 Task: Look for Airbnb options in Rocha, Uruguay from 2nd December, 2023 to 10th December, 2023 for 1 adult.1  bedroom having 1 bed and 1 bathroom. Property type can be hotel. Look for 5 properties as per requirement.
Action: Mouse moved to (413, 88)
Screenshot: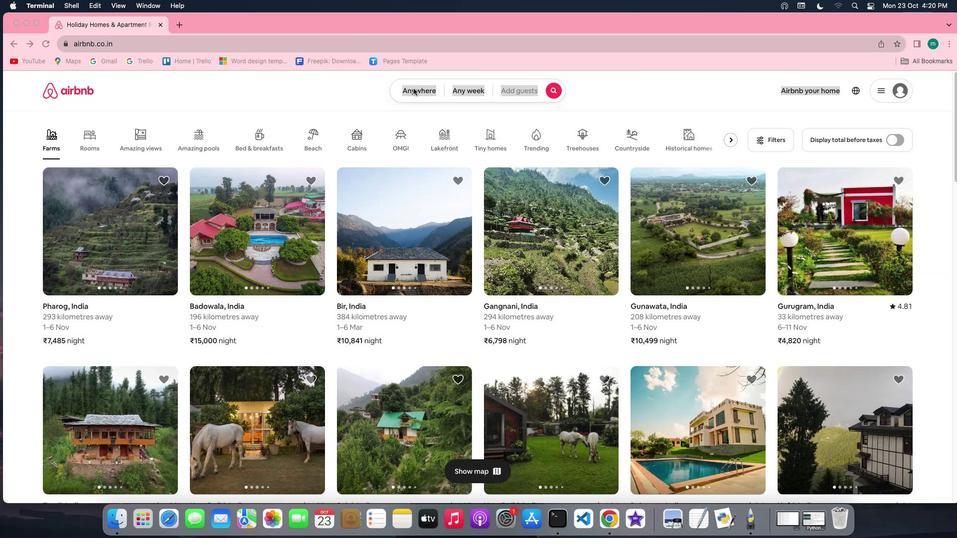 
Action: Mouse pressed left at (413, 88)
Screenshot: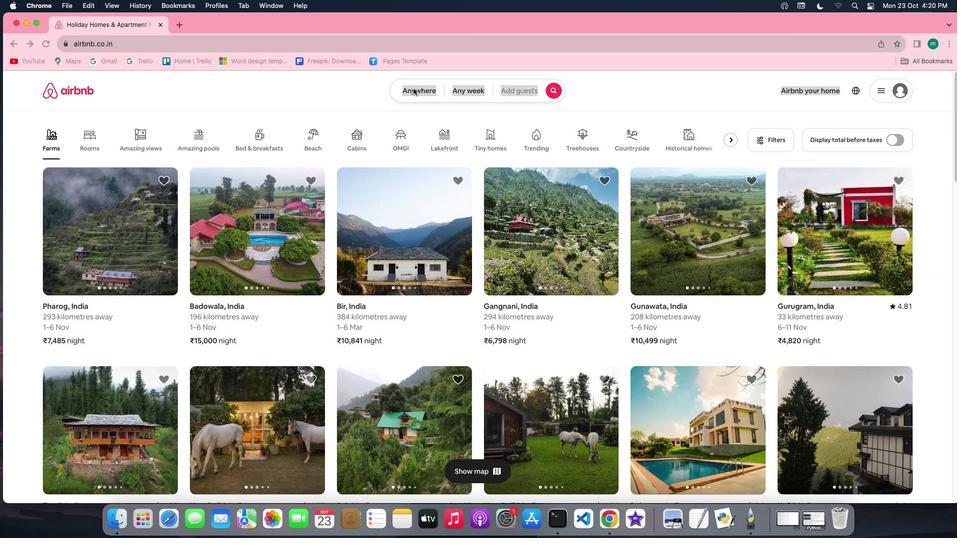 
Action: Mouse pressed left at (413, 88)
Screenshot: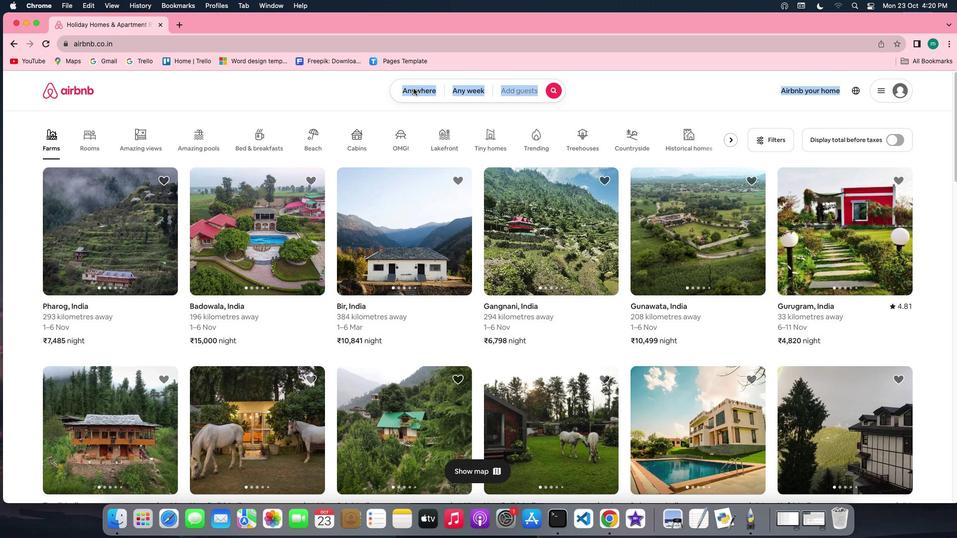 
Action: Mouse moved to (382, 129)
Screenshot: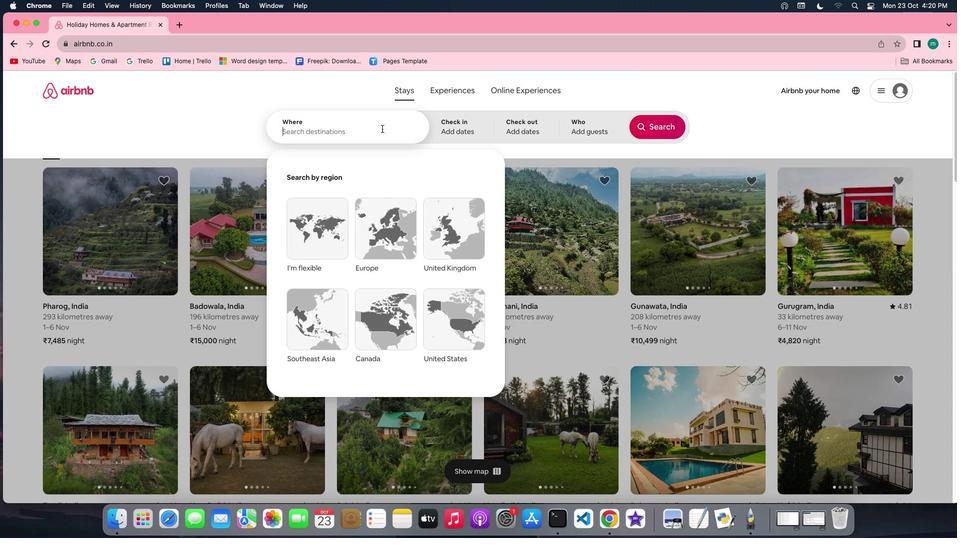 
Action: Key pressed Key.spaceKey.shift'R''o''c''h''a'','Key.spaceKey.shift'U''r''u''g''u''a''y'
Screenshot: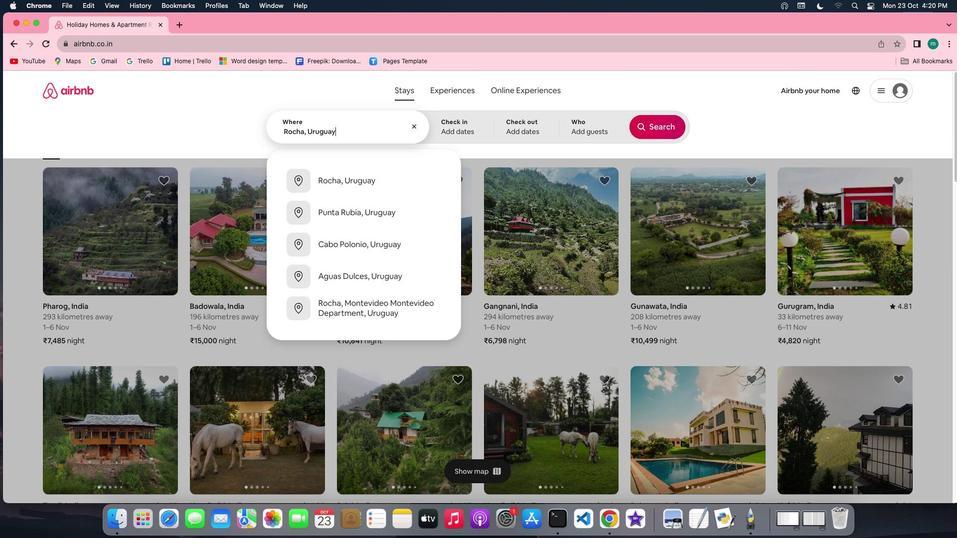 
Action: Mouse moved to (457, 120)
Screenshot: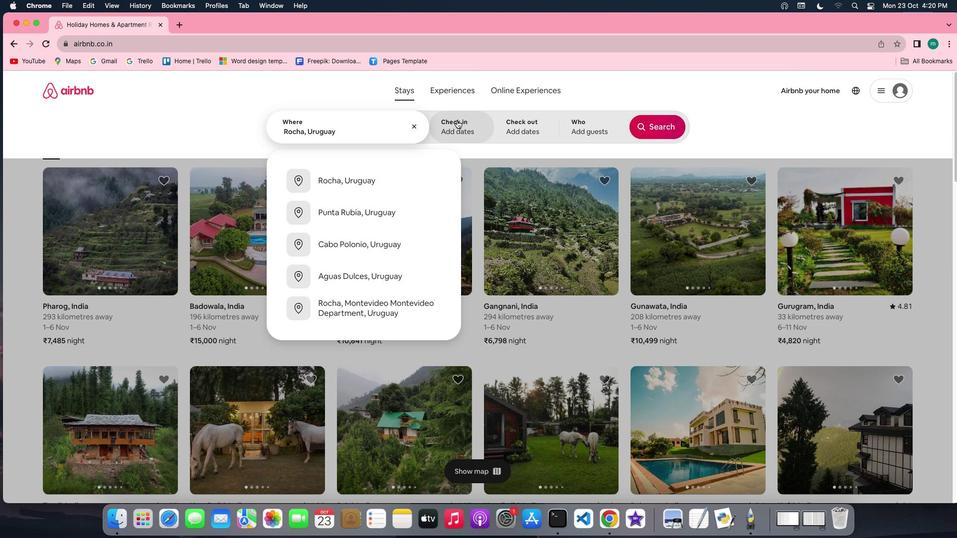 
Action: Mouse pressed left at (457, 120)
Screenshot: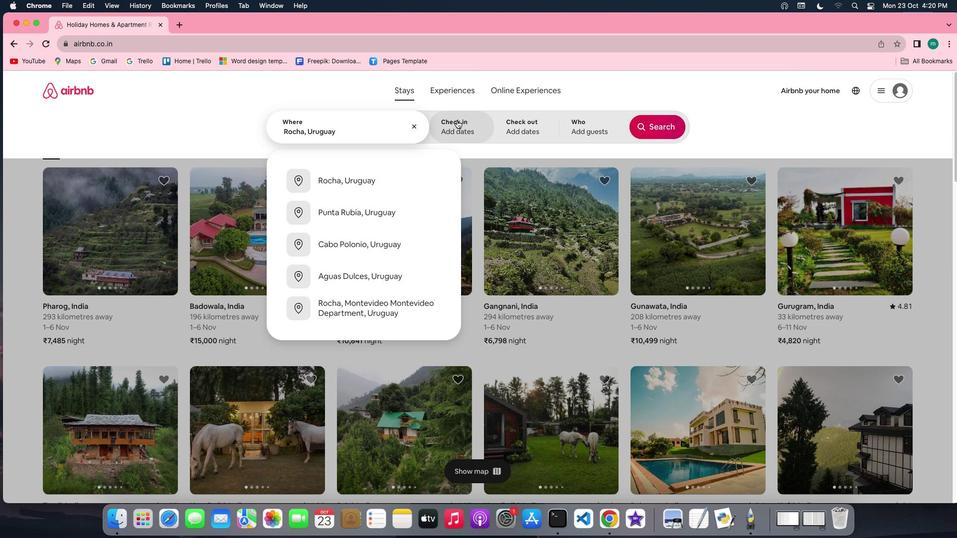 
Action: Mouse moved to (657, 208)
Screenshot: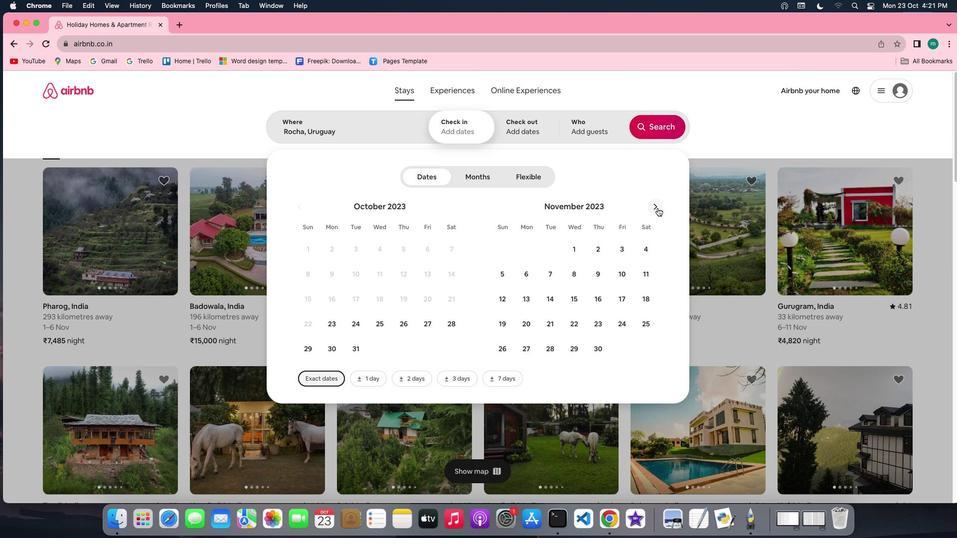 
Action: Mouse pressed left at (657, 208)
Screenshot: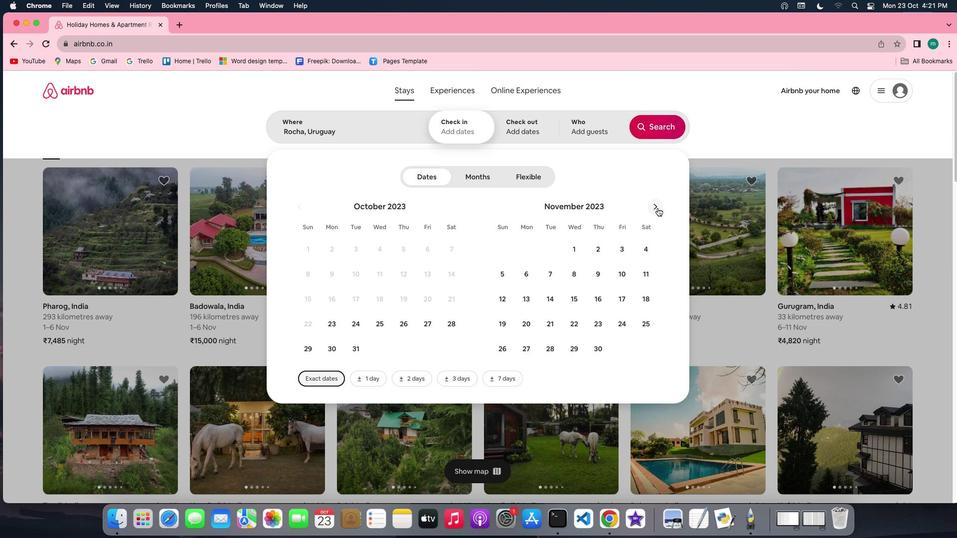 
Action: Mouse moved to (644, 255)
Screenshot: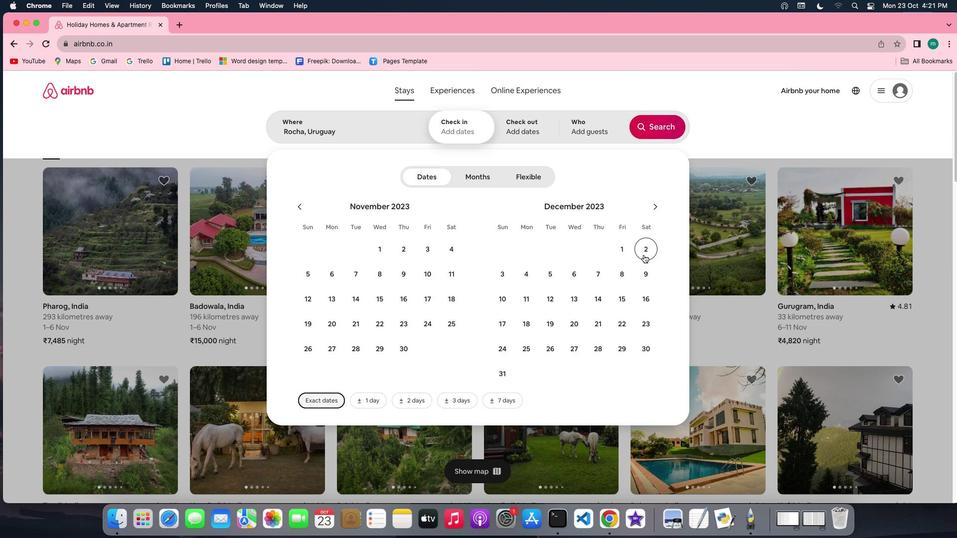 
Action: Mouse pressed left at (644, 255)
Screenshot: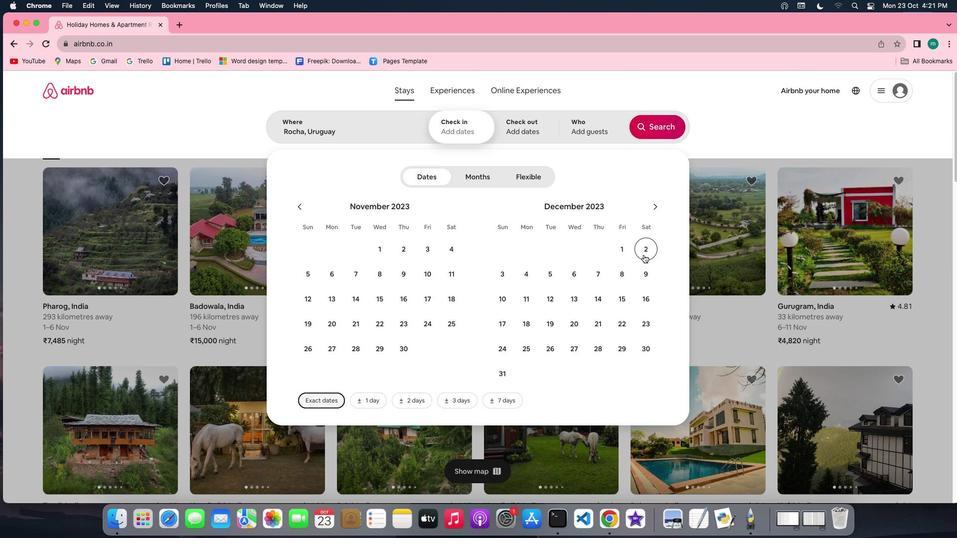 
Action: Mouse moved to (504, 296)
Screenshot: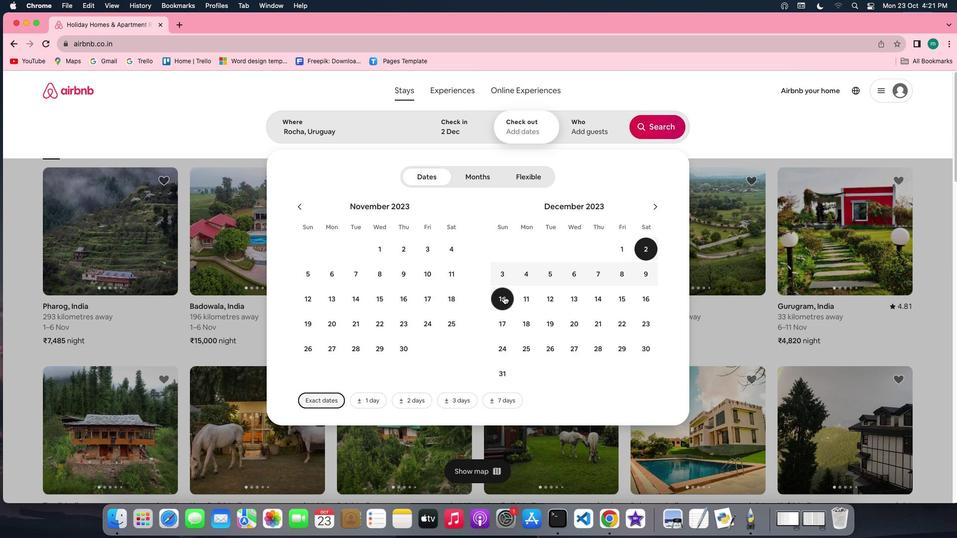 
Action: Mouse pressed left at (504, 296)
Screenshot: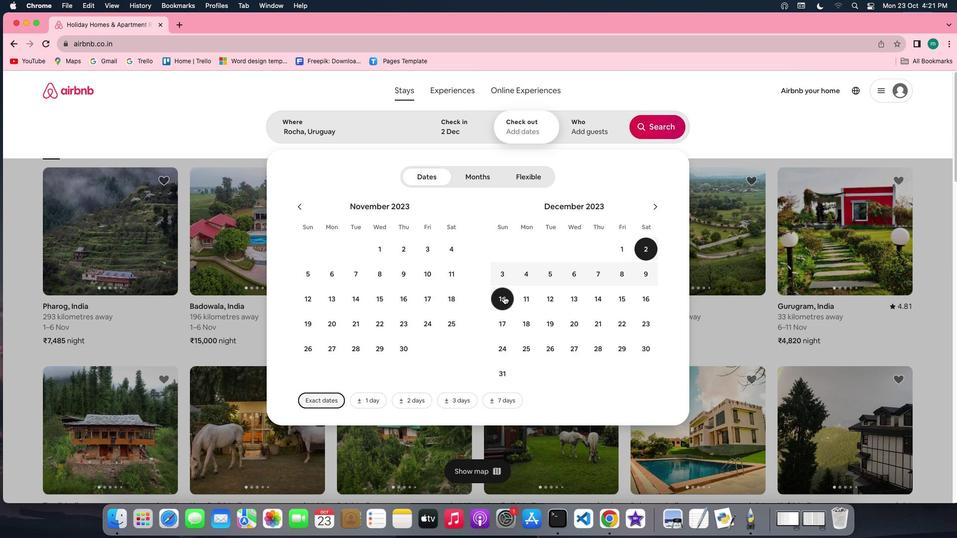 
Action: Mouse moved to (595, 120)
Screenshot: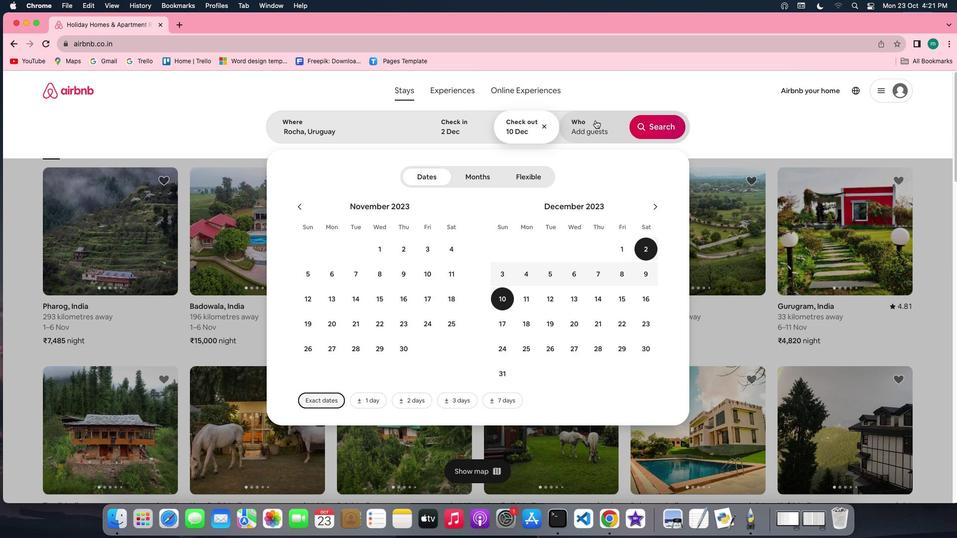 
Action: Mouse pressed left at (595, 120)
Screenshot: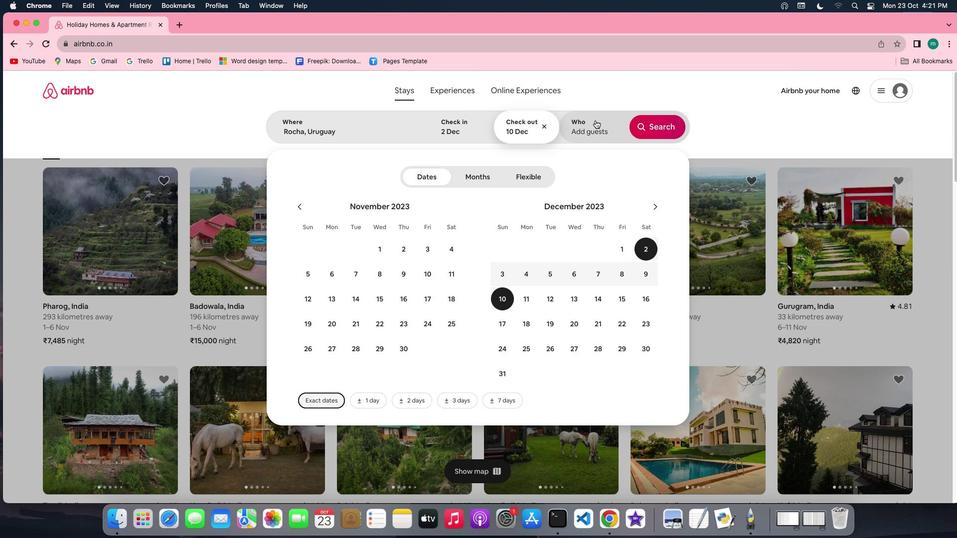 
Action: Mouse moved to (660, 182)
Screenshot: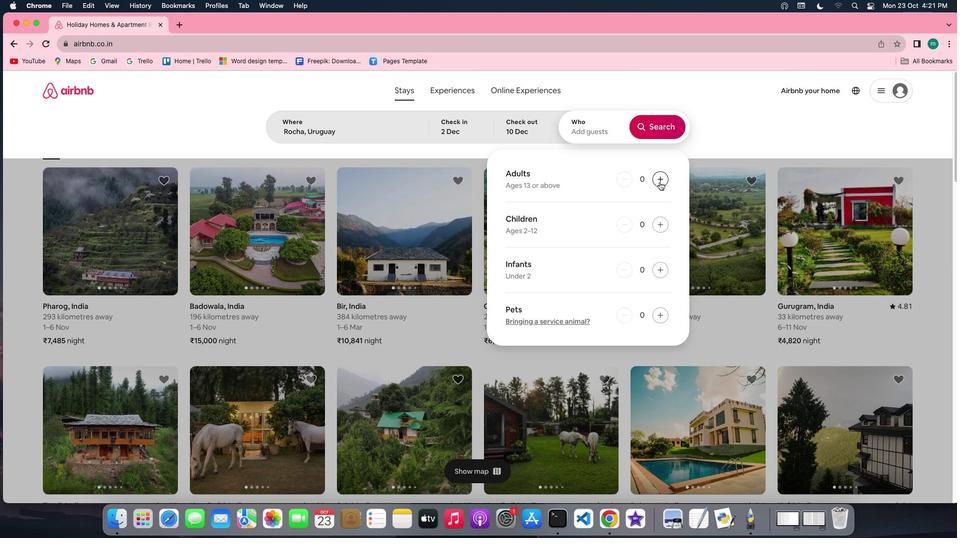 
Action: Mouse pressed left at (660, 182)
Screenshot: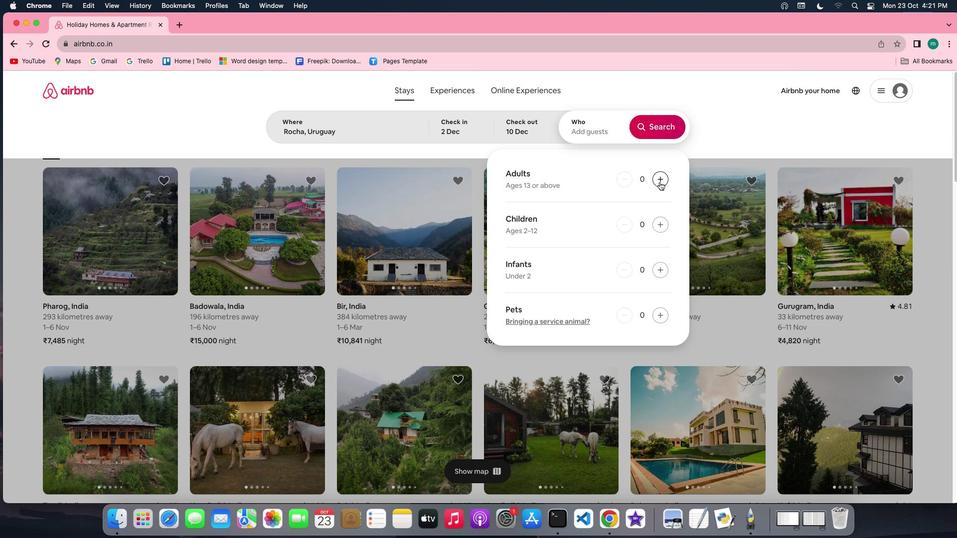 
Action: Mouse moved to (676, 135)
Screenshot: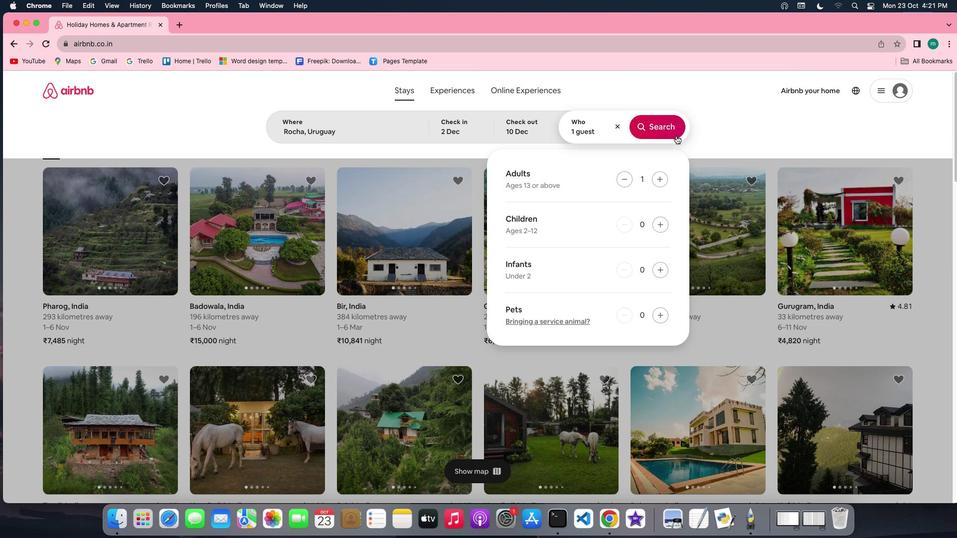 
Action: Mouse pressed left at (676, 135)
Screenshot: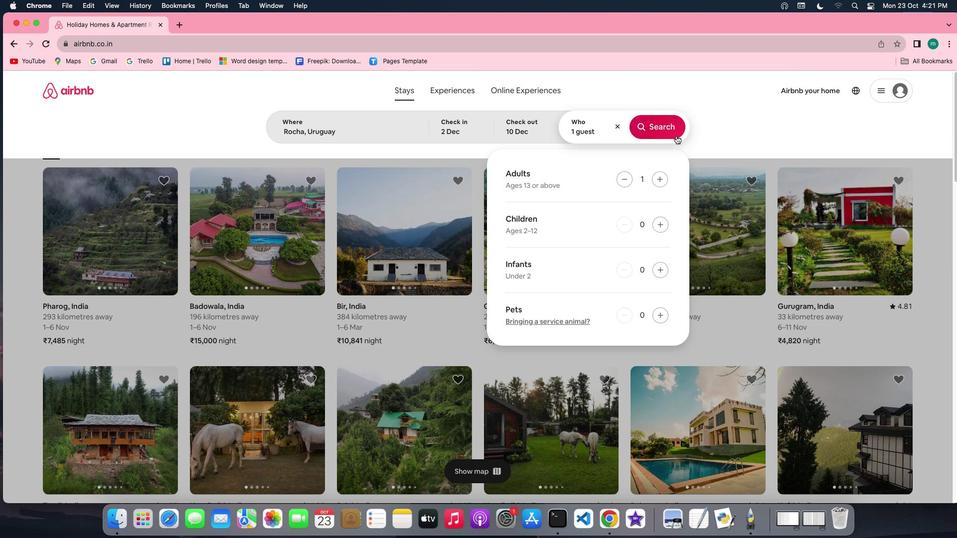 
Action: Mouse moved to (809, 139)
Screenshot: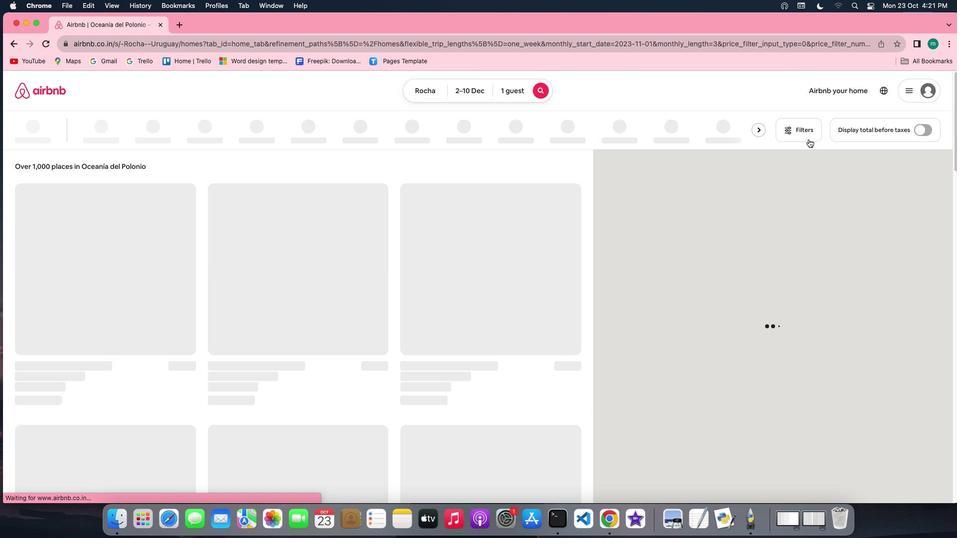 
Action: Mouse pressed left at (809, 139)
Screenshot: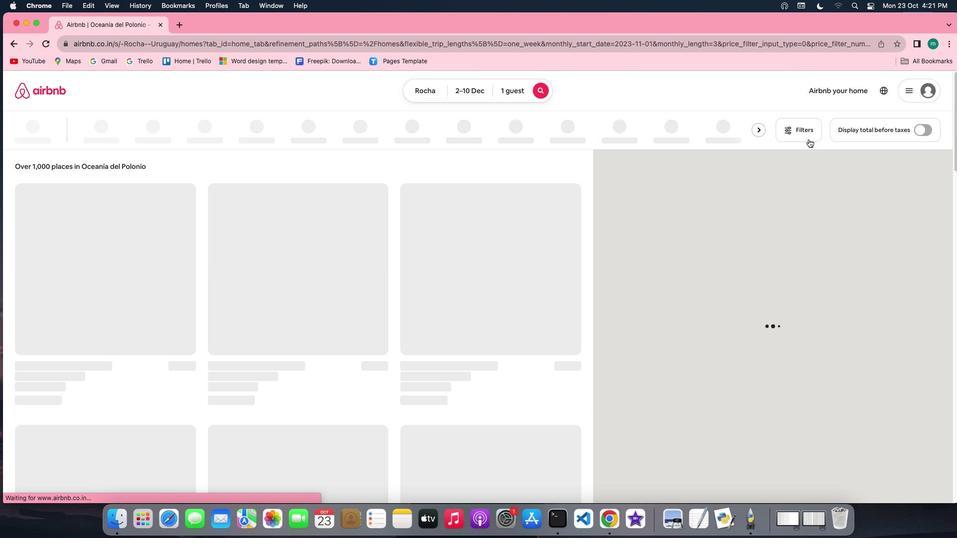 
Action: Mouse moved to (796, 125)
Screenshot: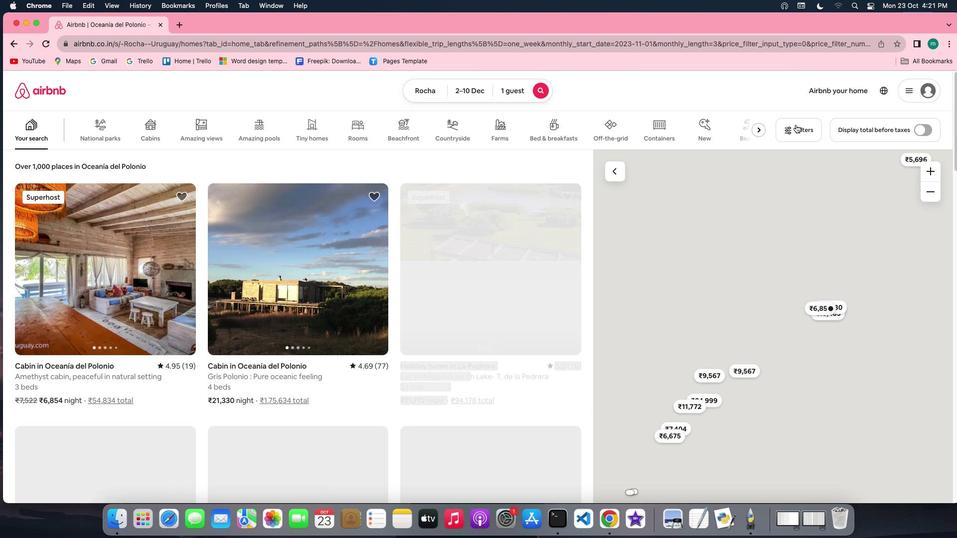 
Action: Mouse pressed left at (796, 125)
Screenshot: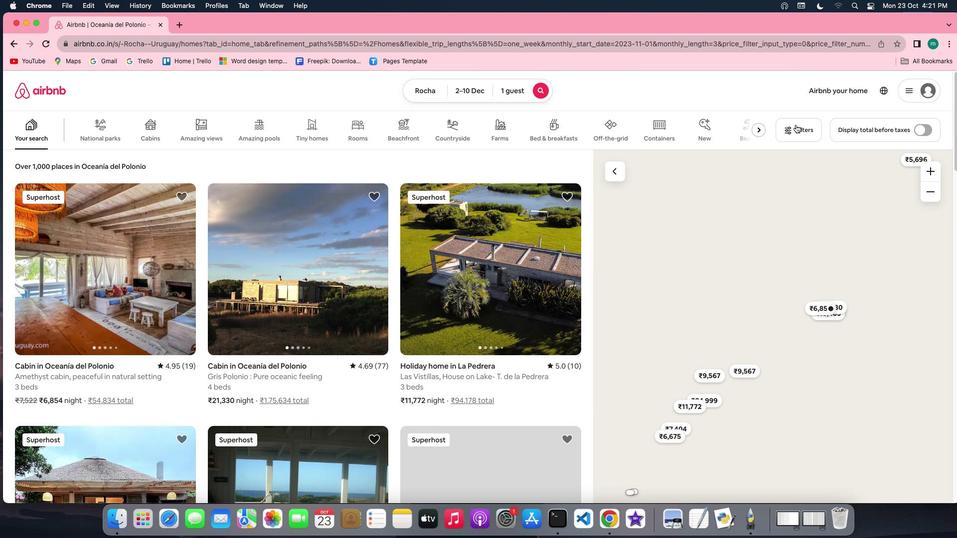 
Action: Mouse moved to (816, 129)
Screenshot: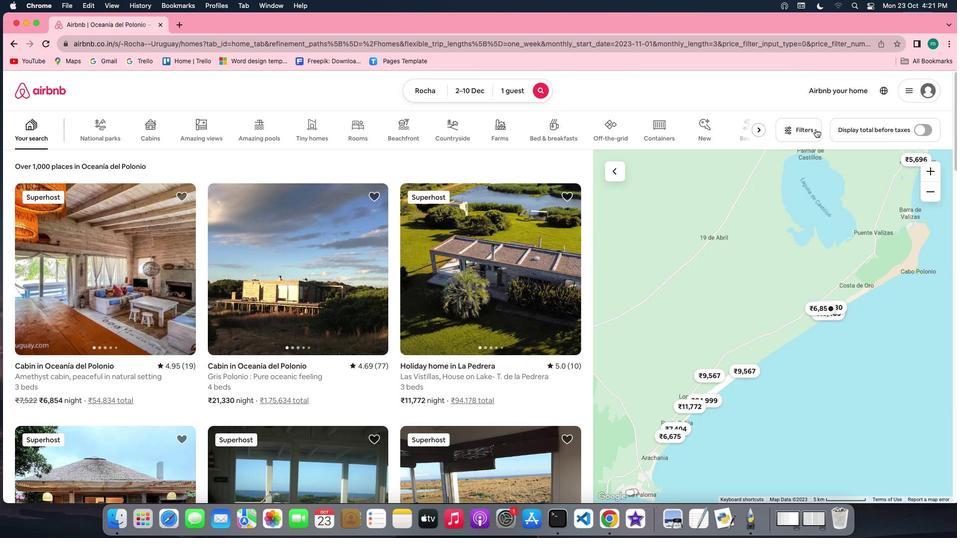 
Action: Mouse pressed left at (816, 129)
Screenshot: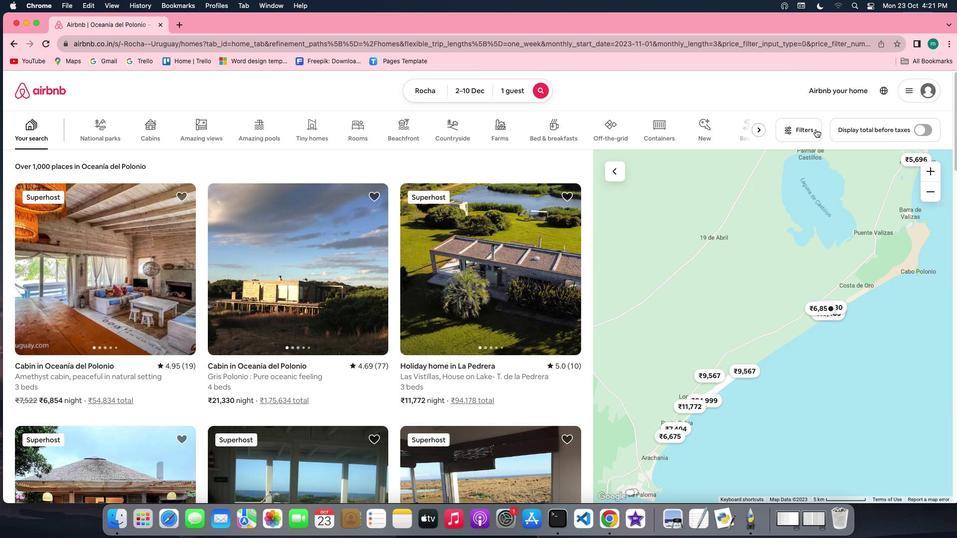 
Action: Mouse moved to (500, 250)
Screenshot: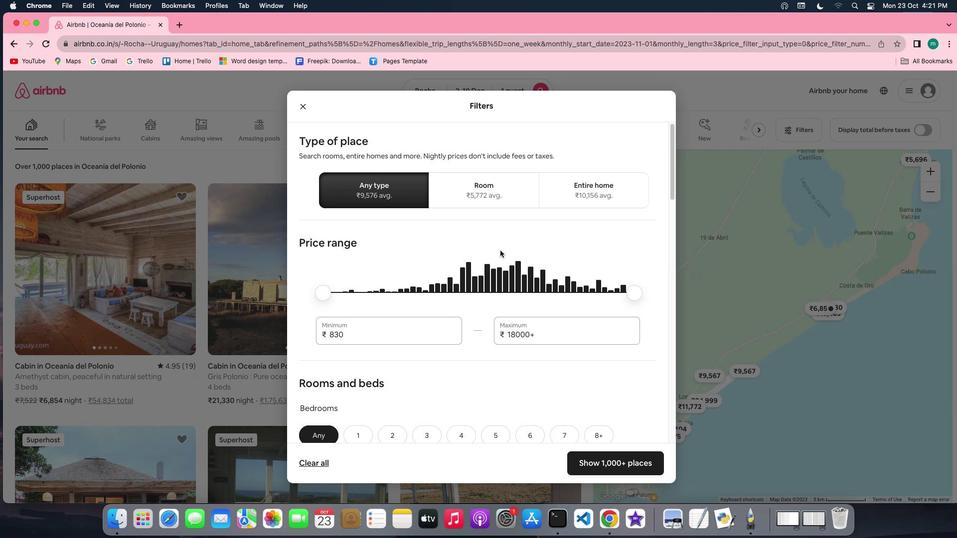 
Action: Mouse scrolled (500, 250) with delta (0, 0)
Screenshot: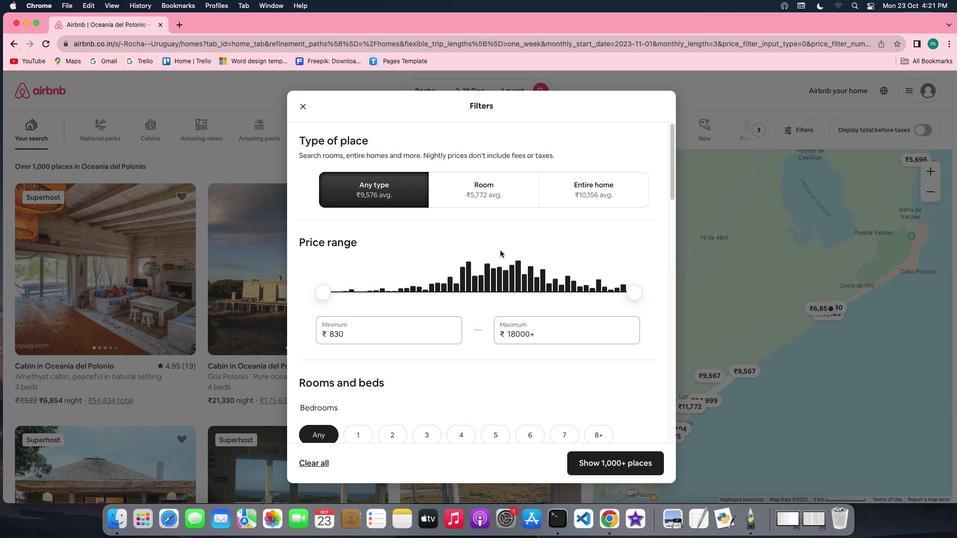 
Action: Mouse scrolled (500, 250) with delta (0, 0)
Screenshot: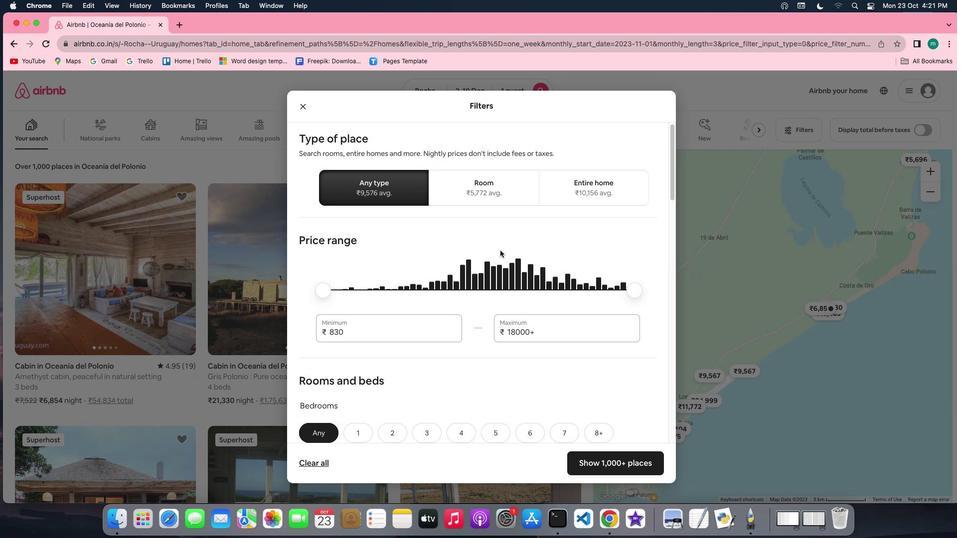 
Action: Mouse scrolled (500, 250) with delta (0, 0)
Screenshot: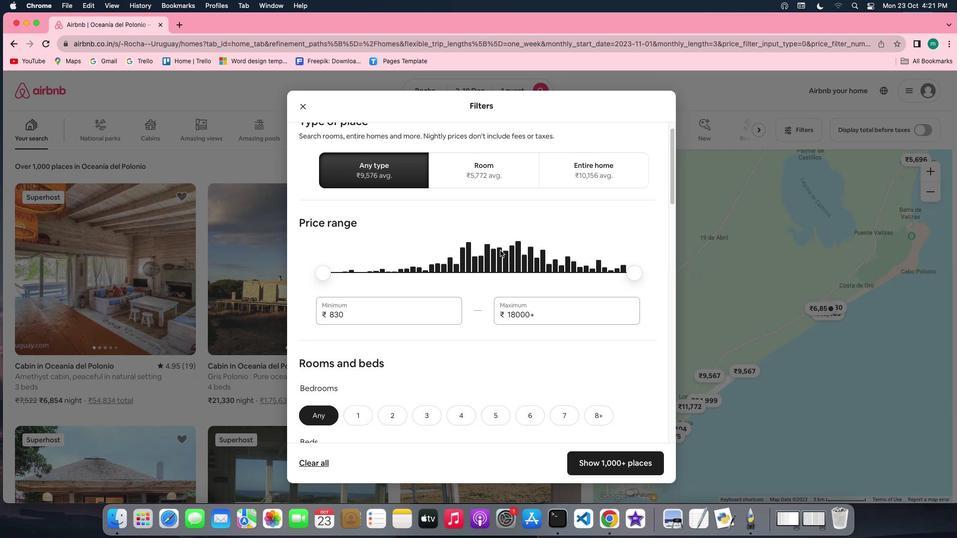 
Action: Mouse scrolled (500, 250) with delta (0, 0)
Screenshot: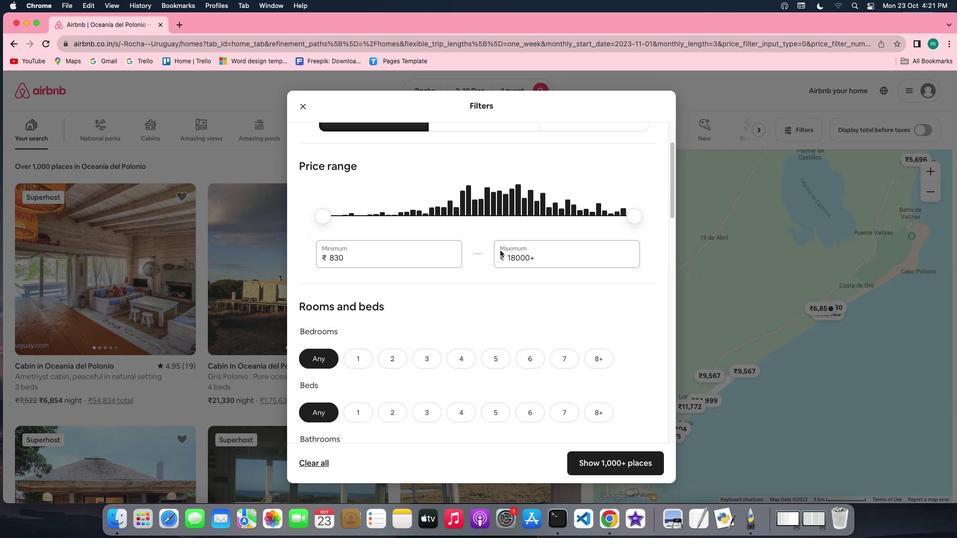 
Action: Mouse scrolled (500, 250) with delta (0, 0)
Screenshot: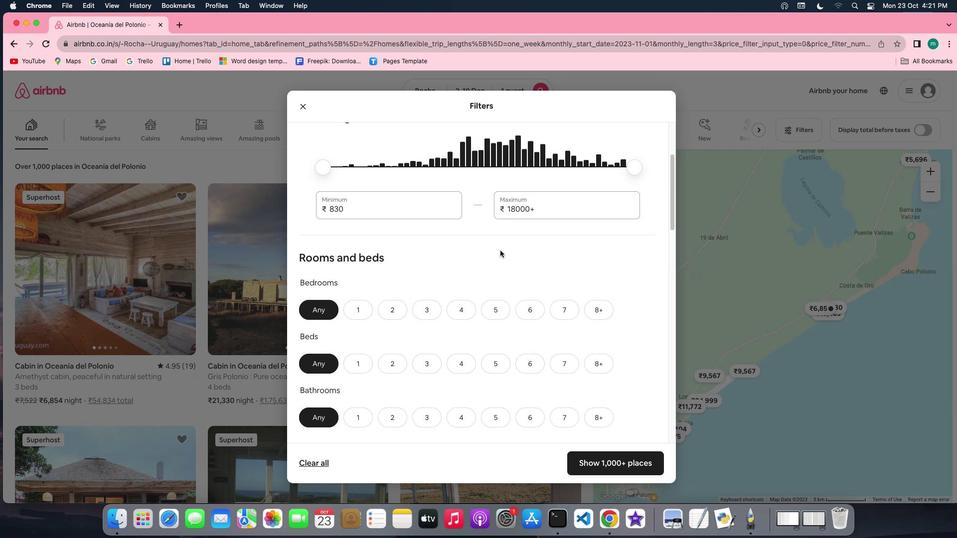 
Action: Mouse scrolled (500, 250) with delta (0, 0)
Screenshot: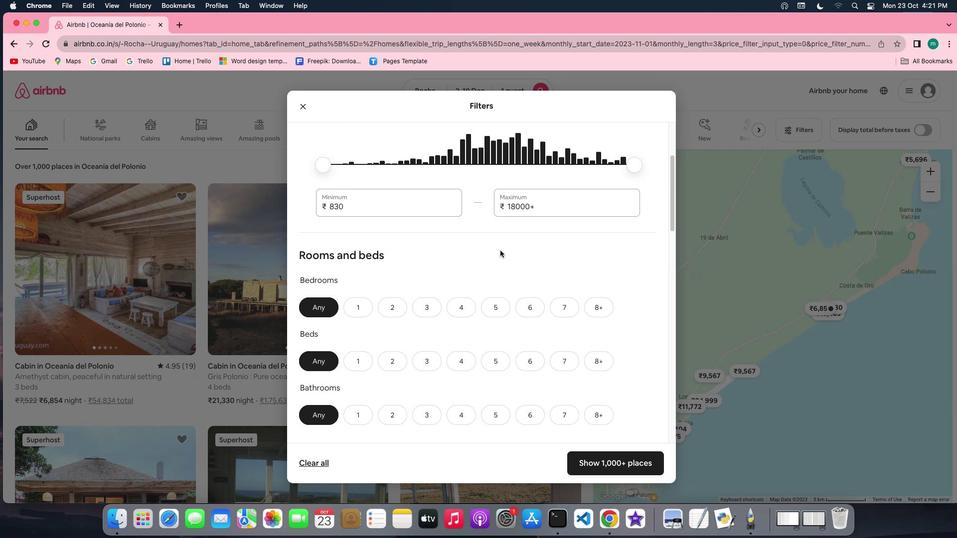 
Action: Mouse scrolled (500, 250) with delta (0, 0)
Screenshot: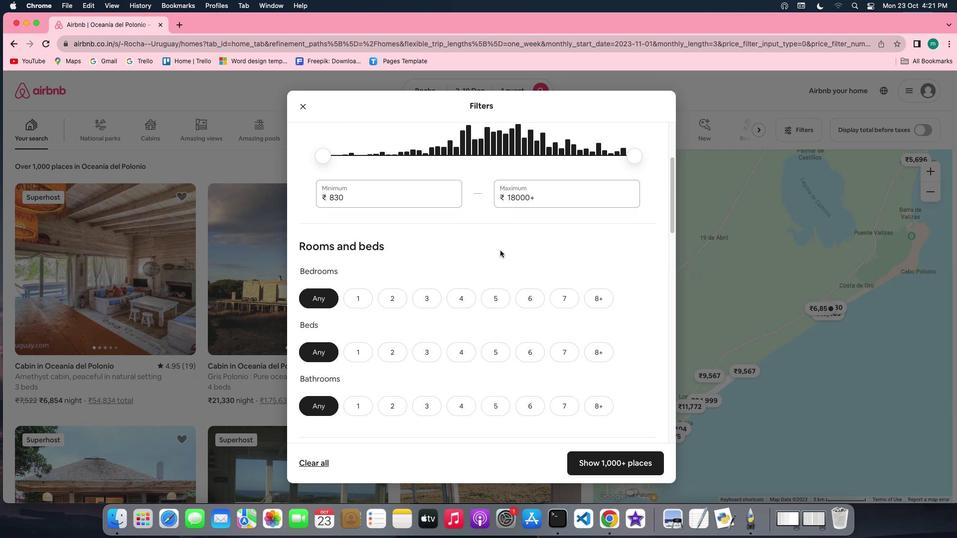 
Action: Mouse scrolled (500, 250) with delta (0, 0)
Screenshot: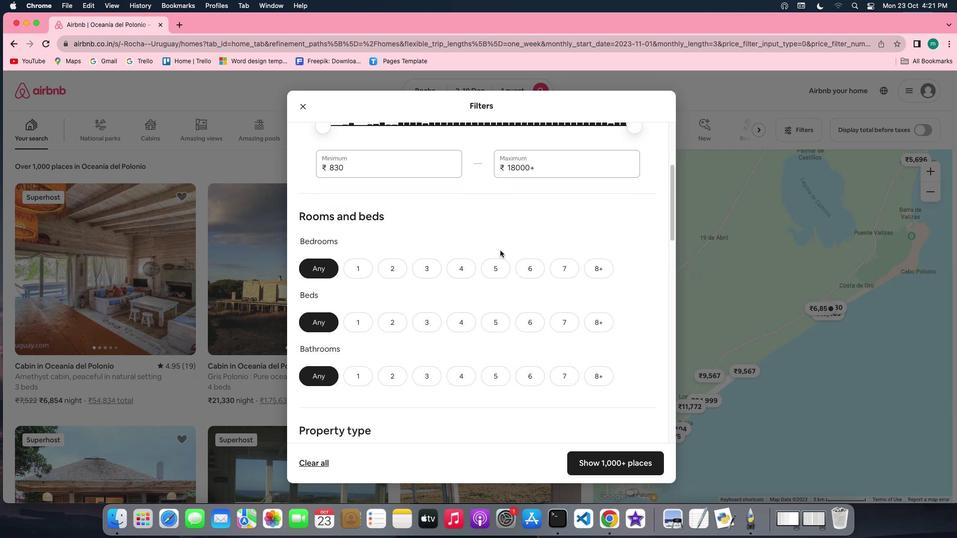
Action: Mouse scrolled (500, 250) with delta (0, 0)
Screenshot: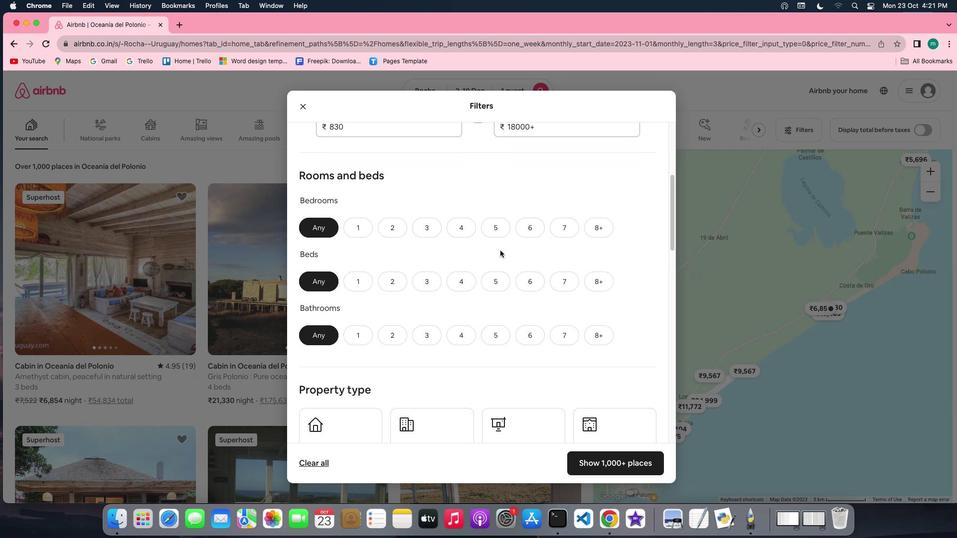 
Action: Mouse scrolled (500, 250) with delta (0, 0)
Screenshot: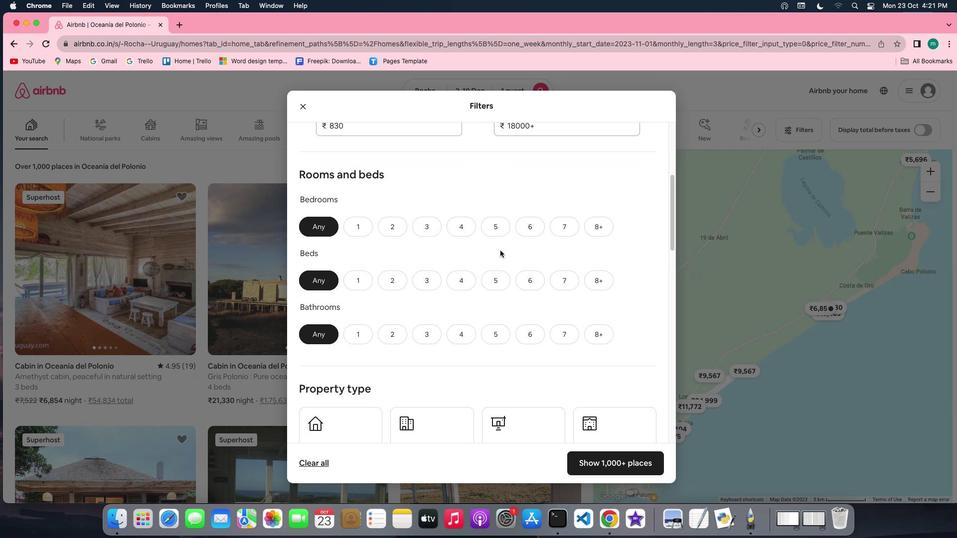 
Action: Mouse scrolled (500, 250) with delta (0, 0)
Screenshot: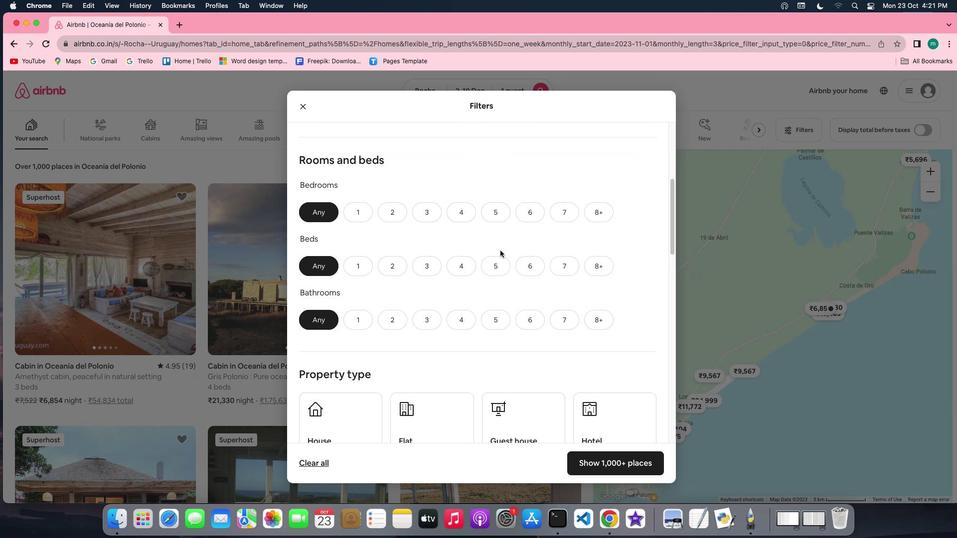 
Action: Mouse moved to (356, 185)
Screenshot: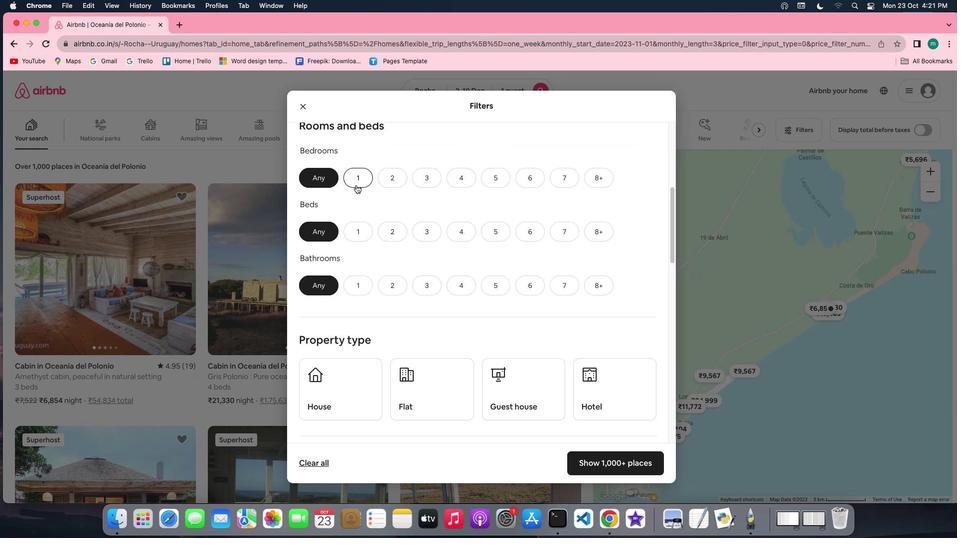 
Action: Mouse pressed left at (356, 185)
Screenshot: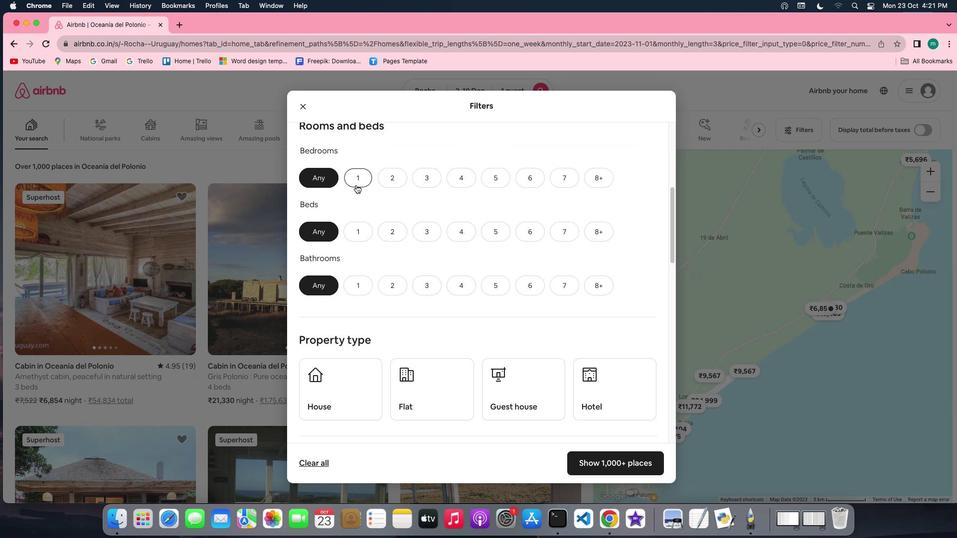 
Action: Mouse moved to (363, 237)
Screenshot: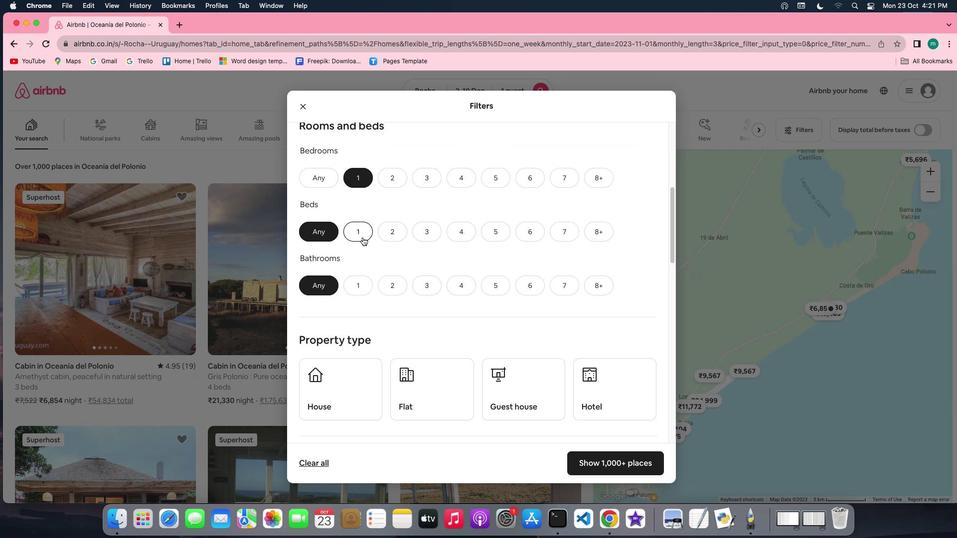
Action: Mouse pressed left at (363, 237)
Screenshot: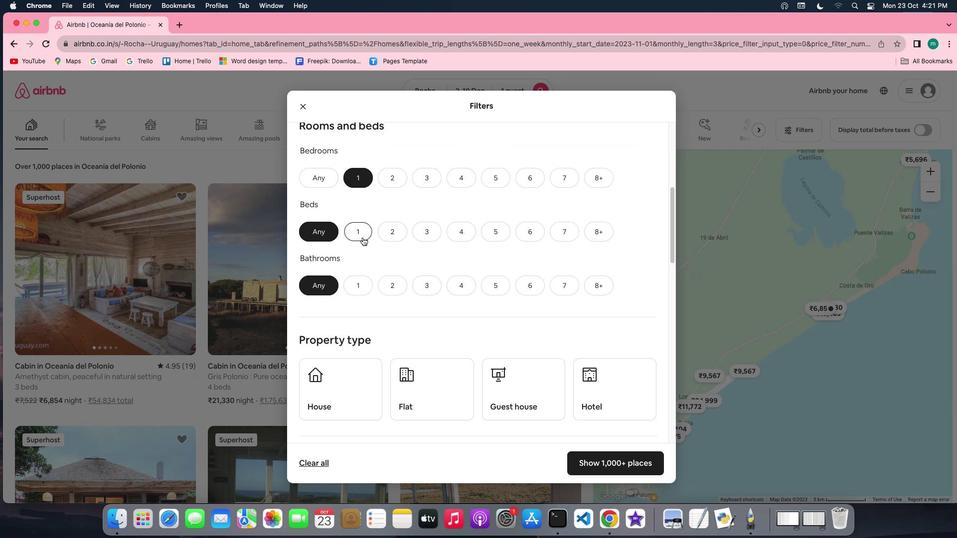 
Action: Mouse moved to (356, 287)
Screenshot: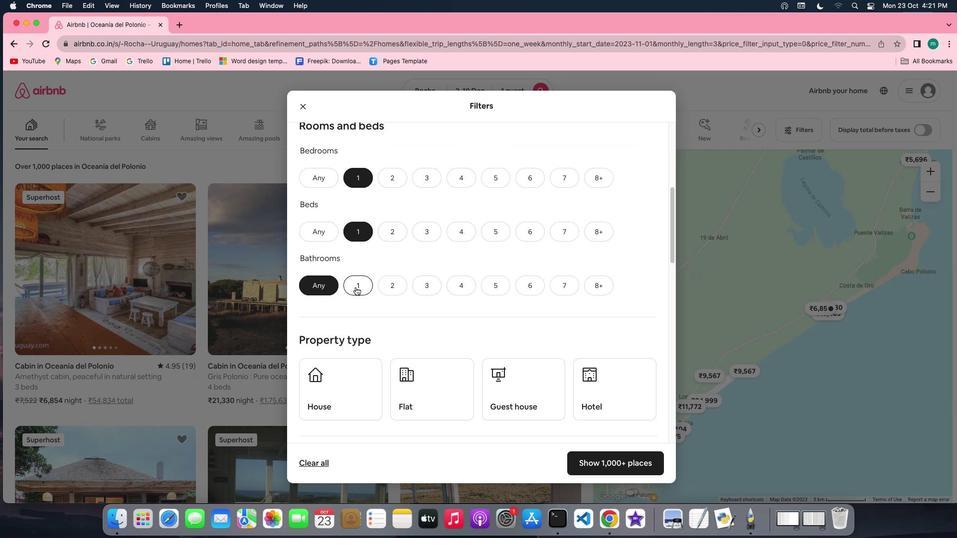 
Action: Mouse pressed left at (356, 287)
Screenshot: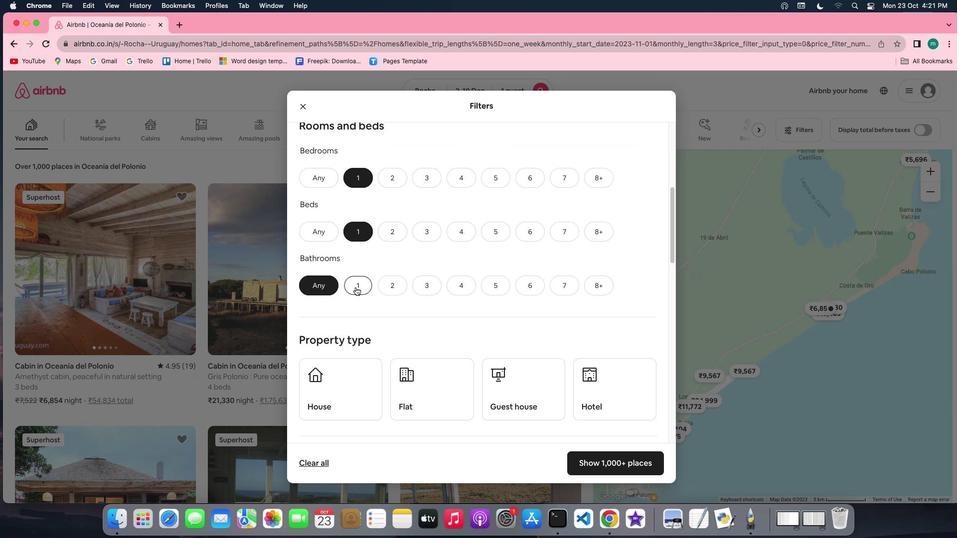 
Action: Mouse moved to (486, 304)
Screenshot: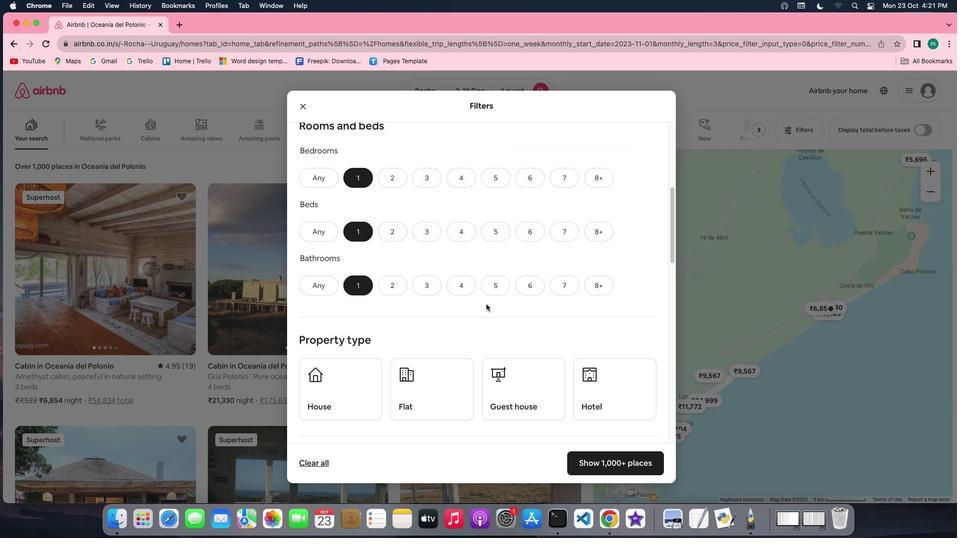 
Action: Mouse scrolled (486, 304) with delta (0, 0)
Screenshot: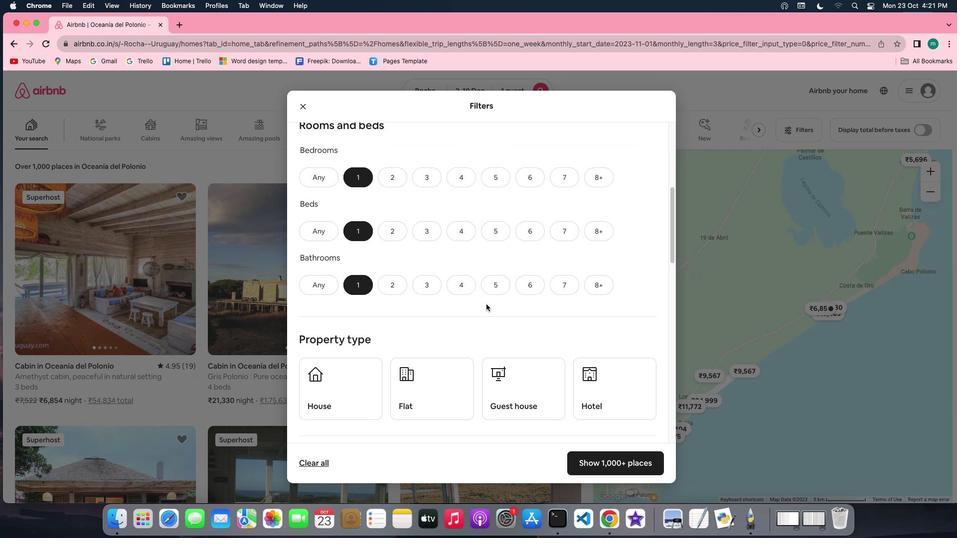 
Action: Mouse scrolled (486, 304) with delta (0, 0)
Screenshot: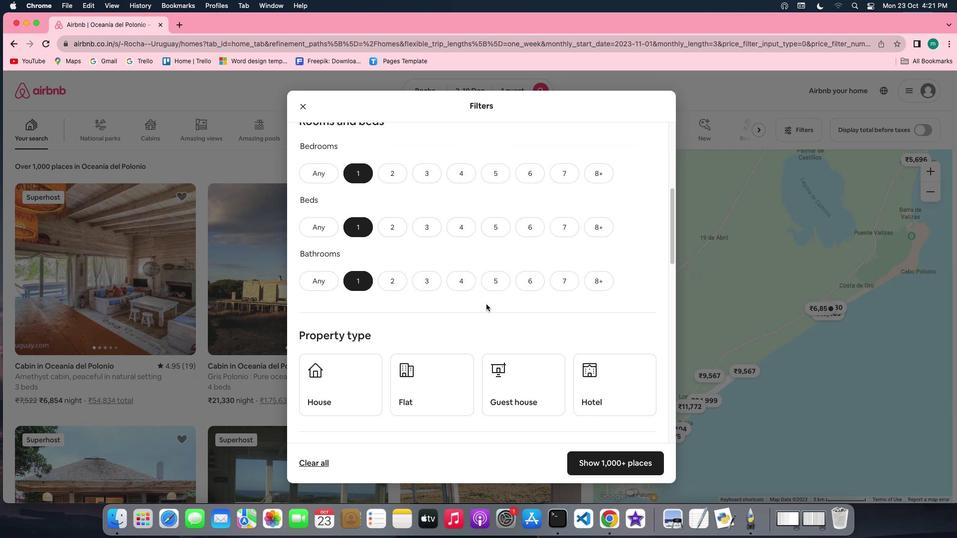 
Action: Mouse scrolled (486, 304) with delta (0, 0)
Screenshot: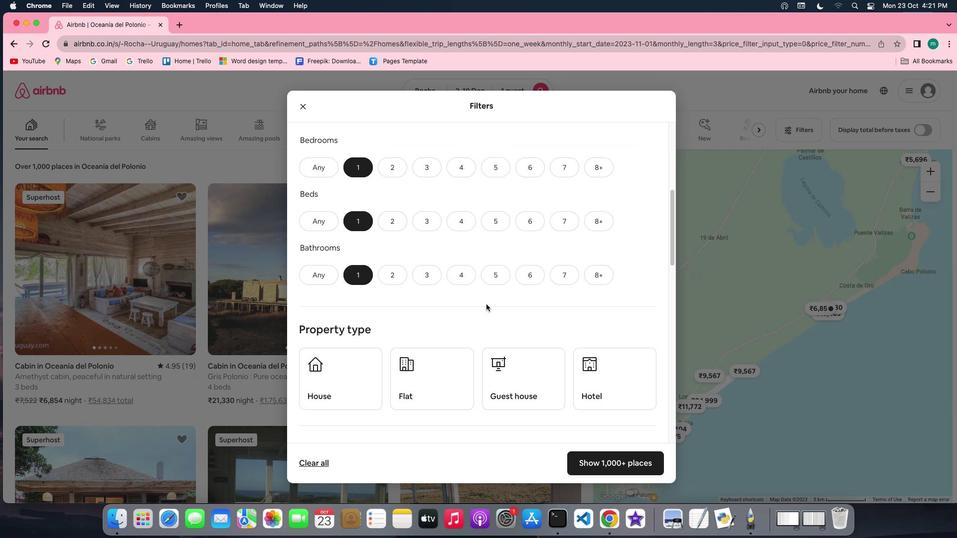 
Action: Mouse scrolled (486, 304) with delta (0, 0)
Screenshot: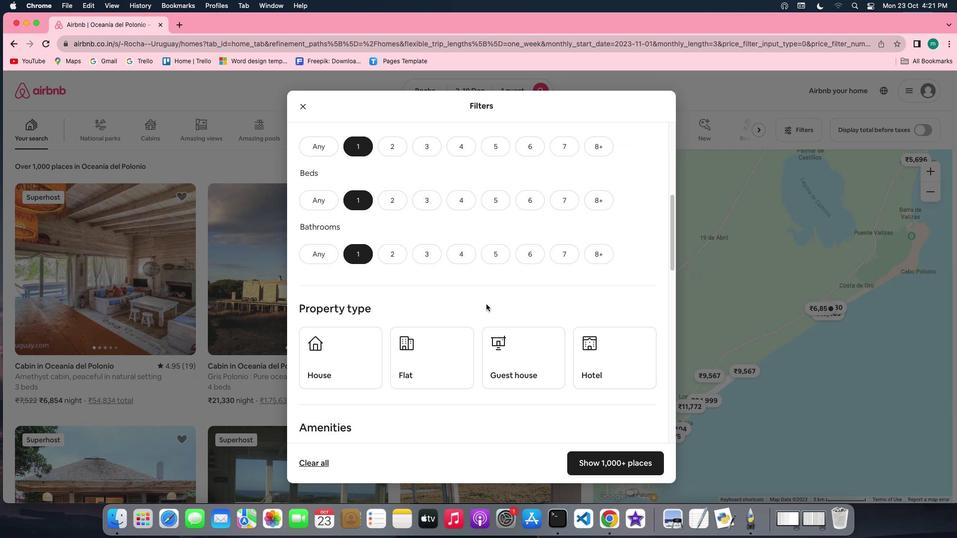 
Action: Mouse scrolled (486, 304) with delta (0, 0)
Screenshot: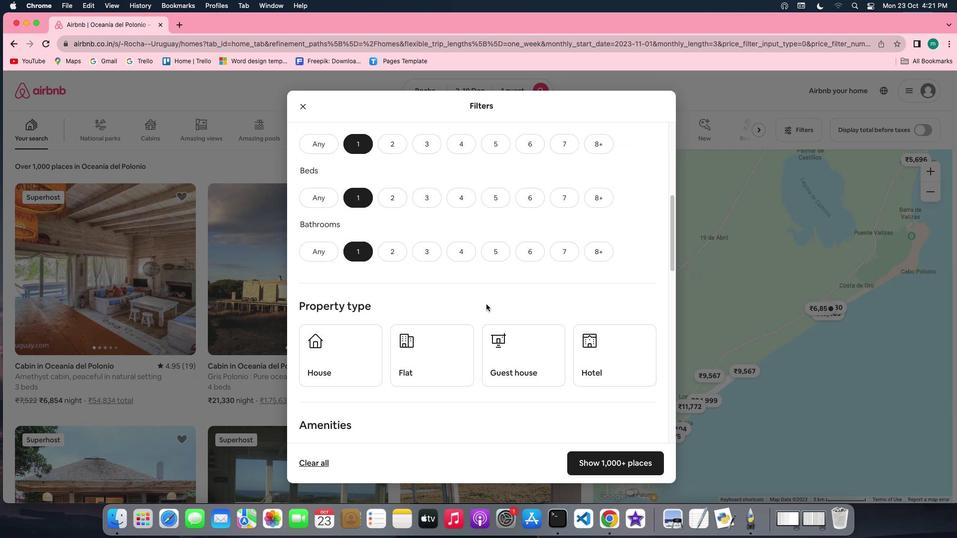 
Action: Mouse scrolled (486, 304) with delta (0, 0)
Screenshot: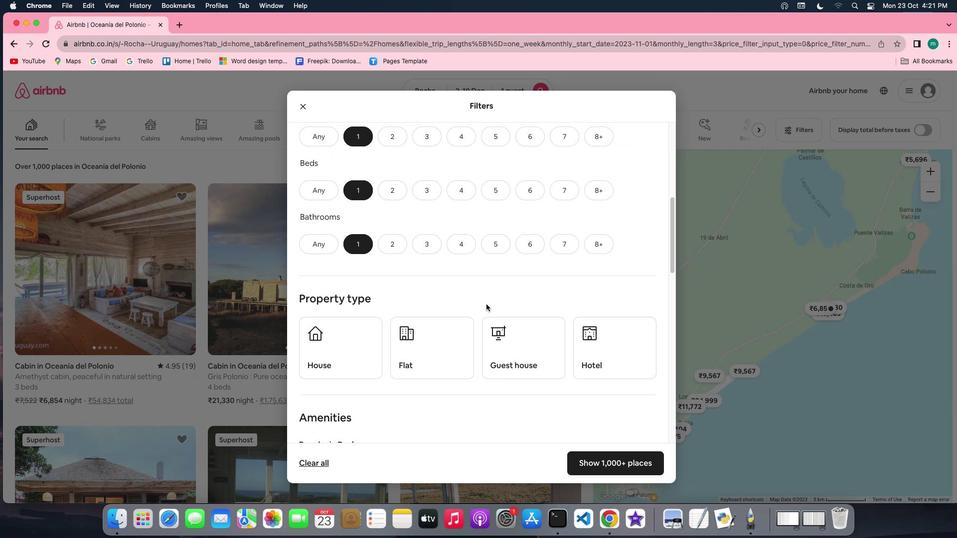 
Action: Mouse scrolled (486, 304) with delta (0, 0)
Screenshot: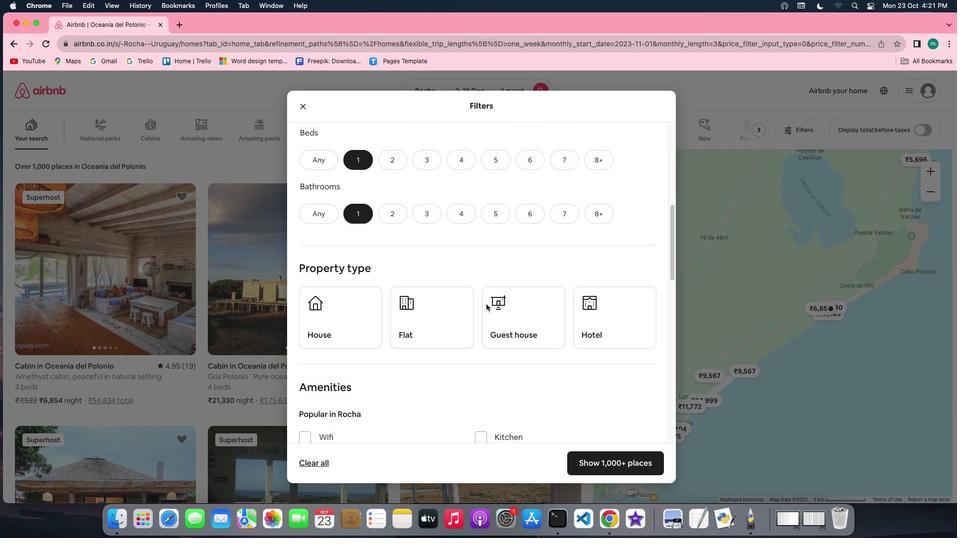 
Action: Mouse scrolled (486, 304) with delta (0, 0)
Screenshot: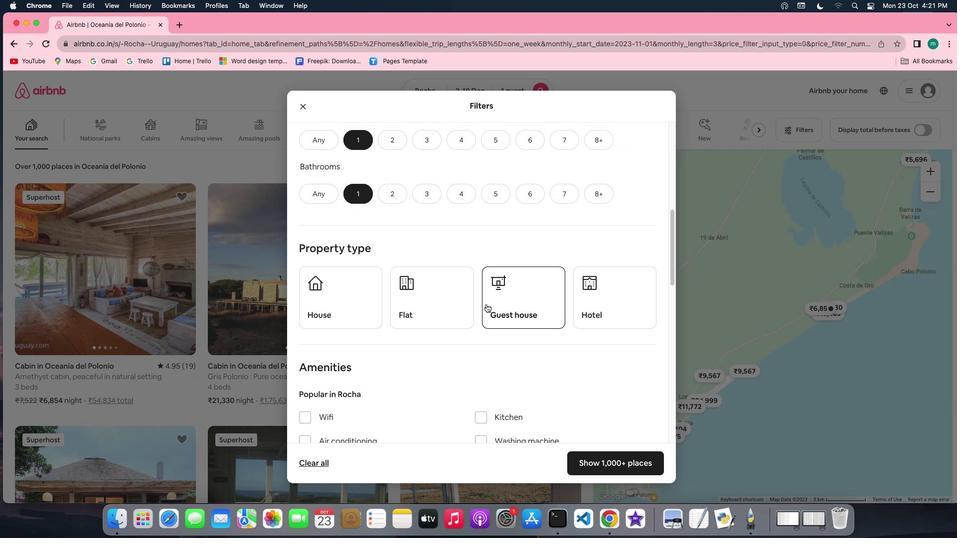 
Action: Mouse scrolled (486, 304) with delta (0, 0)
Screenshot: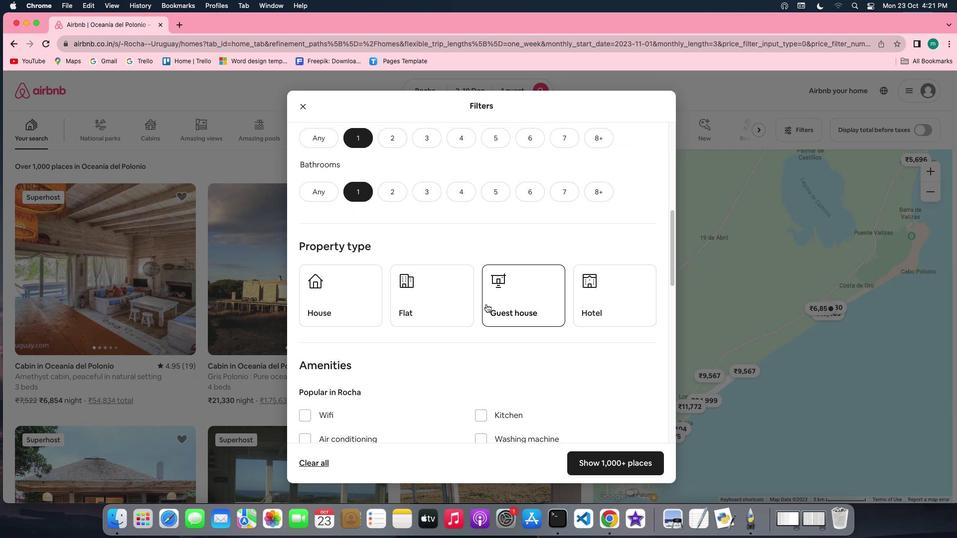 
Action: Mouse scrolled (486, 304) with delta (0, 0)
Screenshot: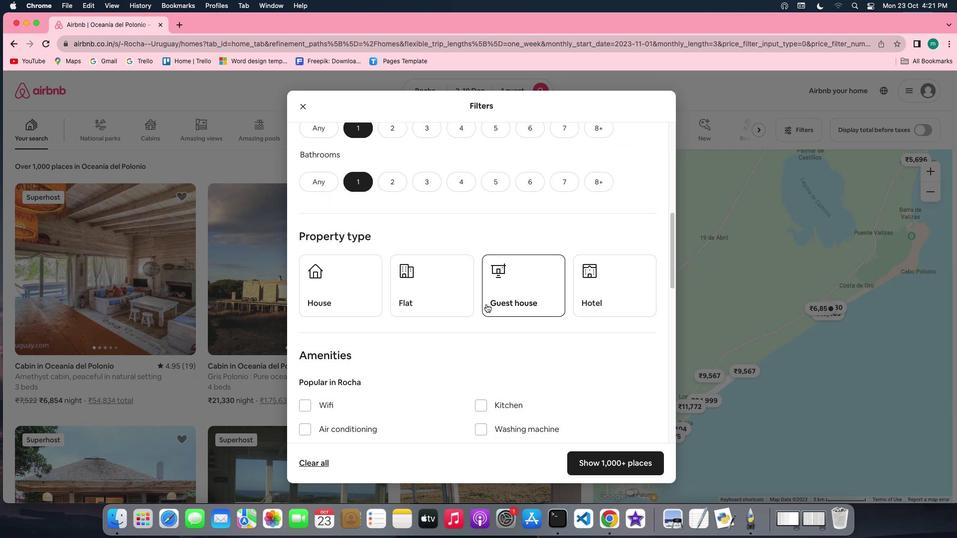 
Action: Mouse scrolled (486, 304) with delta (0, 0)
Screenshot: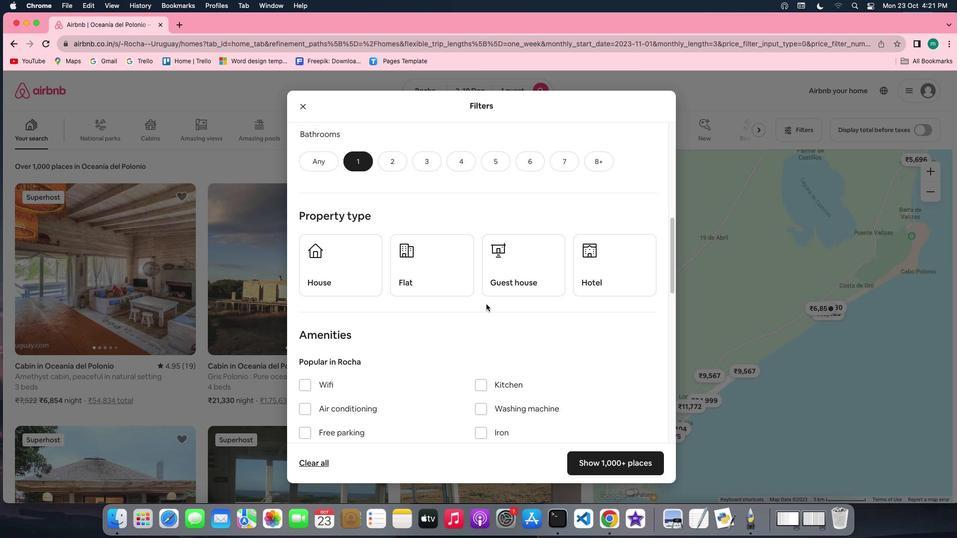 
Action: Mouse scrolled (486, 304) with delta (0, 0)
Screenshot: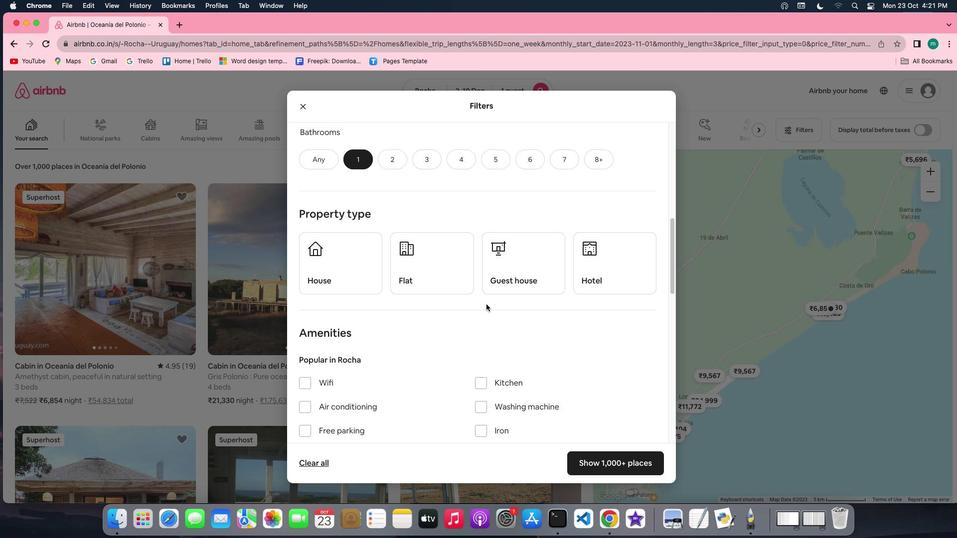 
Action: Mouse scrolled (486, 304) with delta (0, 0)
Screenshot: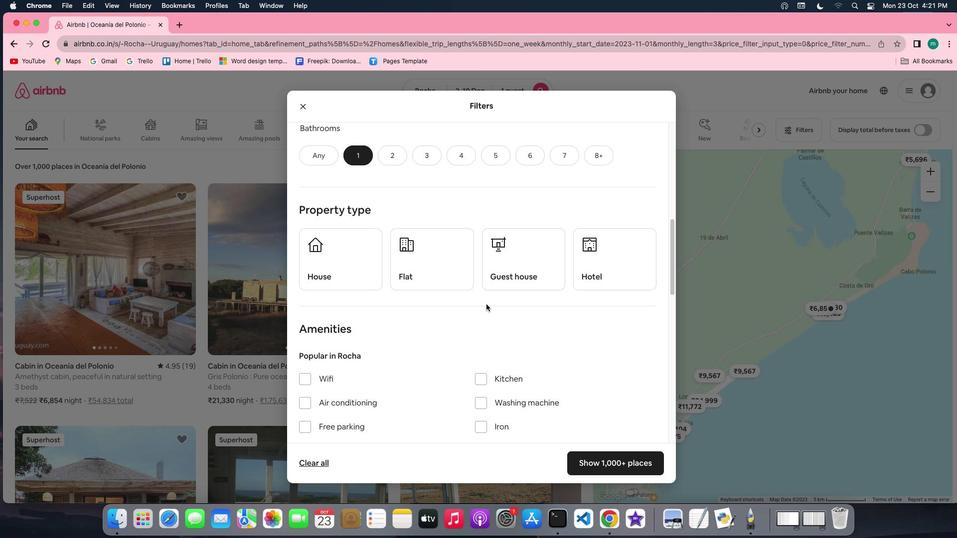 
Action: Mouse scrolled (486, 304) with delta (0, 0)
Screenshot: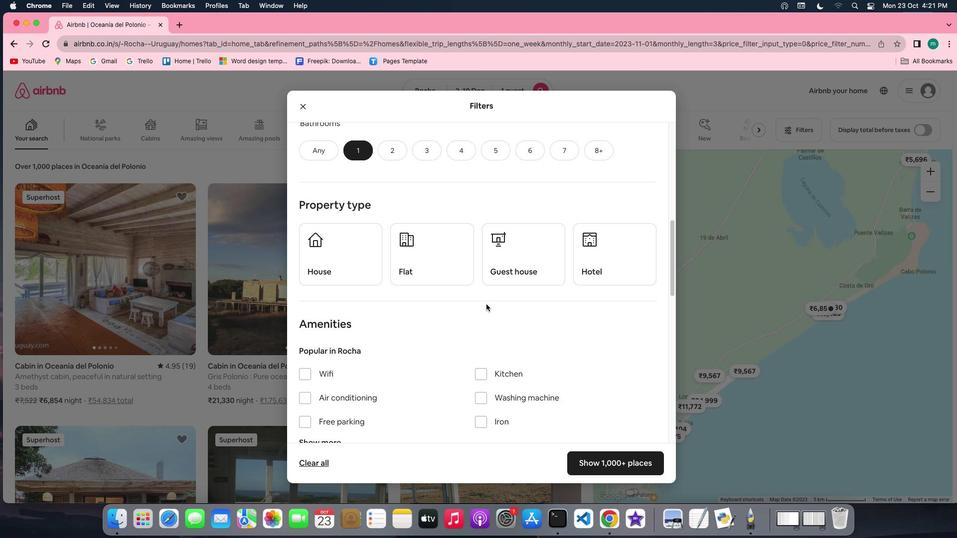 
Action: Mouse scrolled (486, 304) with delta (0, 0)
Screenshot: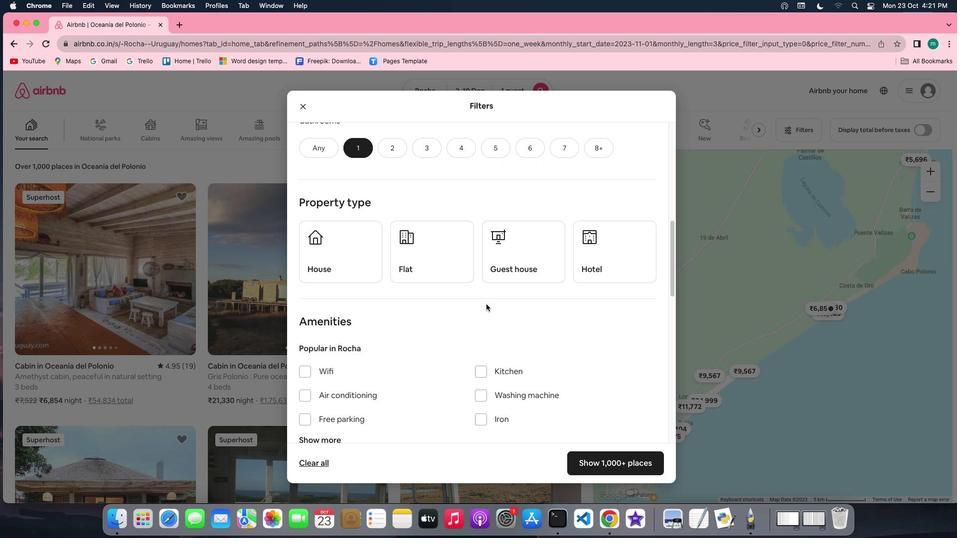 
Action: Mouse scrolled (486, 304) with delta (0, 0)
Screenshot: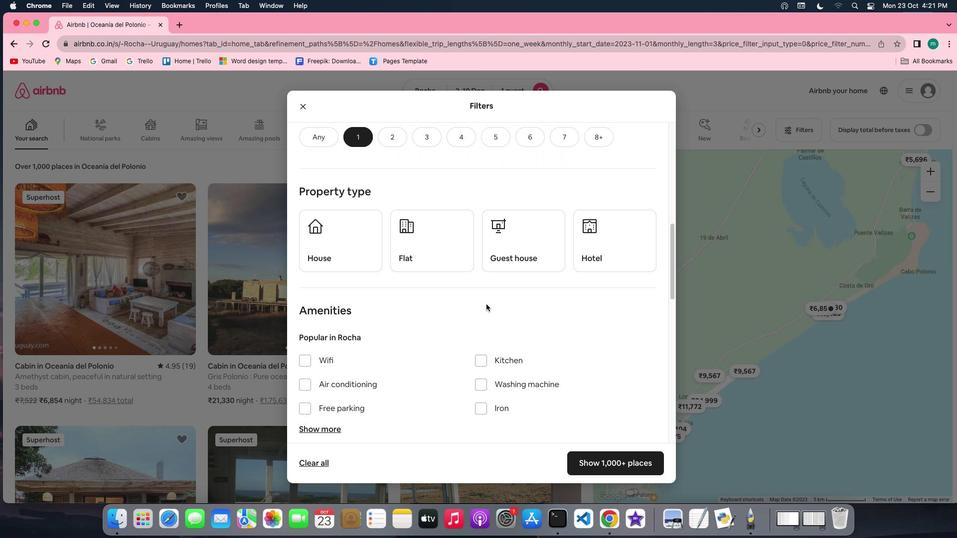 
Action: Mouse scrolled (486, 304) with delta (0, 0)
Screenshot: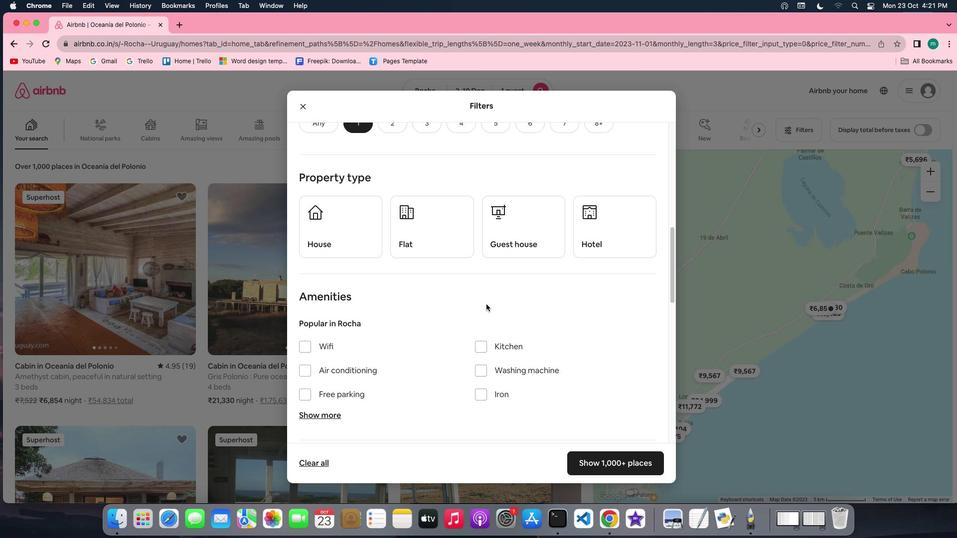 
Action: Mouse scrolled (486, 304) with delta (0, 0)
Screenshot: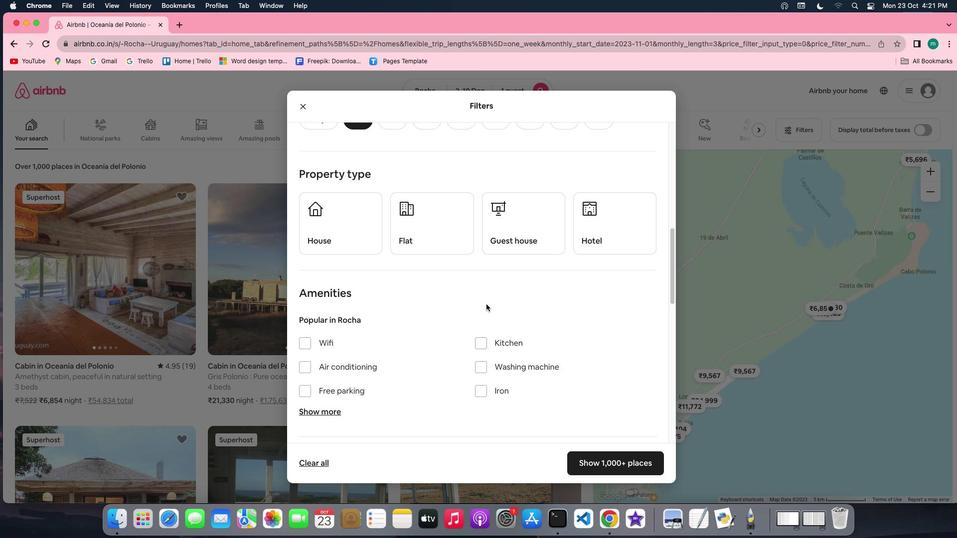 
Action: Mouse scrolled (486, 304) with delta (0, 0)
Screenshot: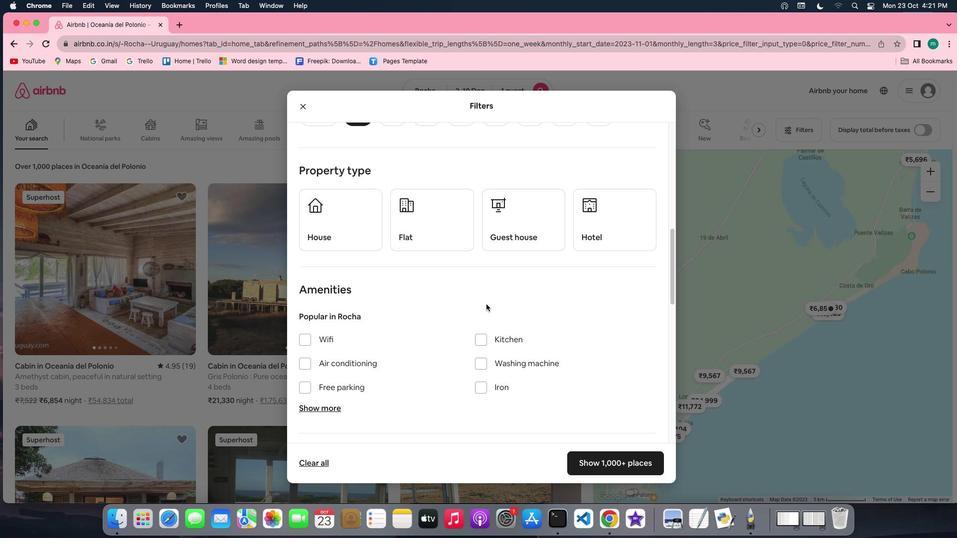 
Action: Mouse scrolled (486, 304) with delta (0, 0)
Screenshot: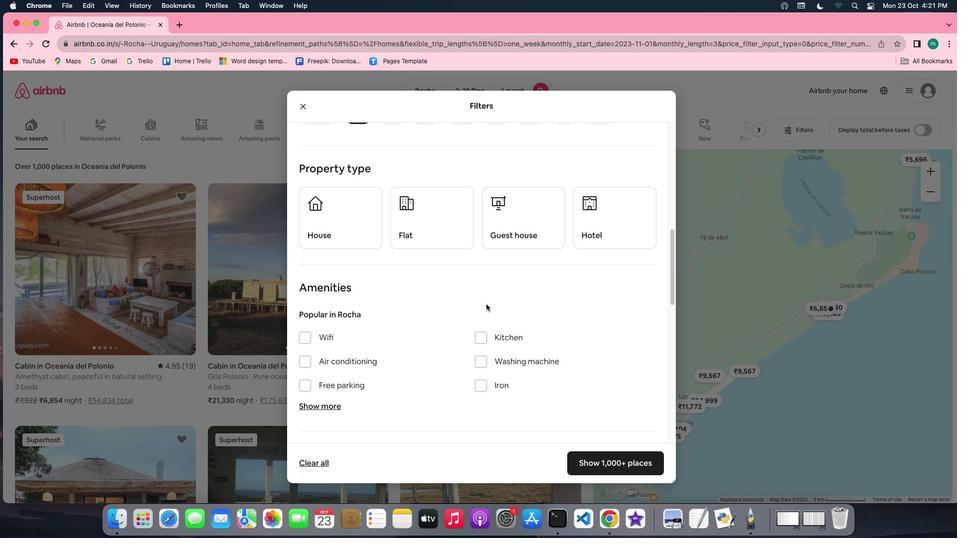 
Action: Mouse scrolled (486, 304) with delta (0, 0)
Screenshot: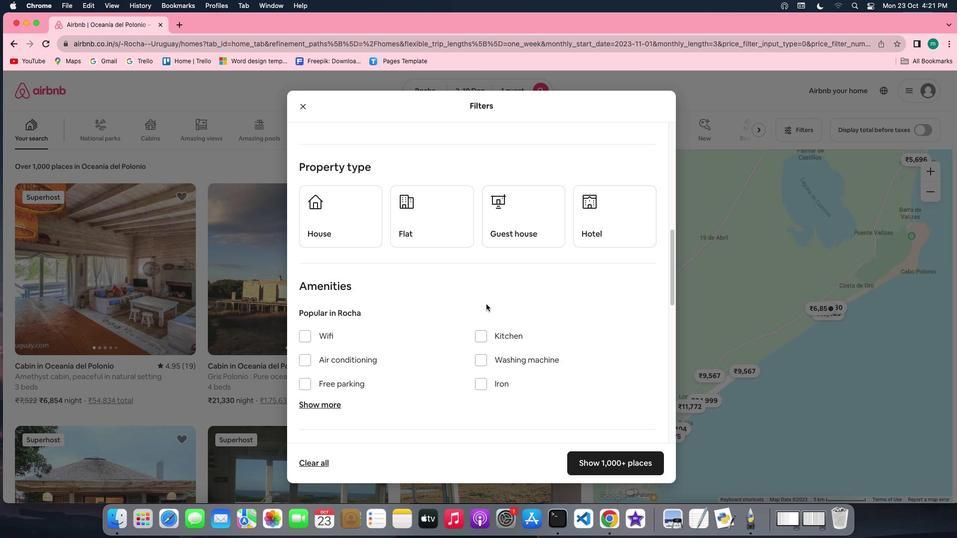 
Action: Mouse scrolled (486, 304) with delta (0, 0)
Screenshot: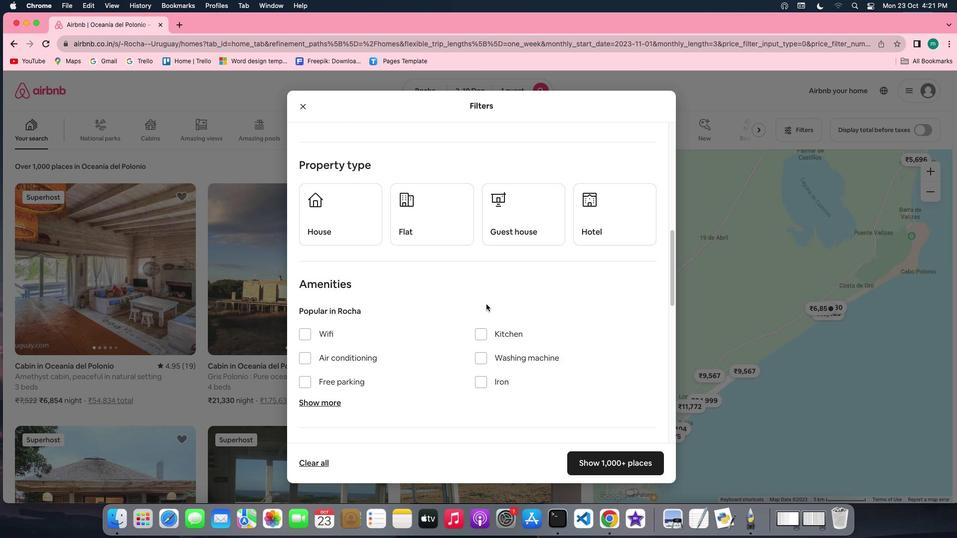 
Action: Mouse scrolled (486, 304) with delta (0, 0)
Screenshot: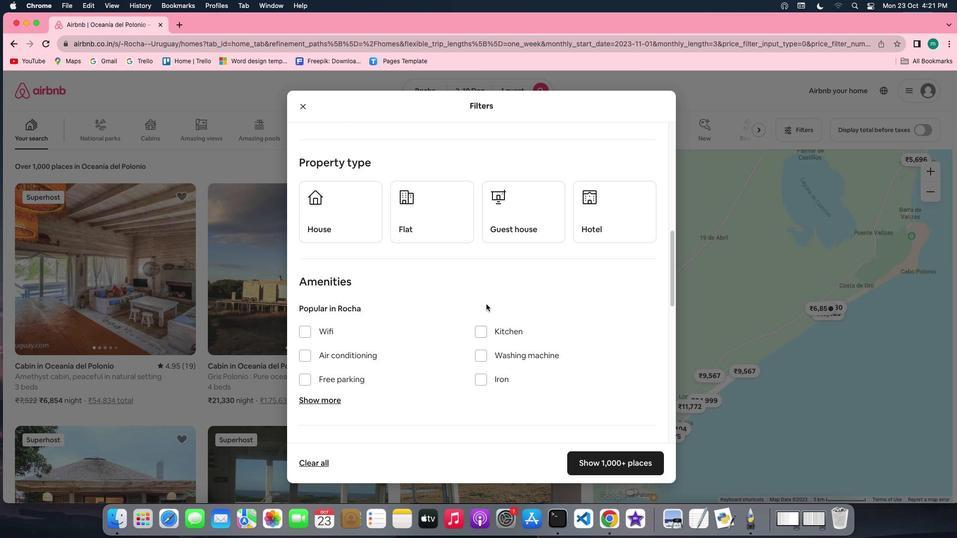 
Action: Mouse scrolled (486, 304) with delta (0, 0)
Screenshot: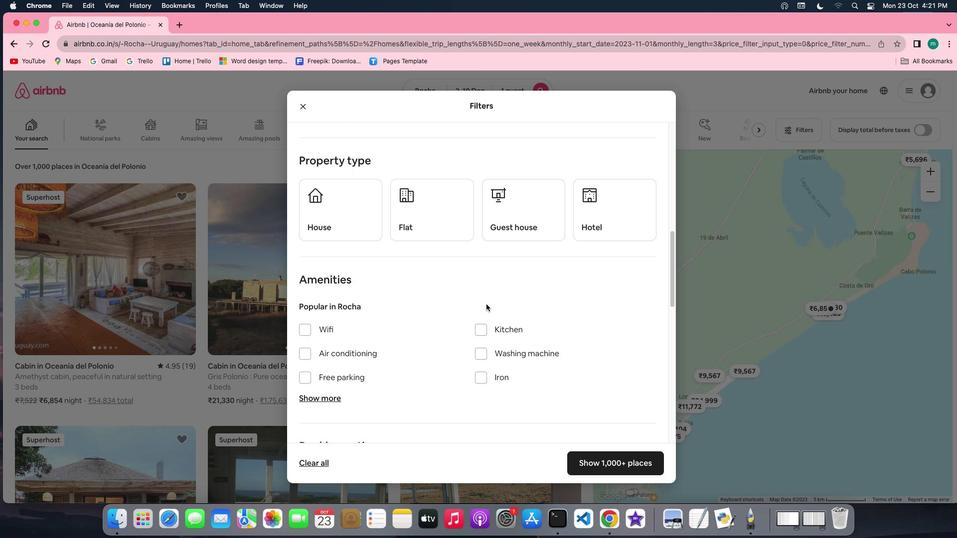 
Action: Mouse scrolled (486, 304) with delta (0, 0)
Screenshot: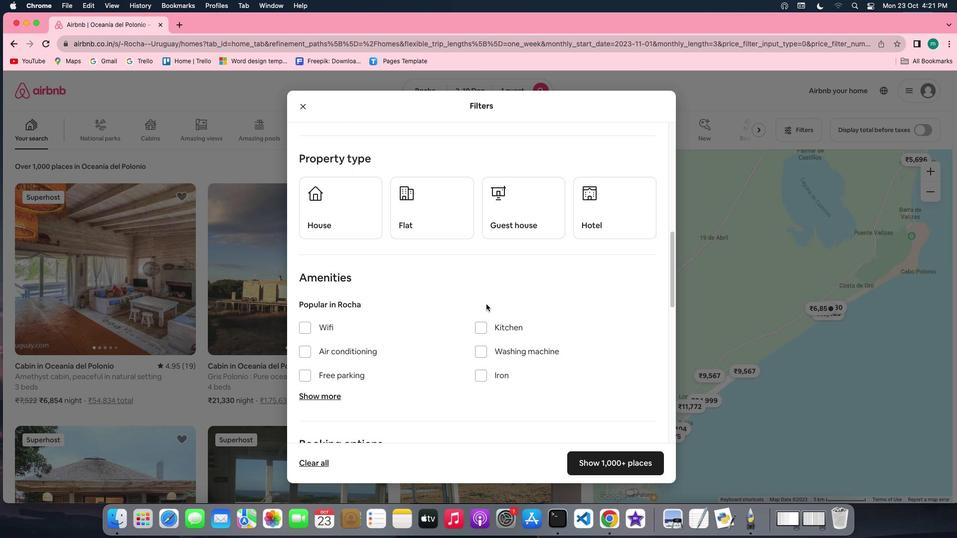 
Action: Mouse scrolled (486, 304) with delta (0, 0)
Screenshot: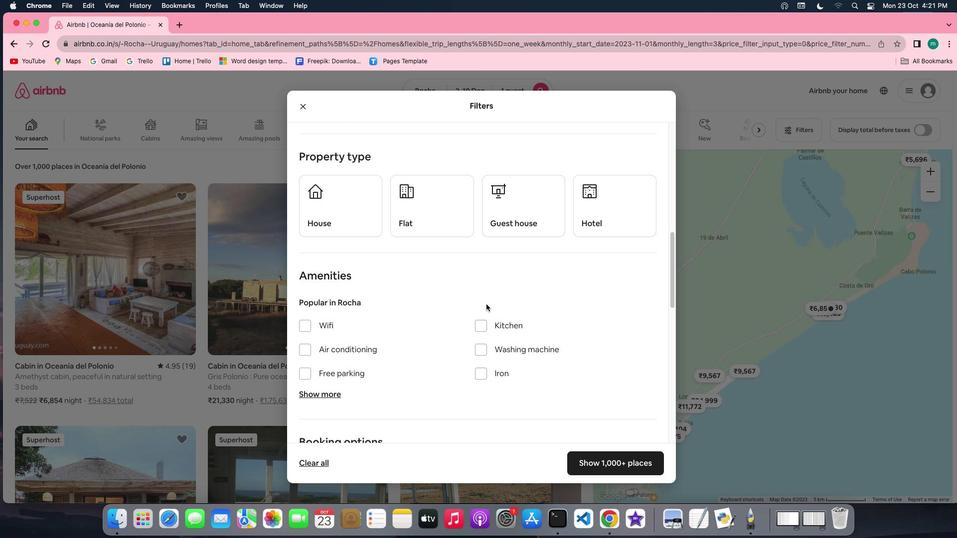 
Action: Mouse moved to (601, 226)
Screenshot: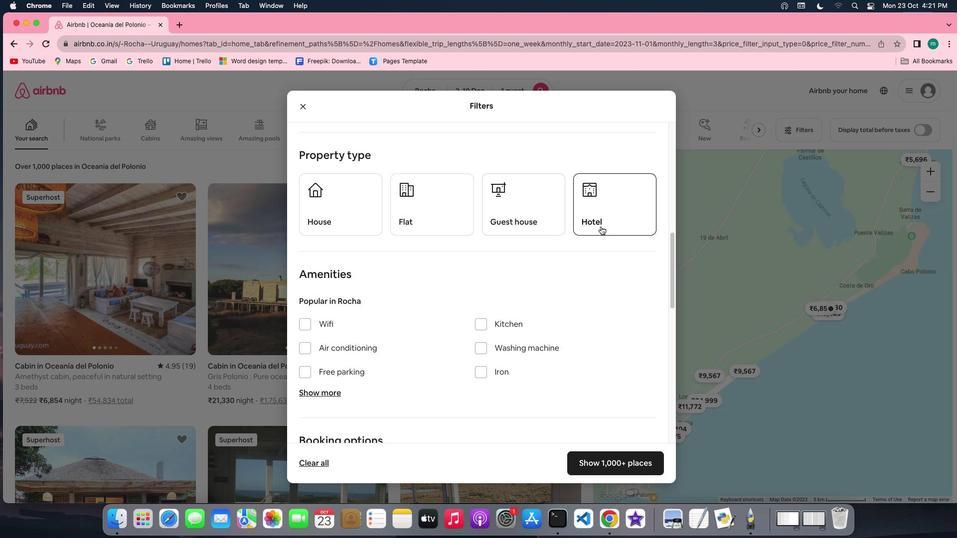 
Action: Mouse pressed left at (601, 226)
Screenshot: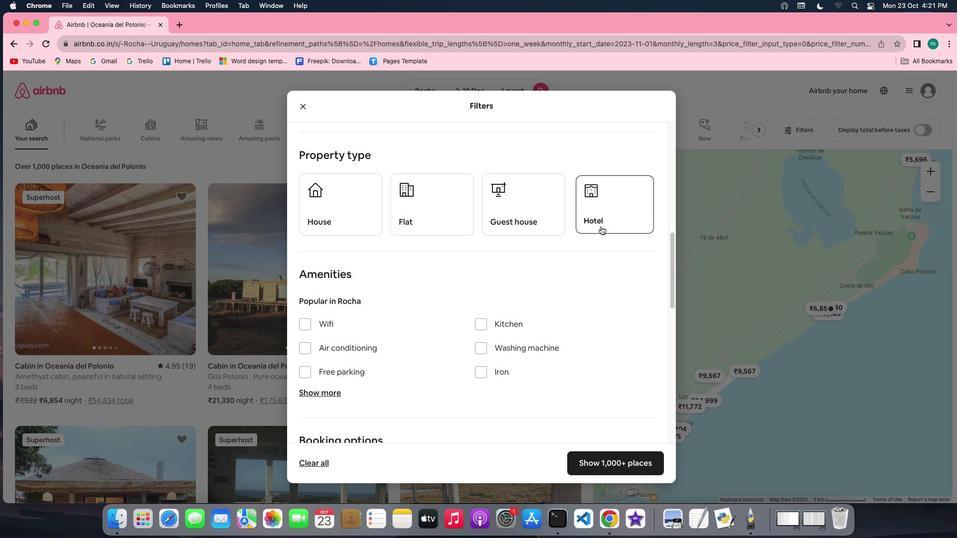 
Action: Mouse moved to (531, 318)
Screenshot: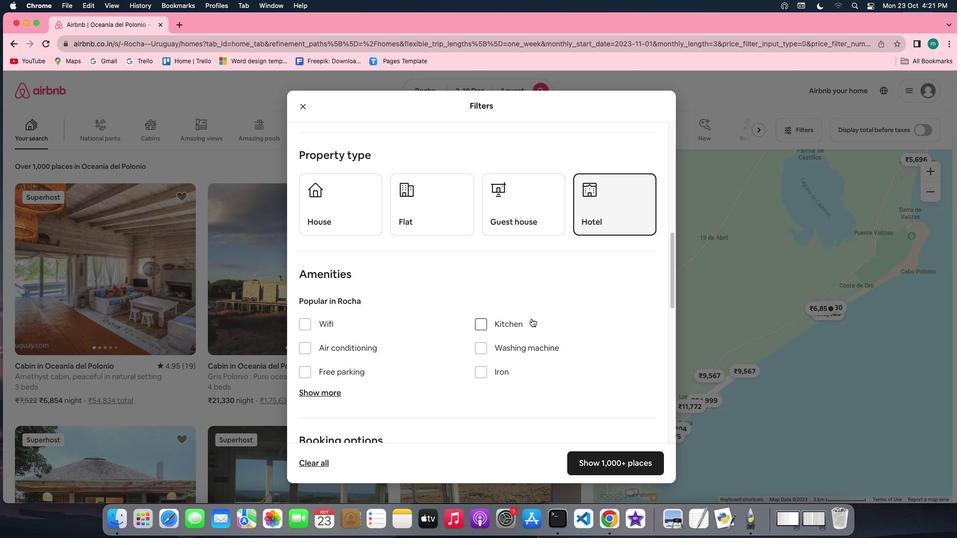 
Action: Mouse scrolled (531, 318) with delta (0, 0)
Screenshot: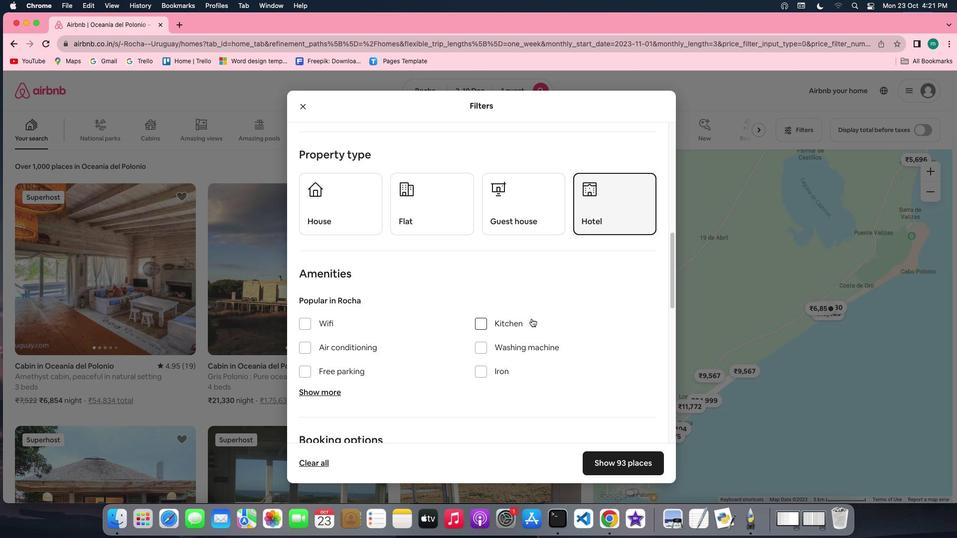 
Action: Mouse scrolled (531, 318) with delta (0, 0)
Screenshot: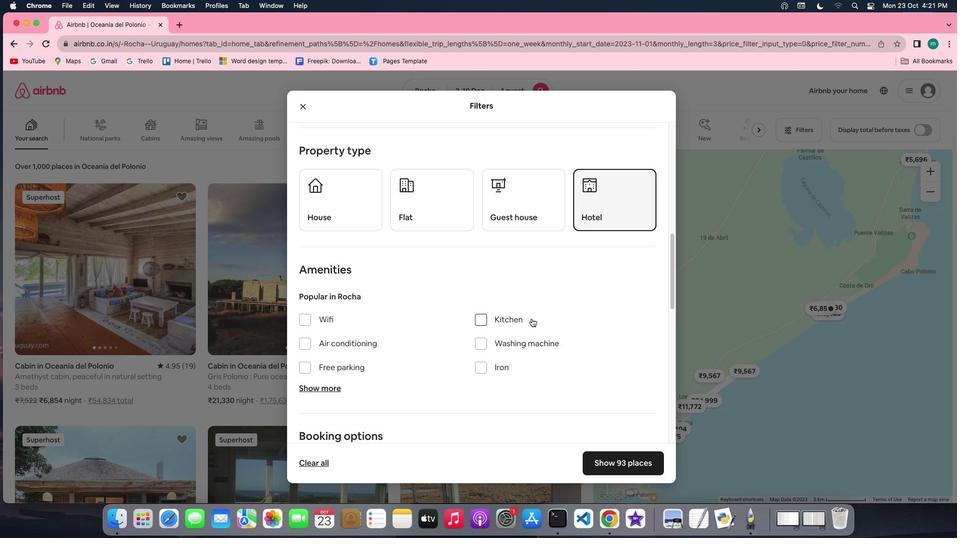 
Action: Mouse scrolled (531, 318) with delta (0, 0)
Screenshot: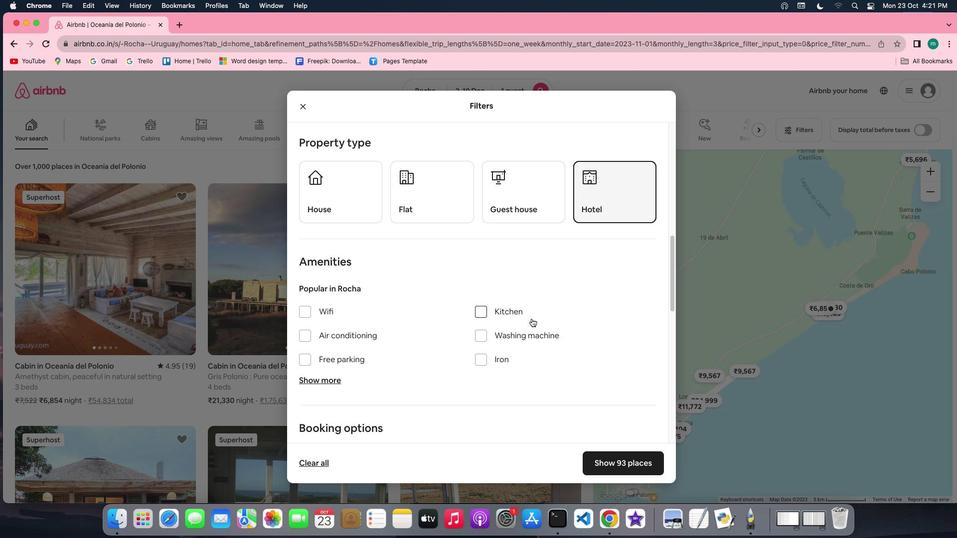 
Action: Mouse scrolled (531, 318) with delta (0, 0)
Screenshot: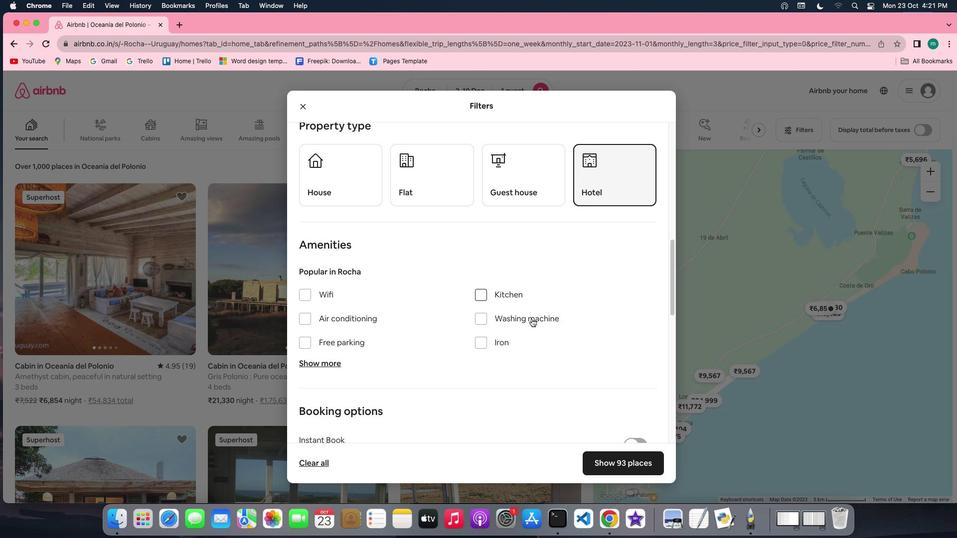 
Action: Mouse scrolled (531, 318) with delta (0, 0)
Screenshot: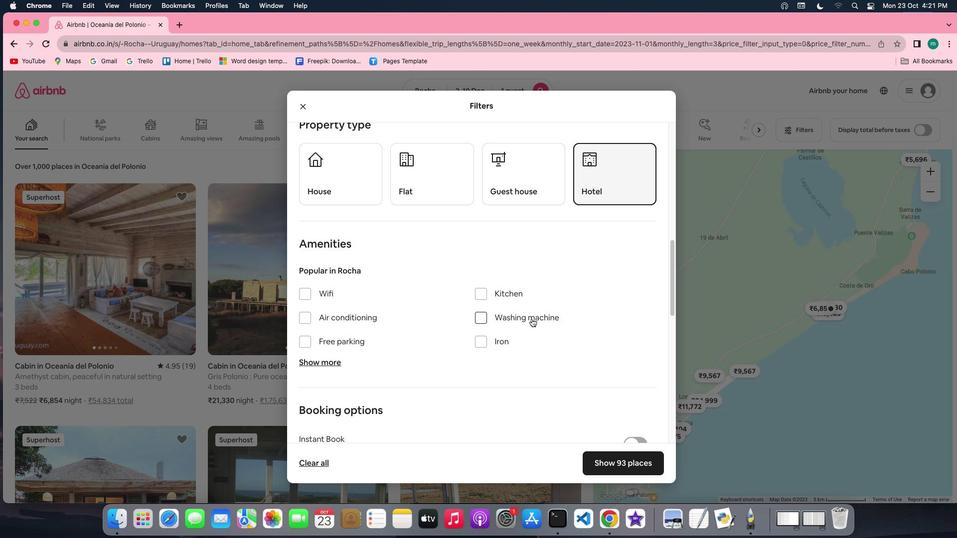 
Action: Mouse scrolled (531, 318) with delta (0, 0)
Screenshot: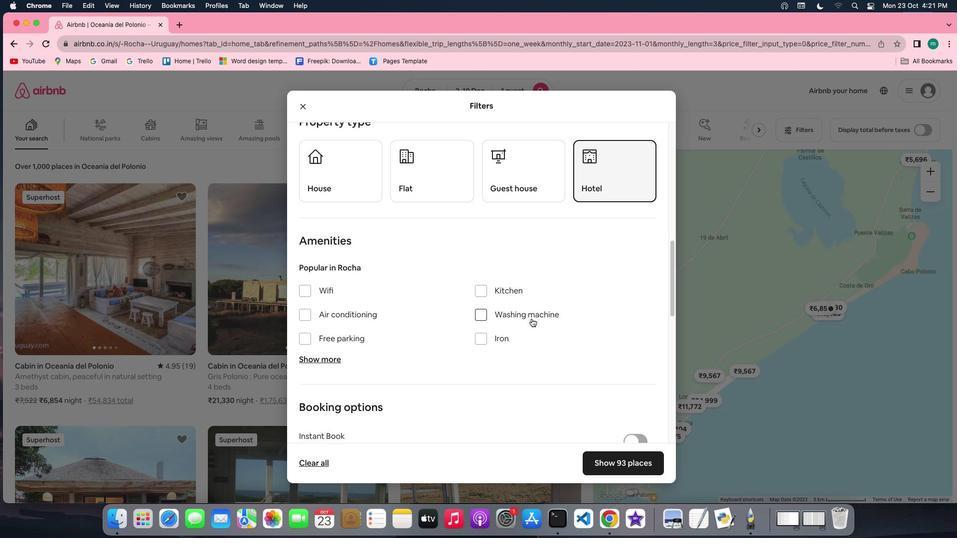 
Action: Mouse scrolled (531, 318) with delta (0, 0)
Screenshot: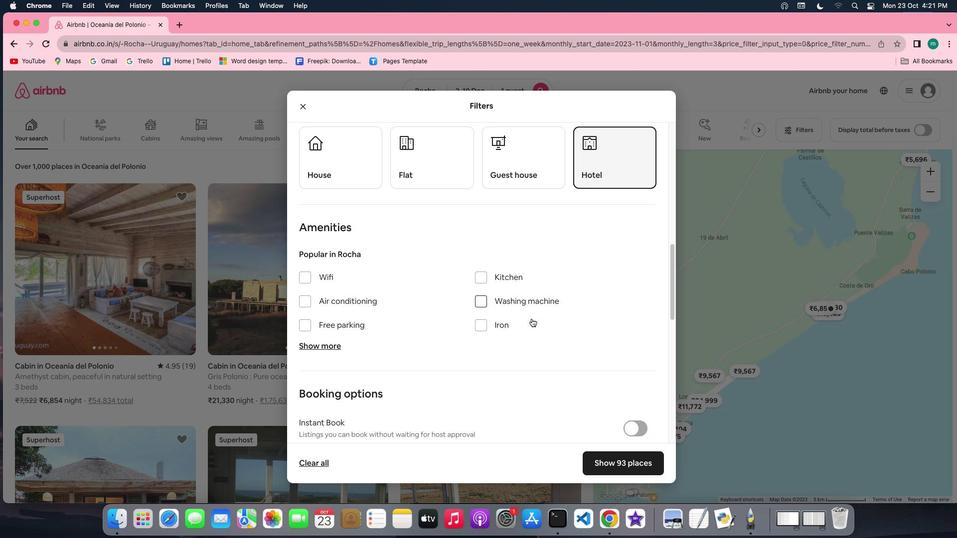 
Action: Mouse scrolled (531, 318) with delta (0, 0)
Screenshot: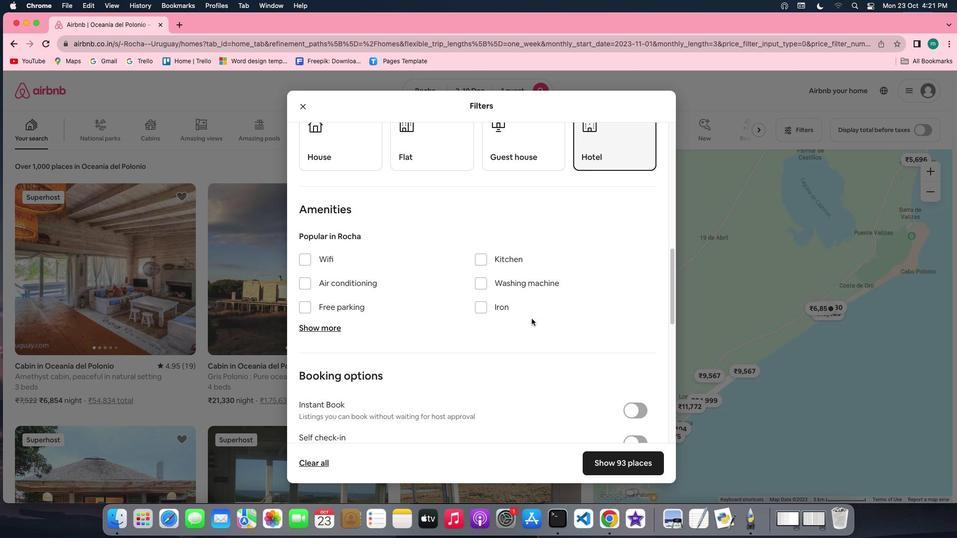
Action: Mouse scrolled (531, 318) with delta (0, 0)
Screenshot: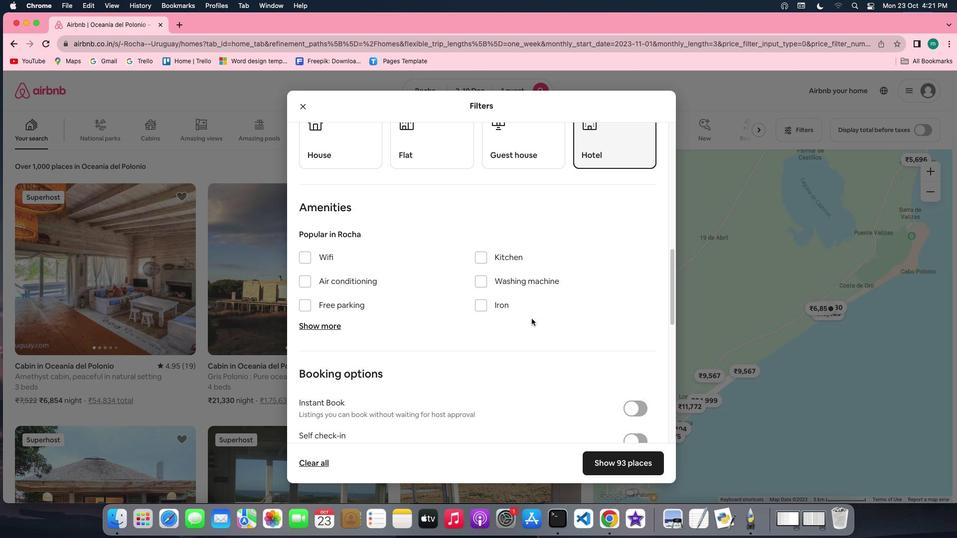 
Action: Mouse scrolled (531, 318) with delta (0, 0)
Screenshot: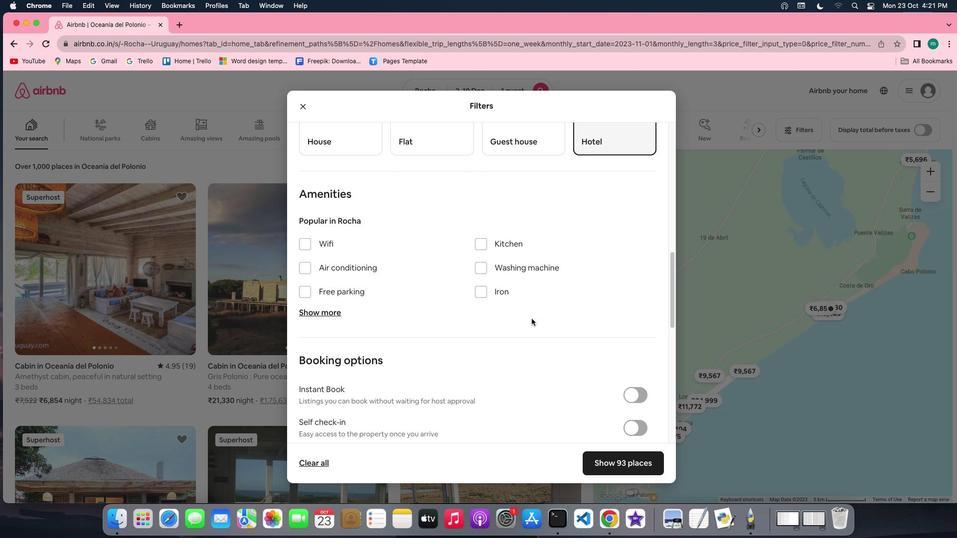 
Action: Mouse moved to (550, 386)
Screenshot: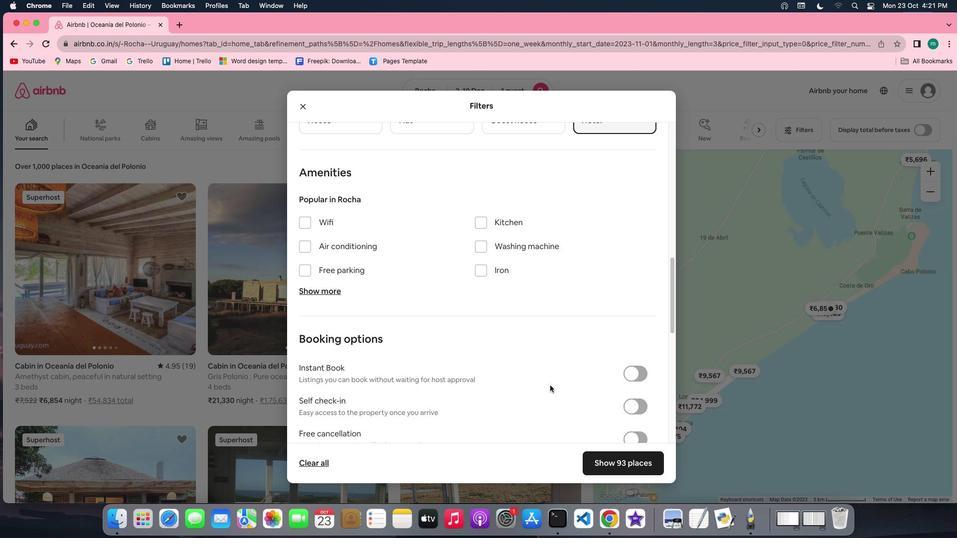 
Action: Mouse scrolled (550, 386) with delta (0, 0)
Screenshot: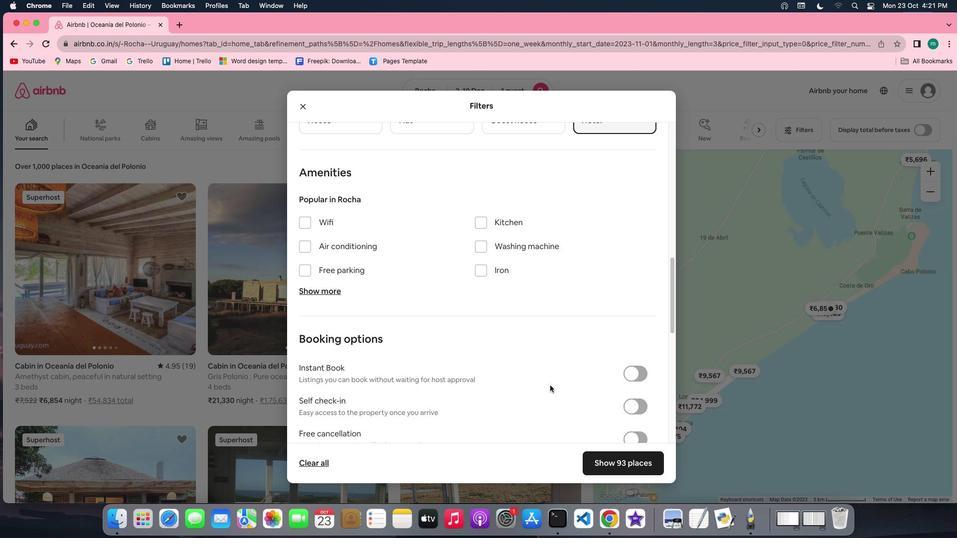 
Action: Mouse scrolled (550, 386) with delta (0, 0)
Screenshot: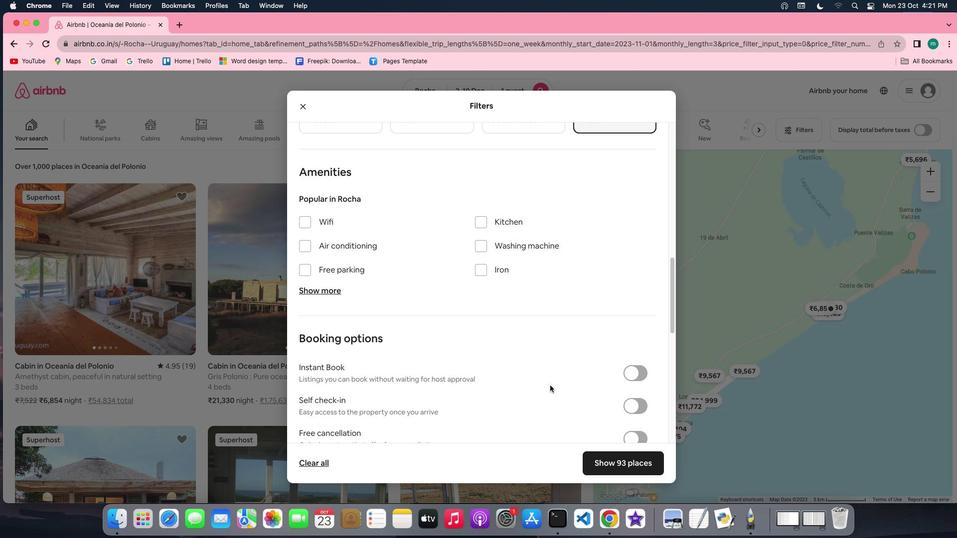 
Action: Mouse scrolled (550, 386) with delta (0, 0)
Screenshot: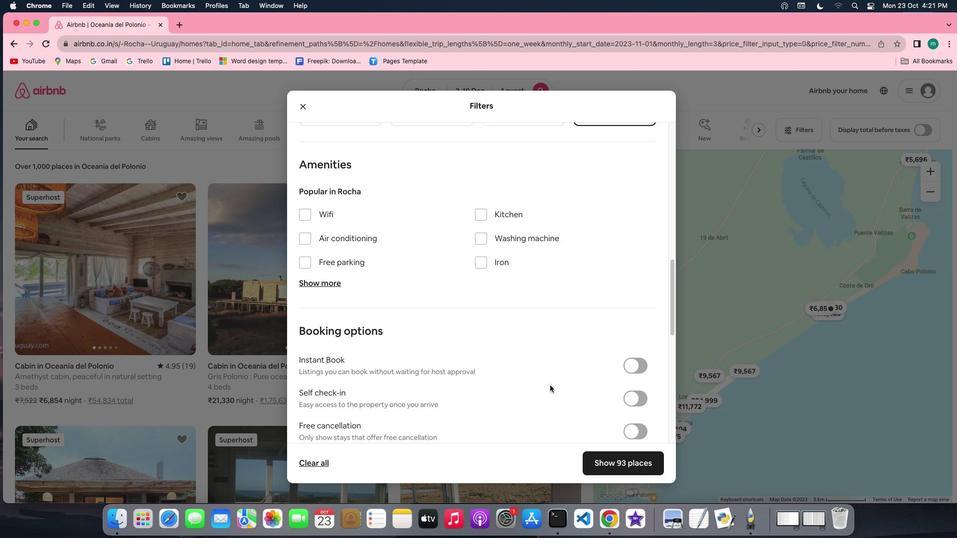 
Action: Mouse moved to (550, 386)
Screenshot: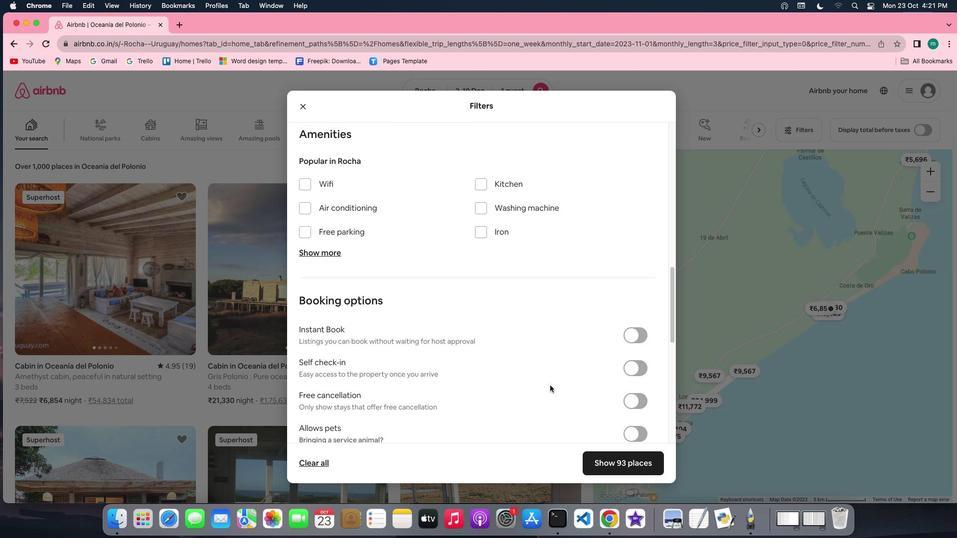 
Action: Mouse scrolled (550, 386) with delta (0, -1)
Screenshot: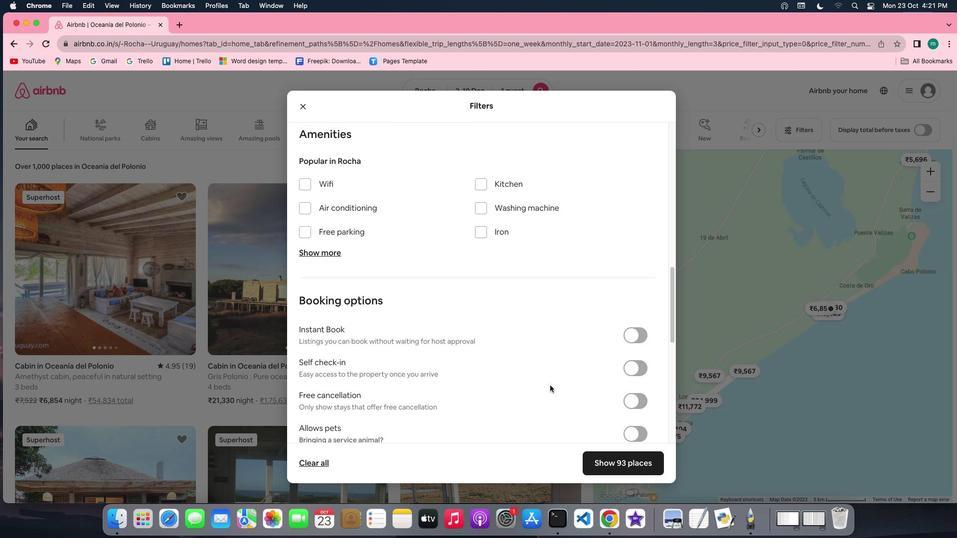 
Action: Mouse scrolled (550, 386) with delta (0, 0)
Screenshot: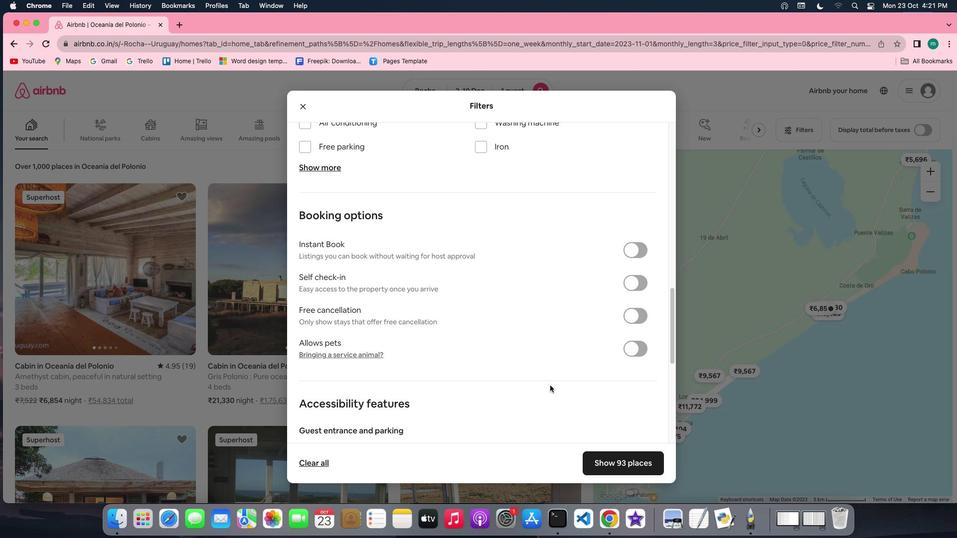 
Action: Mouse scrolled (550, 386) with delta (0, 0)
Screenshot: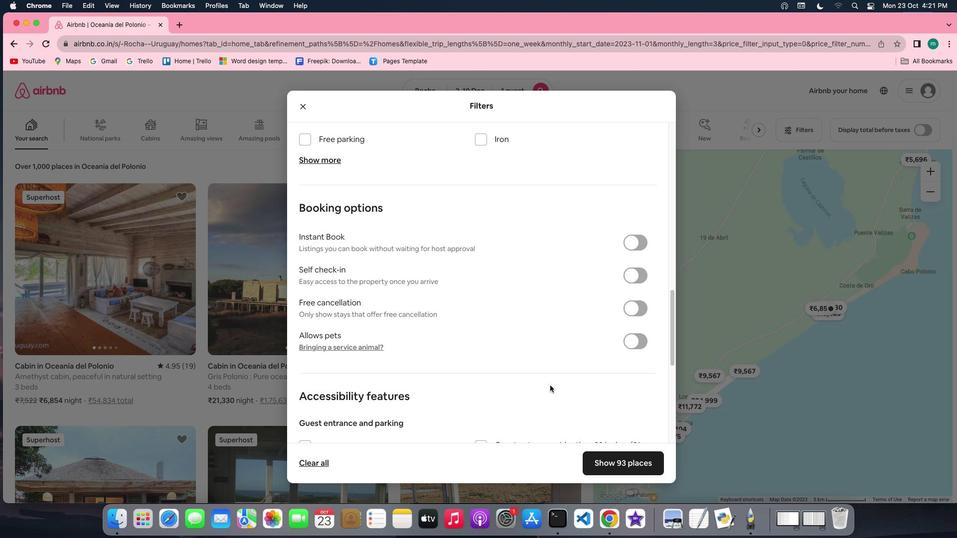 
Action: Mouse scrolled (550, 386) with delta (0, -1)
Screenshot: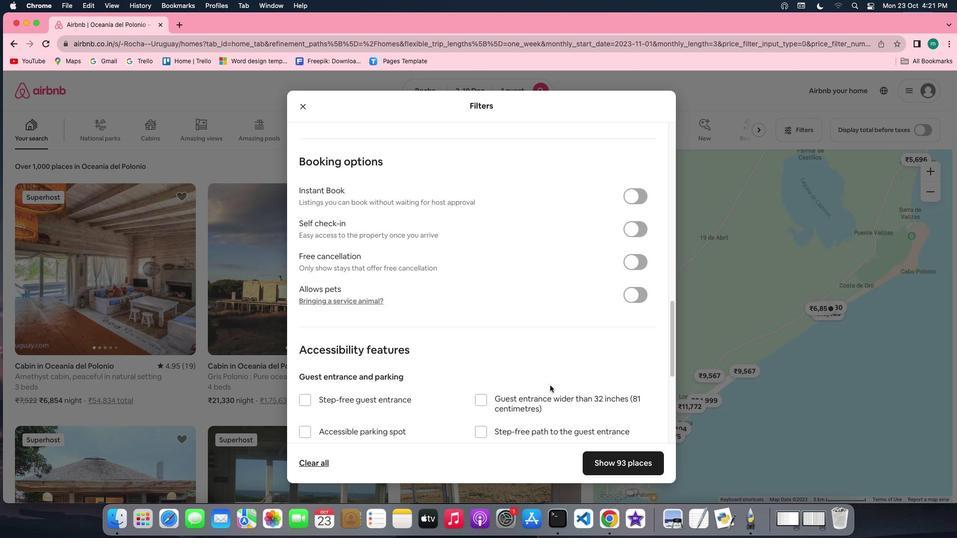 
Action: Mouse scrolled (550, 386) with delta (0, -2)
Screenshot: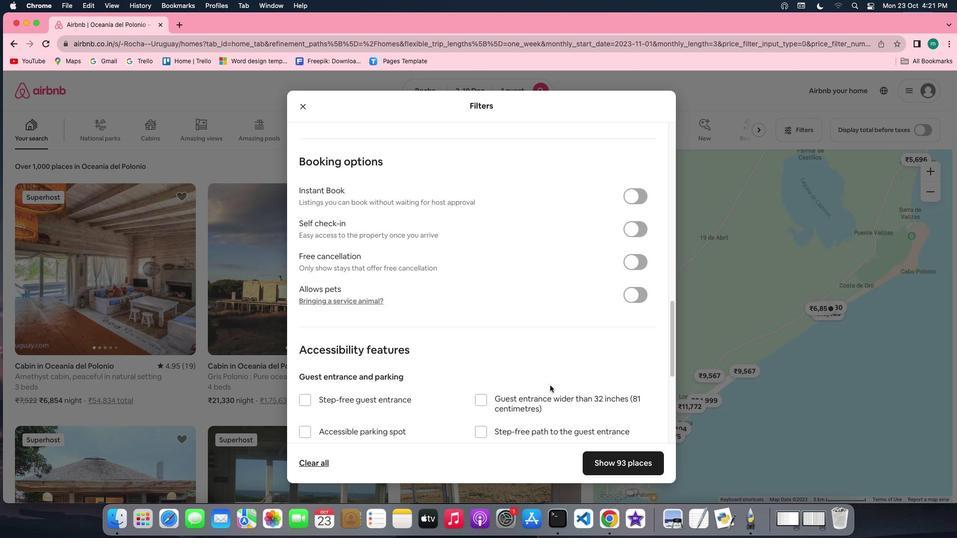 
Action: Mouse scrolled (550, 386) with delta (0, -2)
Screenshot: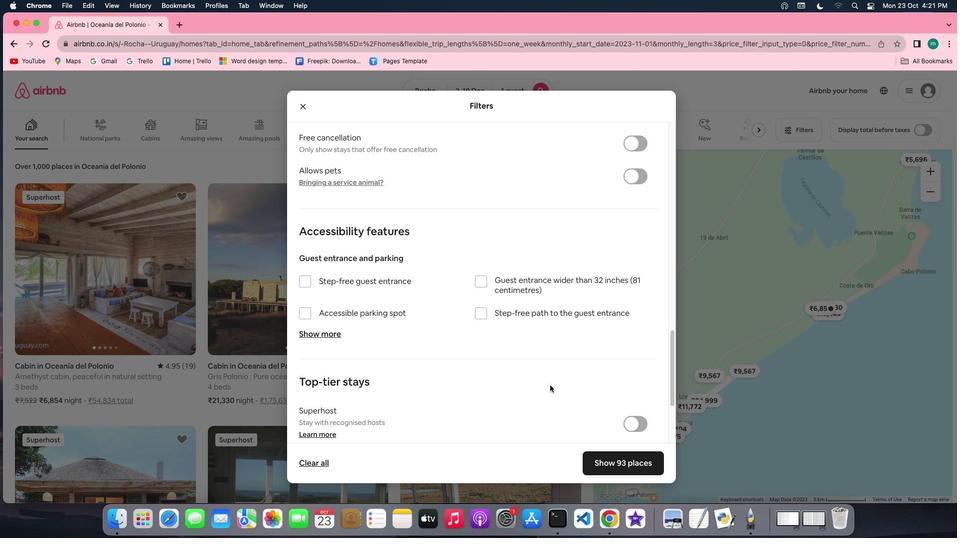 
Action: Mouse moved to (617, 459)
Screenshot: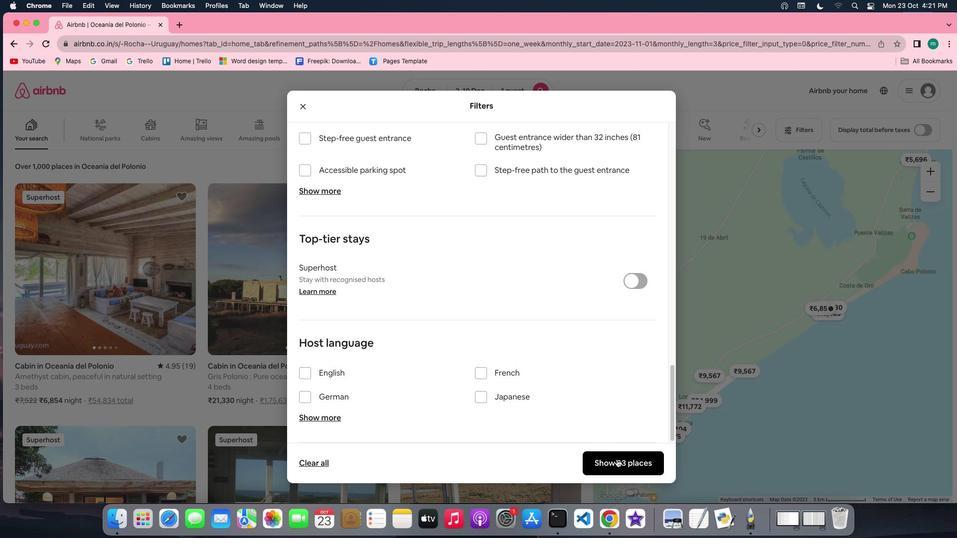 
Action: Mouse pressed left at (617, 459)
Screenshot: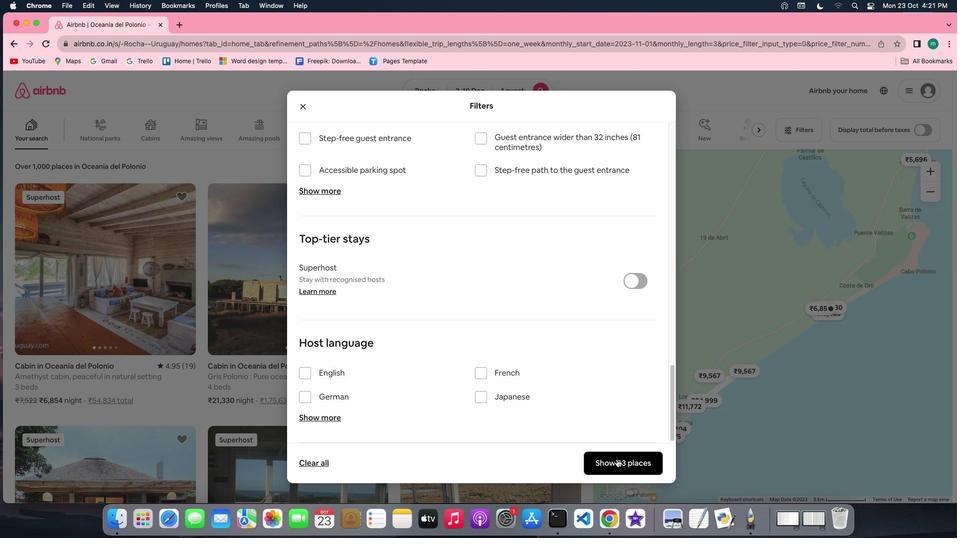 
Action: Mouse moved to (95, 243)
Screenshot: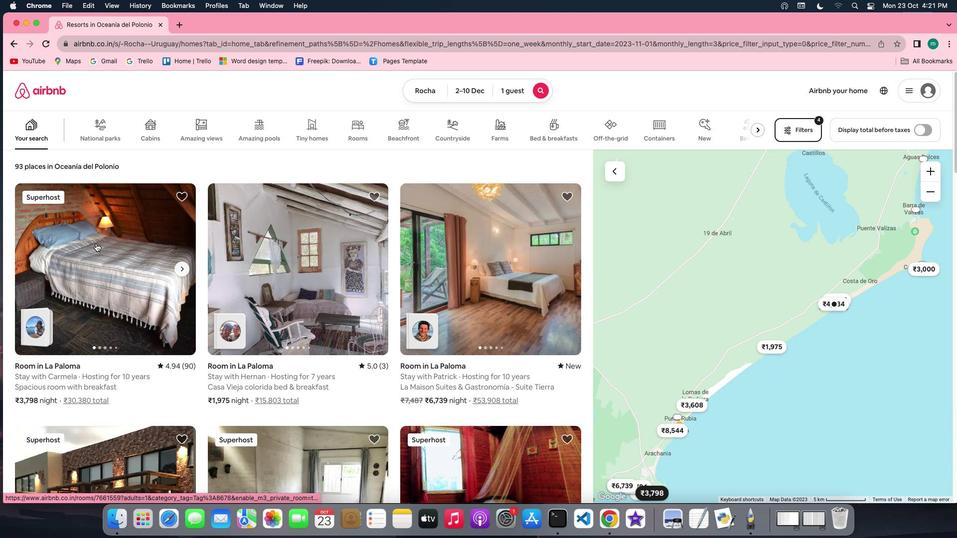 
Action: Mouse pressed left at (95, 243)
Screenshot: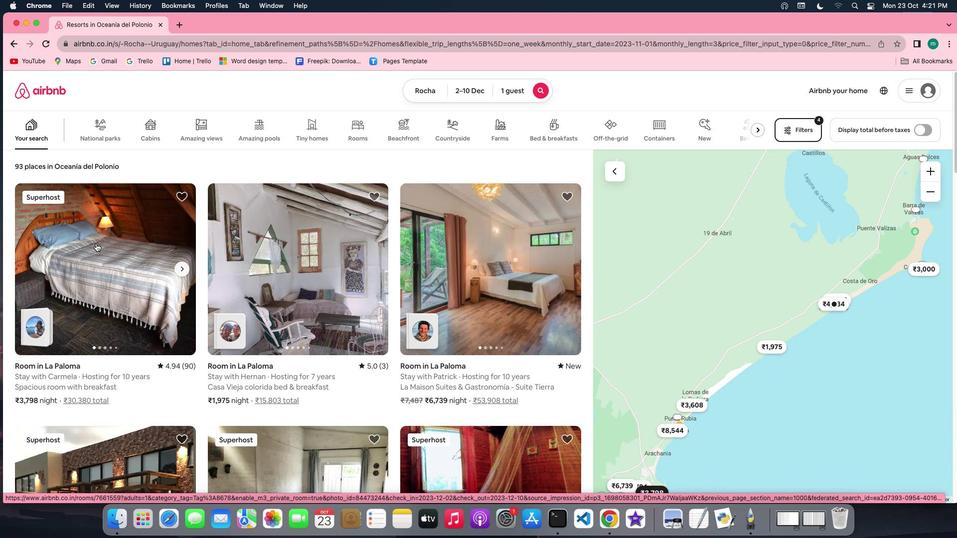
Action: Mouse moved to (681, 357)
Screenshot: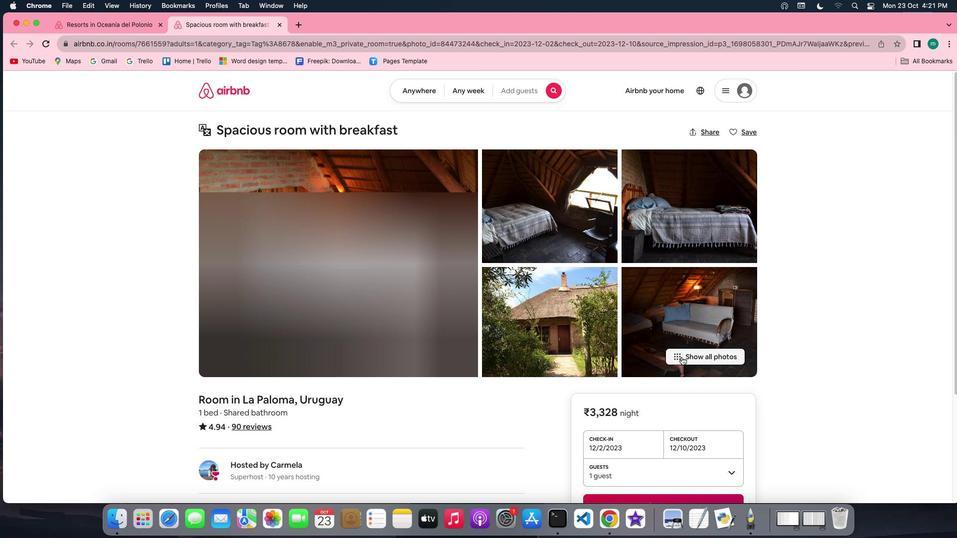 
Action: Mouse pressed left at (681, 357)
Screenshot: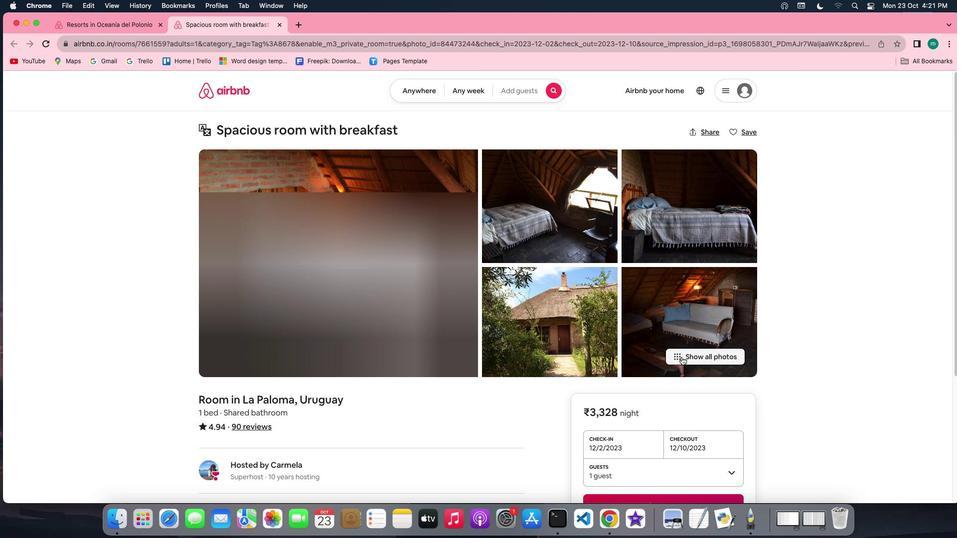 
Action: Mouse moved to (451, 412)
Screenshot: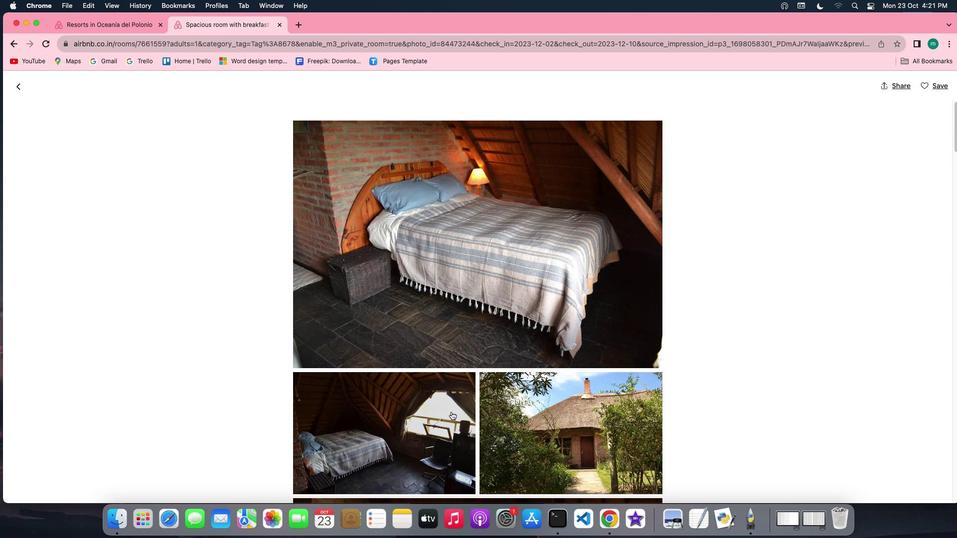
Action: Mouse scrolled (451, 412) with delta (0, 0)
Screenshot: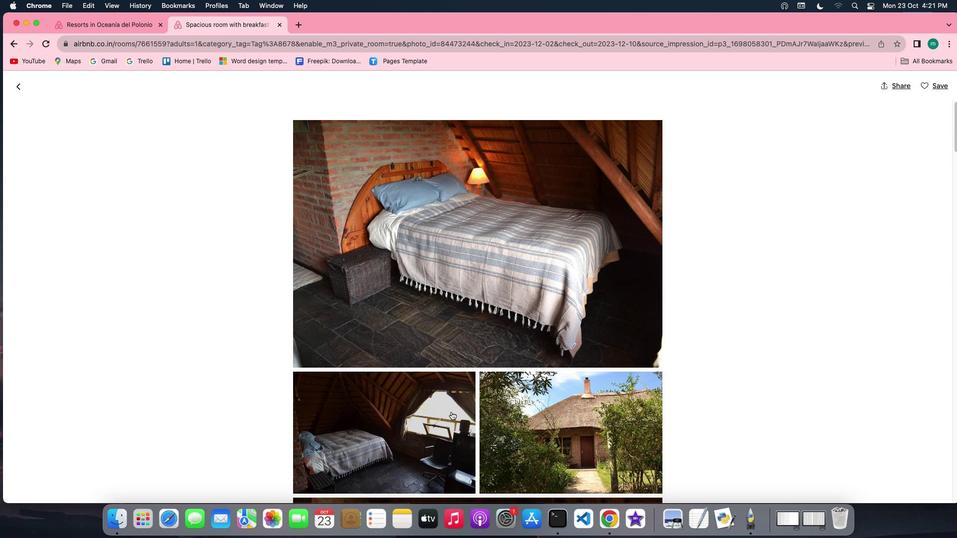 
Action: Mouse scrolled (451, 412) with delta (0, 0)
Screenshot: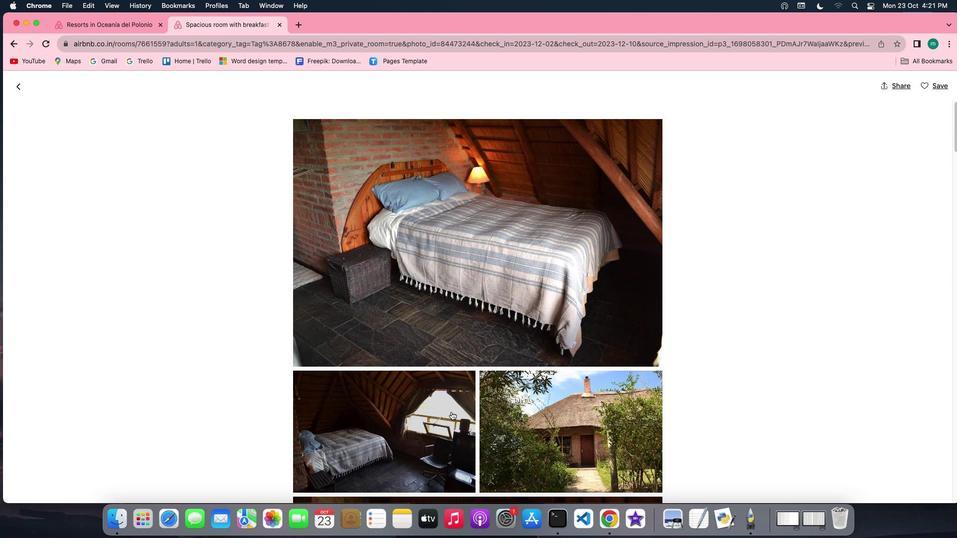 
Action: Mouse scrolled (451, 412) with delta (0, 0)
Screenshot: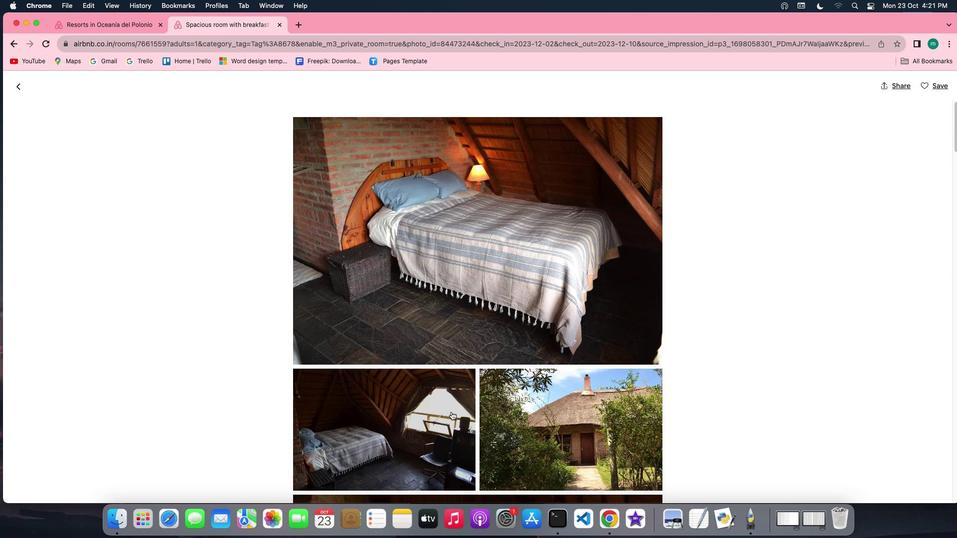
Action: Mouse scrolled (451, 412) with delta (0, 0)
Screenshot: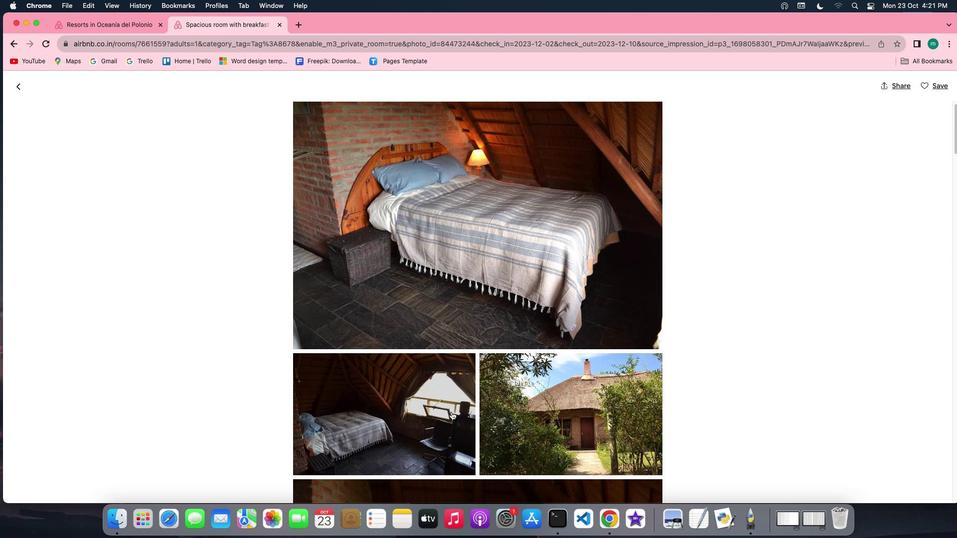 
Action: Mouse scrolled (451, 412) with delta (0, 0)
Screenshot: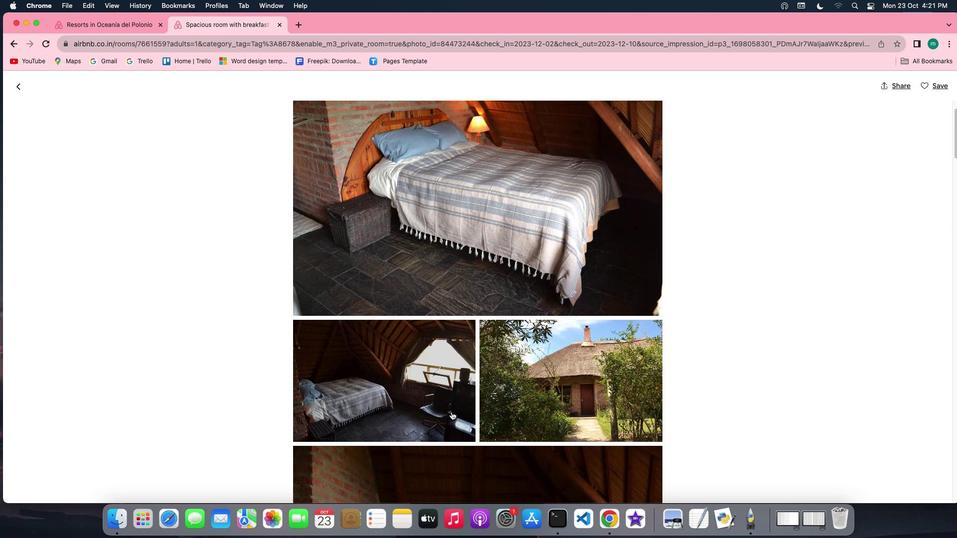 
Action: Mouse scrolled (451, 412) with delta (0, 0)
Screenshot: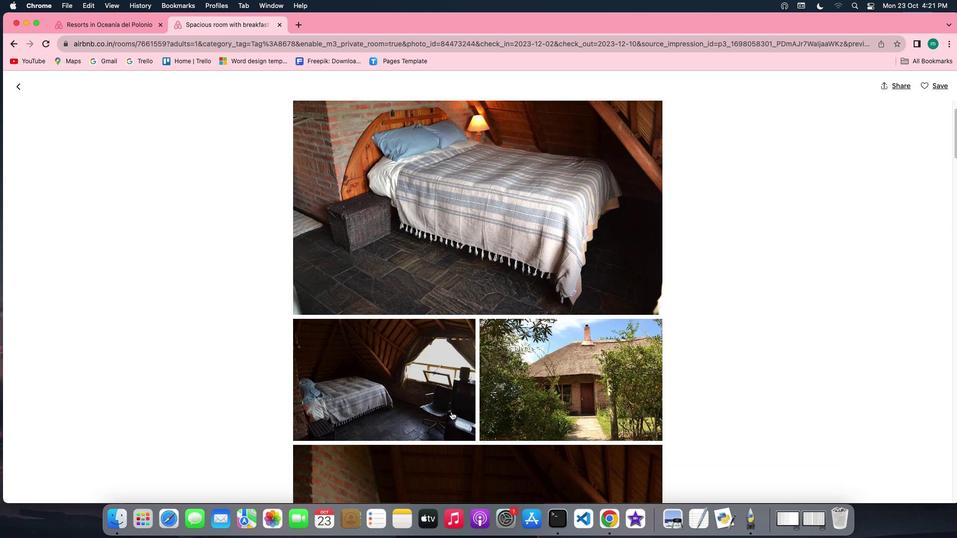 
Action: Mouse scrolled (451, 412) with delta (0, 0)
Screenshot: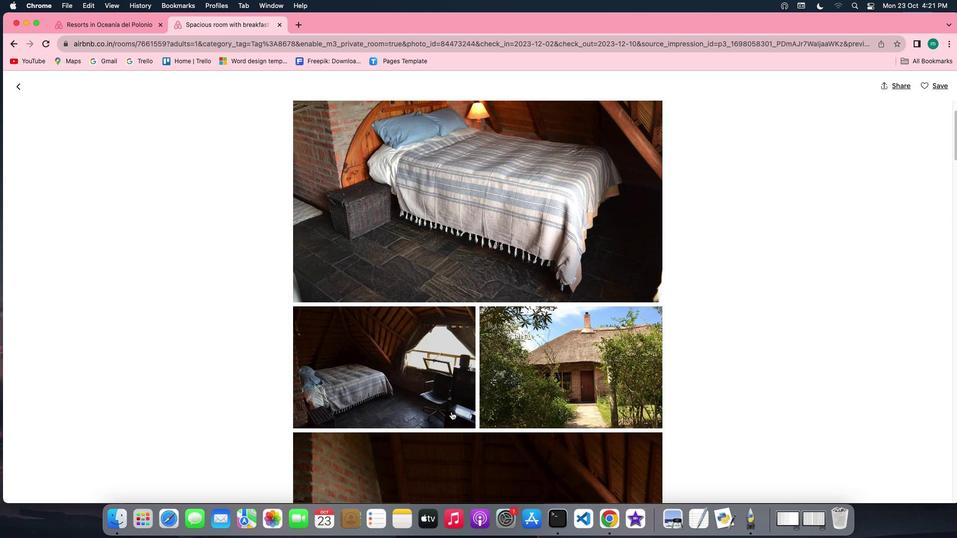 
Action: Mouse scrolled (451, 412) with delta (0, 0)
Screenshot: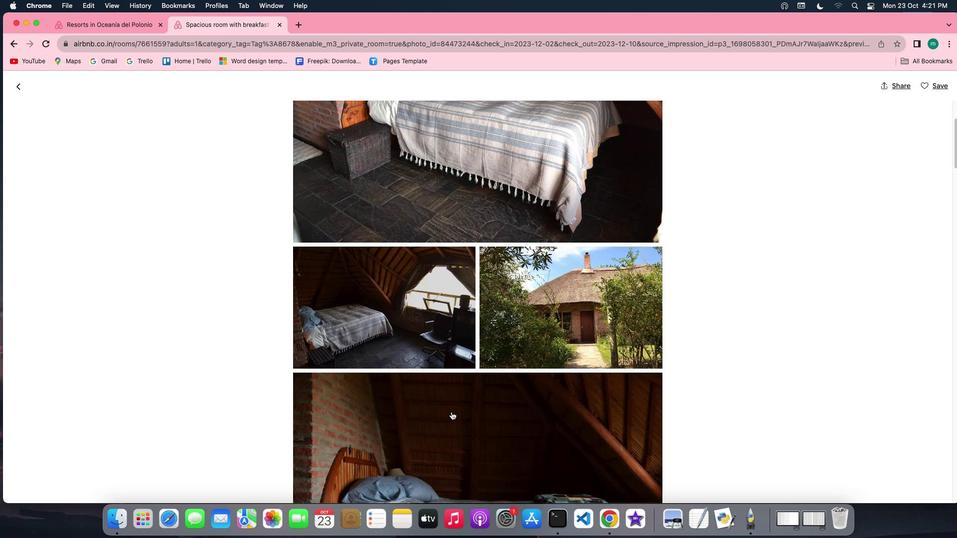 
Action: Mouse scrolled (451, 412) with delta (0, 0)
Screenshot: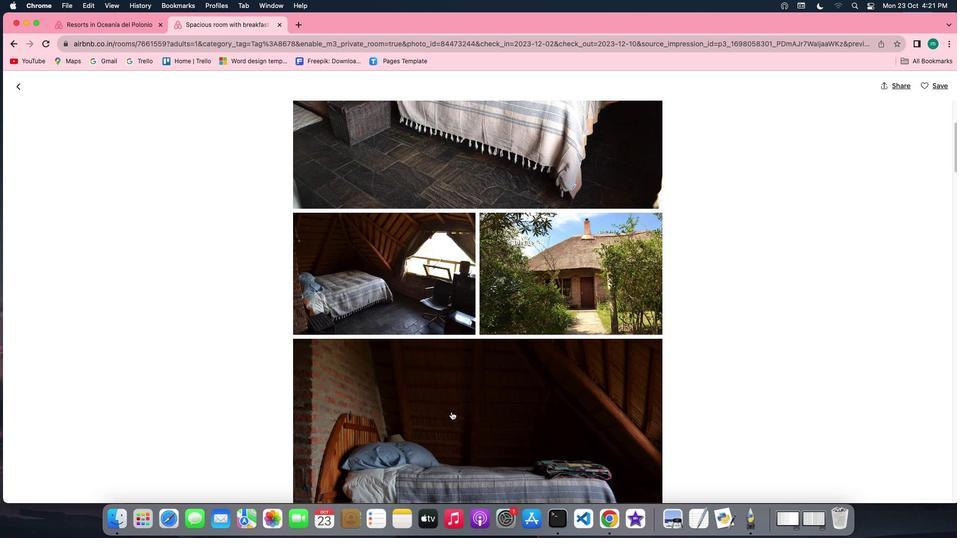 
Action: Mouse scrolled (451, 412) with delta (0, 0)
Screenshot: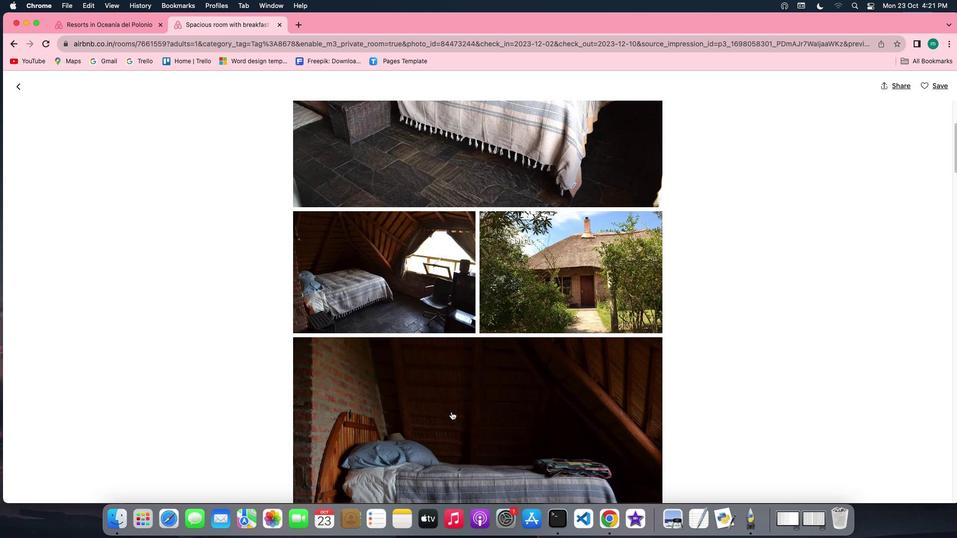 
Action: Mouse scrolled (451, 412) with delta (0, 0)
Screenshot: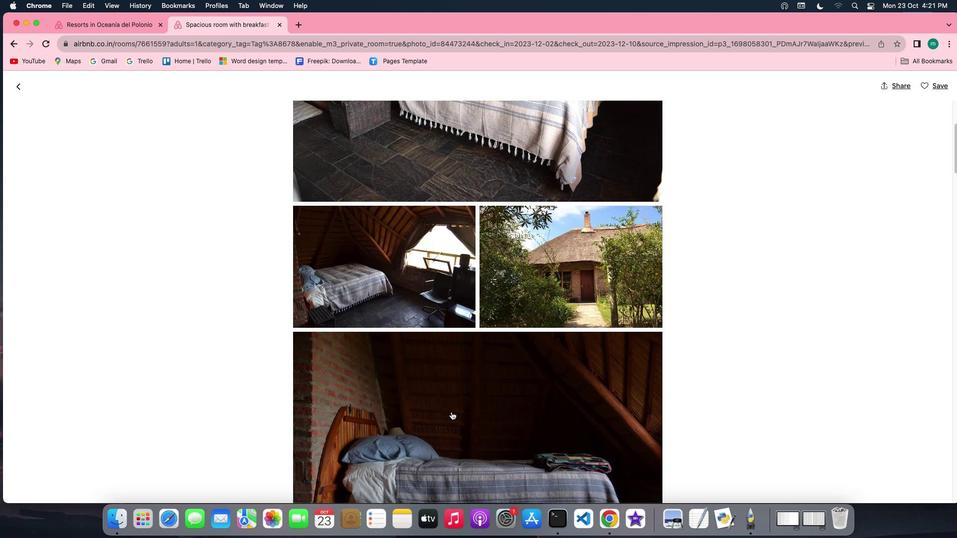 
Action: Mouse scrolled (451, 412) with delta (0, 0)
Screenshot: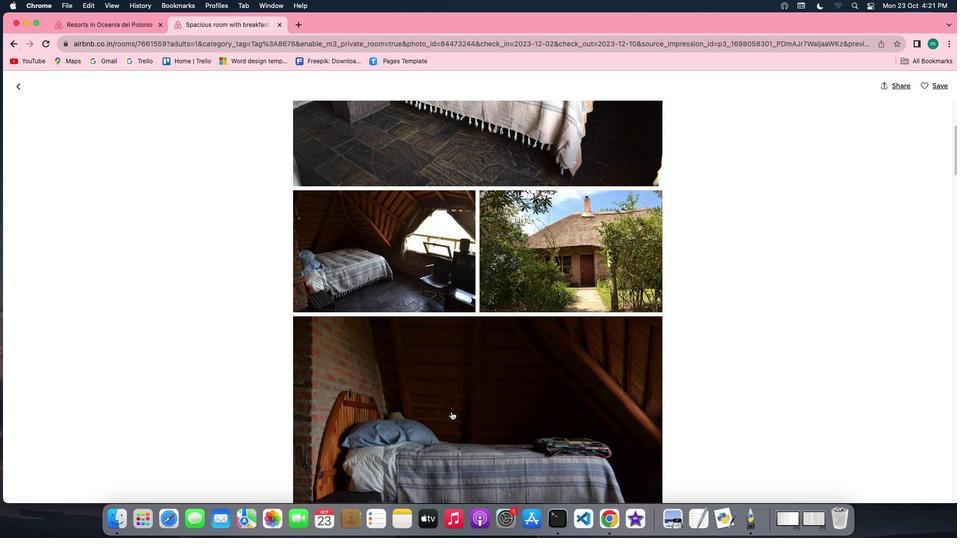 
Action: Mouse scrolled (451, 412) with delta (0, 0)
Screenshot: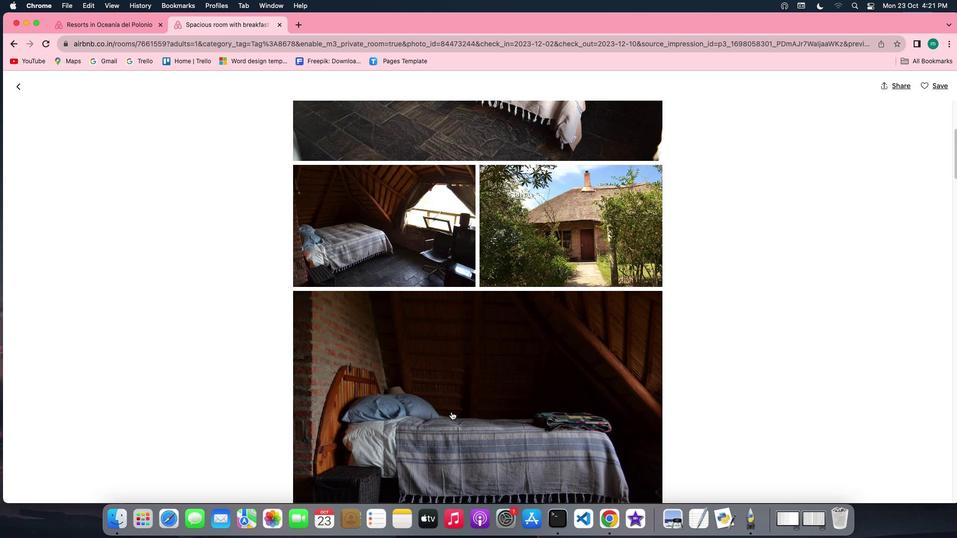 
Action: Mouse scrolled (451, 412) with delta (0, 0)
Screenshot: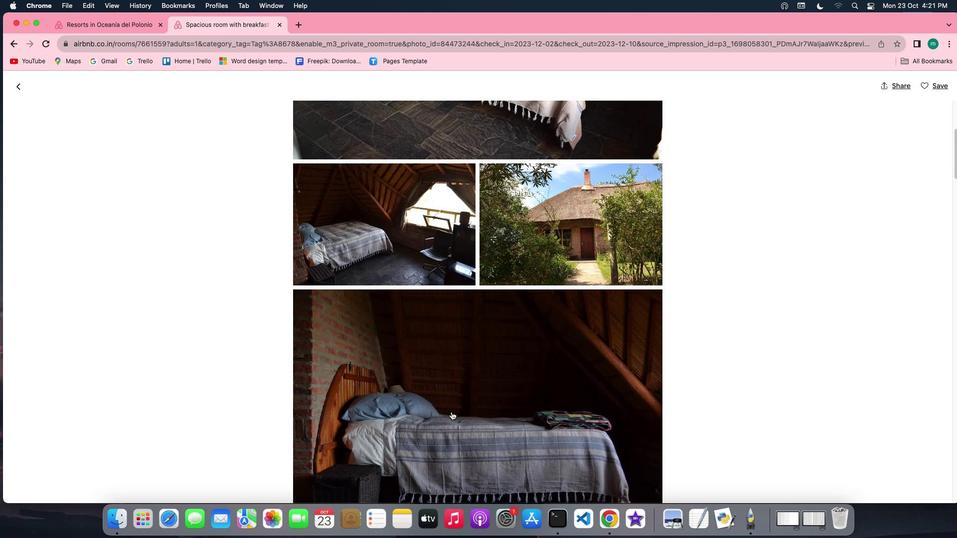 
Action: Mouse scrolled (451, 412) with delta (0, 0)
Screenshot: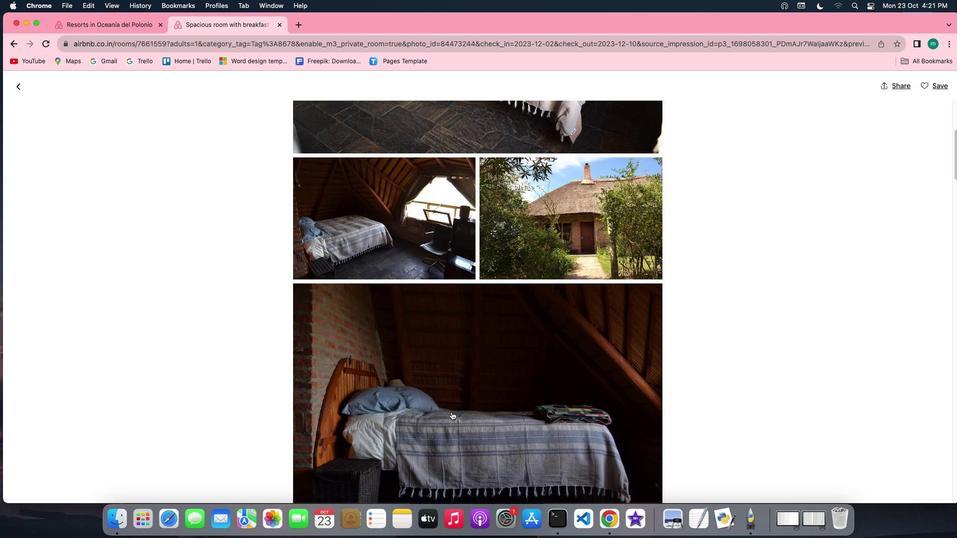 
Action: Mouse scrolled (451, 412) with delta (0, 0)
Screenshot: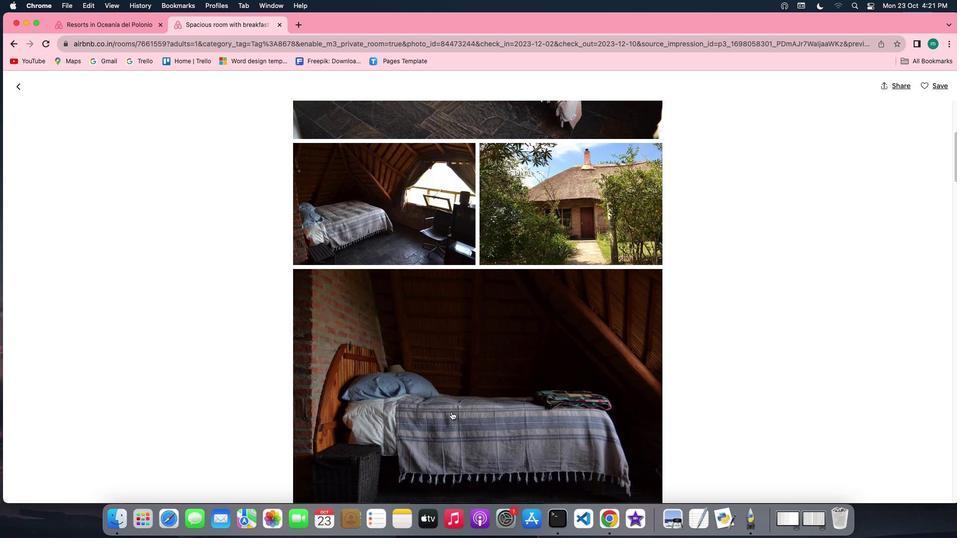 
Action: Mouse scrolled (451, 412) with delta (0, 0)
Screenshot: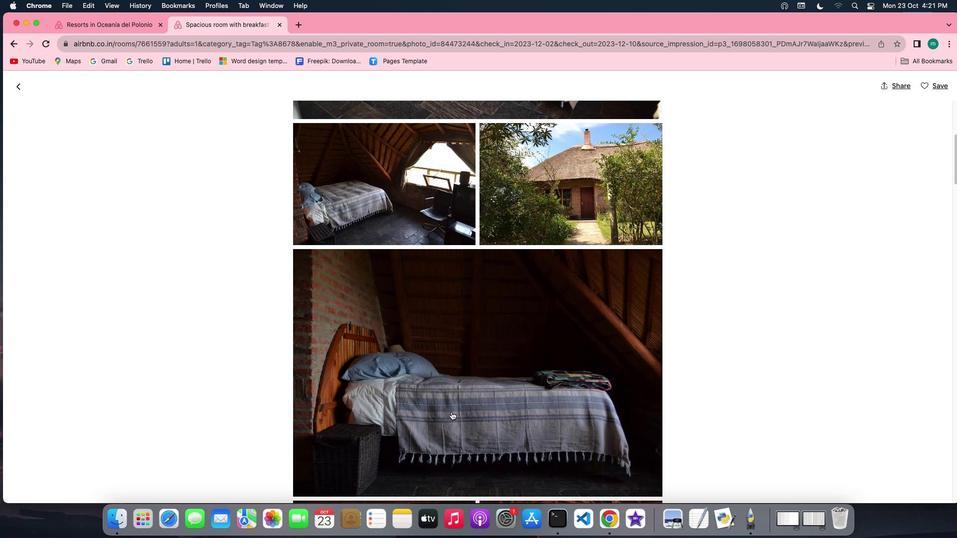 
Action: Mouse scrolled (451, 412) with delta (0, 0)
Screenshot: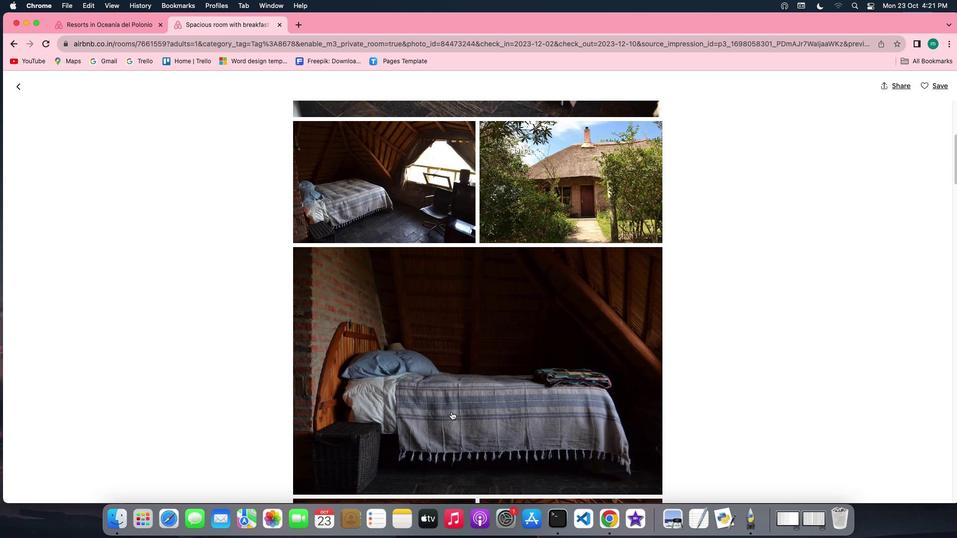 
Action: Mouse scrolled (451, 412) with delta (0, 0)
Screenshot: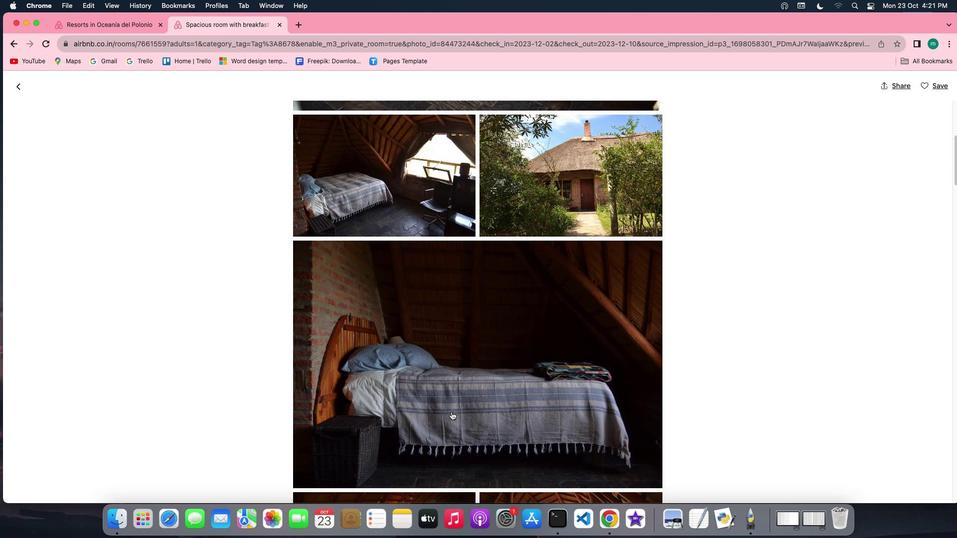 
Action: Mouse scrolled (451, 412) with delta (0, 0)
Screenshot: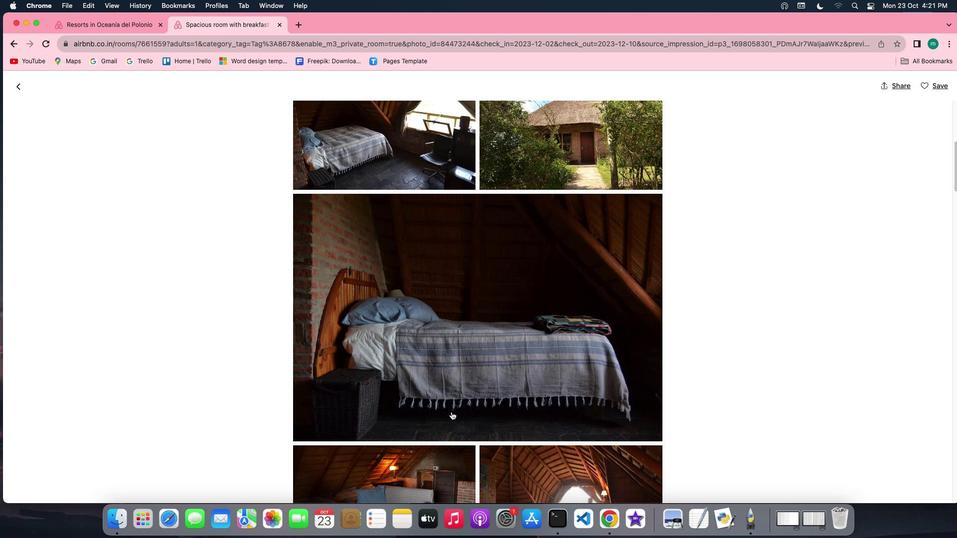 
Action: Mouse scrolled (451, 412) with delta (0, 0)
Screenshot: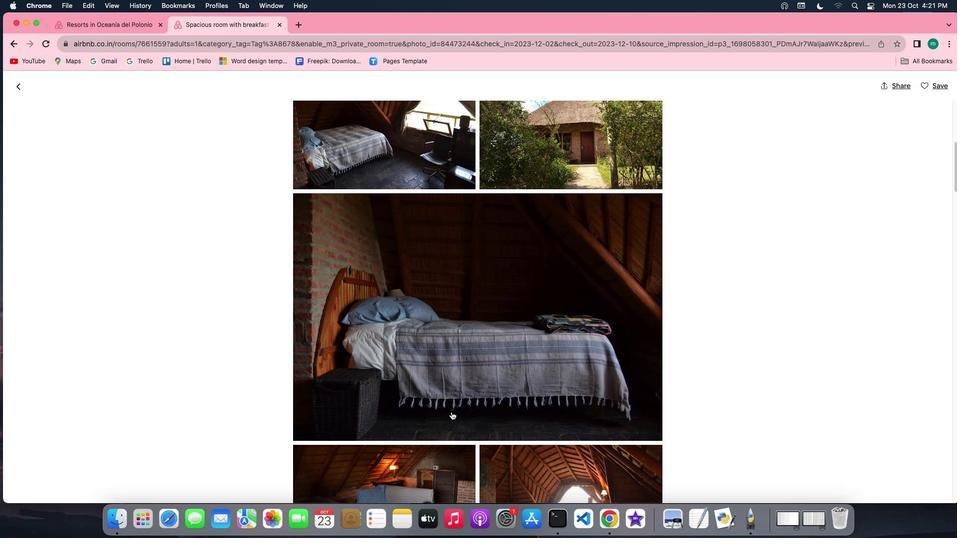
Action: Mouse scrolled (451, 412) with delta (0, 0)
Screenshot: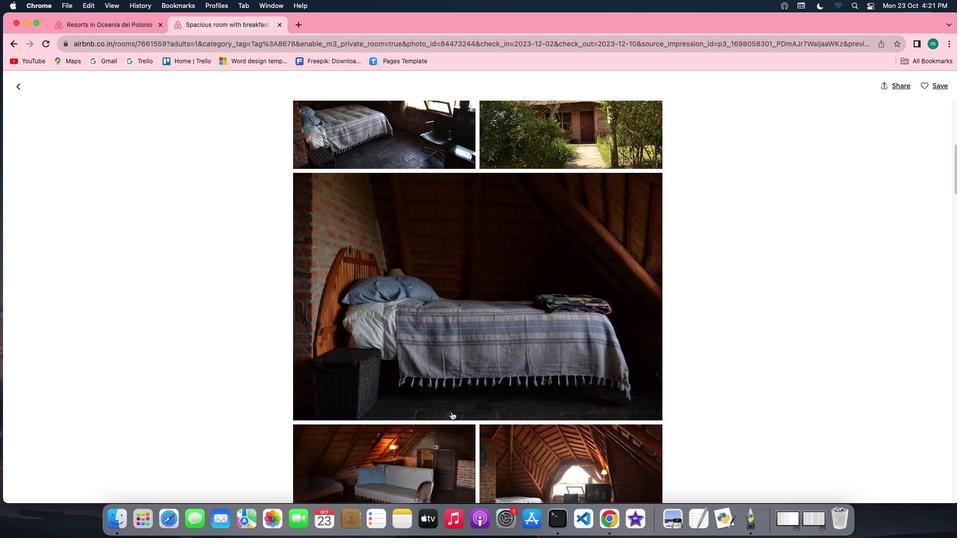 
Action: Mouse scrolled (451, 412) with delta (0, 0)
Screenshot: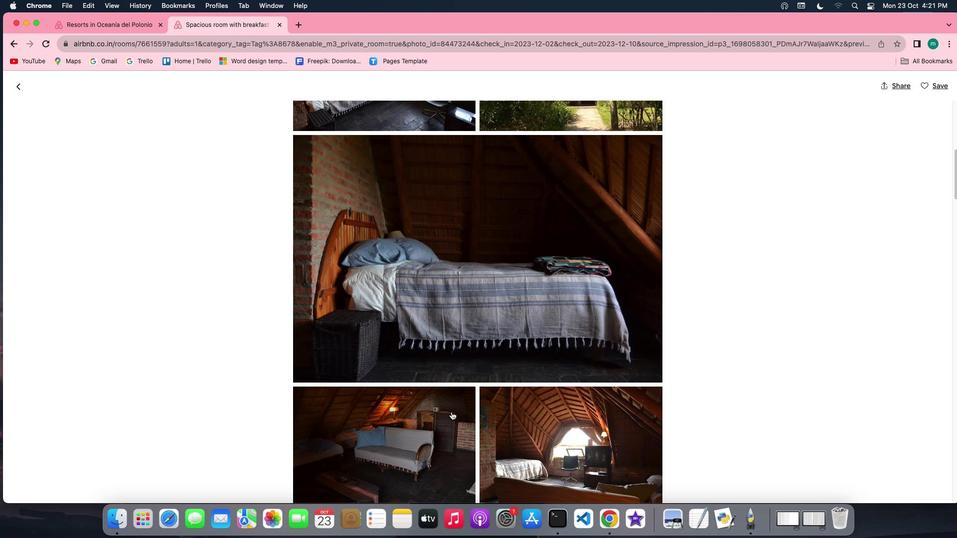 
Action: Mouse scrolled (451, 412) with delta (0, 0)
Screenshot: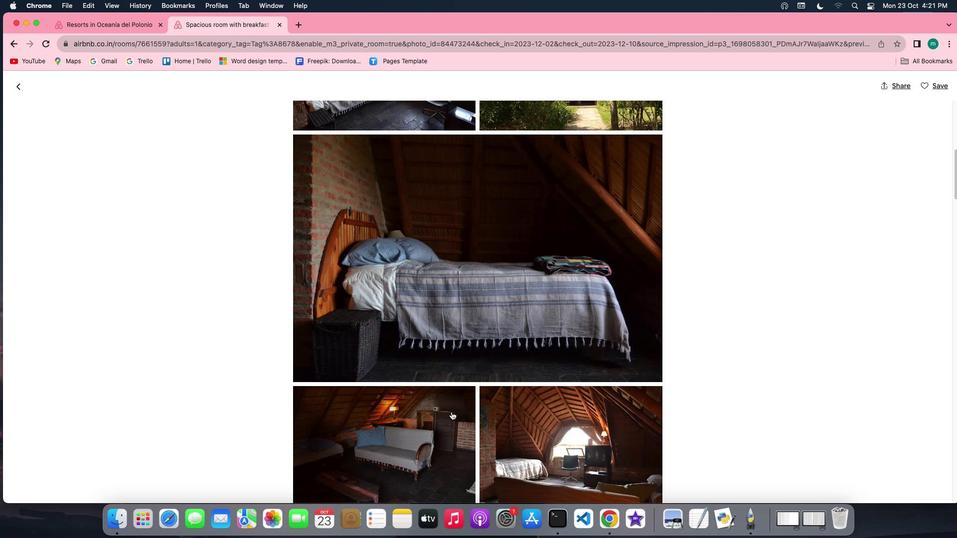 
Action: Mouse scrolled (451, 412) with delta (0, 0)
Screenshot: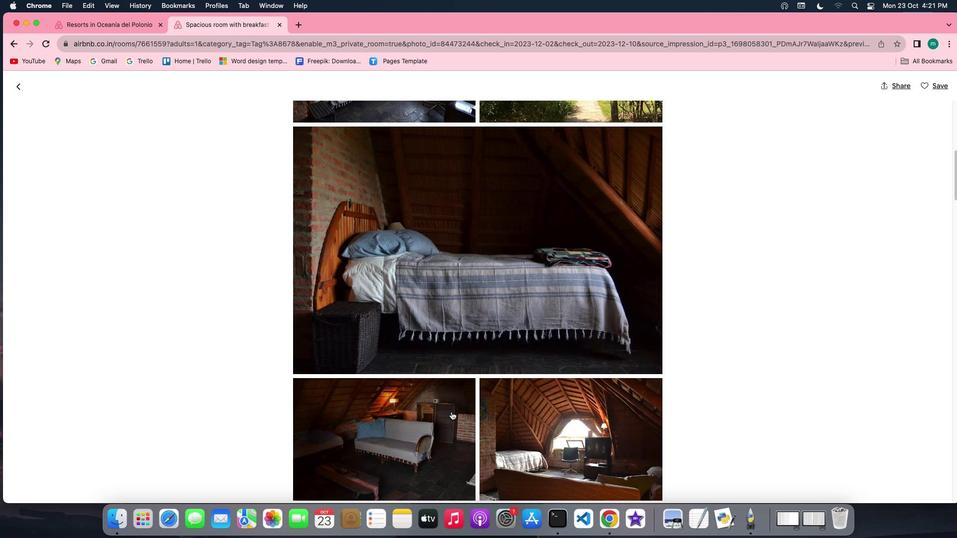 
Action: Mouse scrolled (451, 412) with delta (0, 0)
Screenshot: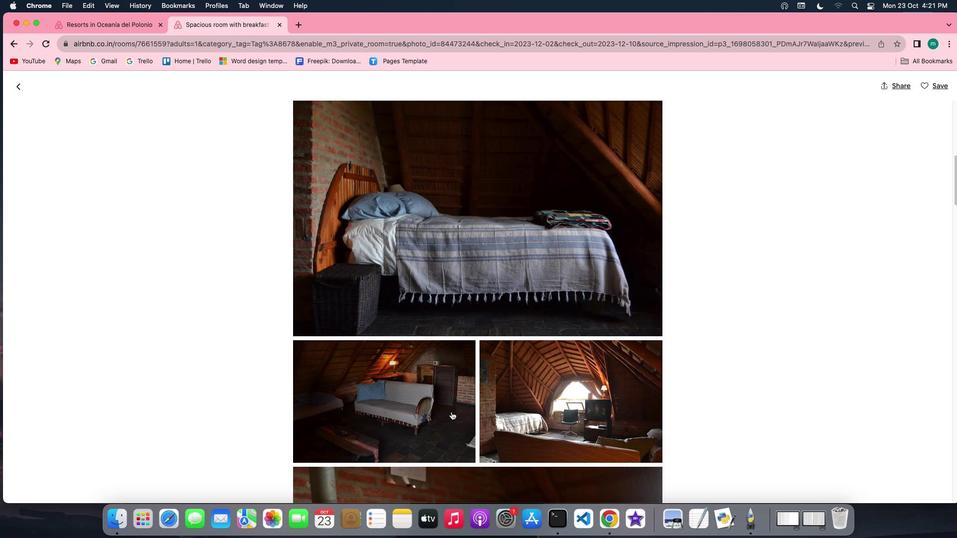 
Action: Mouse scrolled (451, 412) with delta (0, 0)
Screenshot: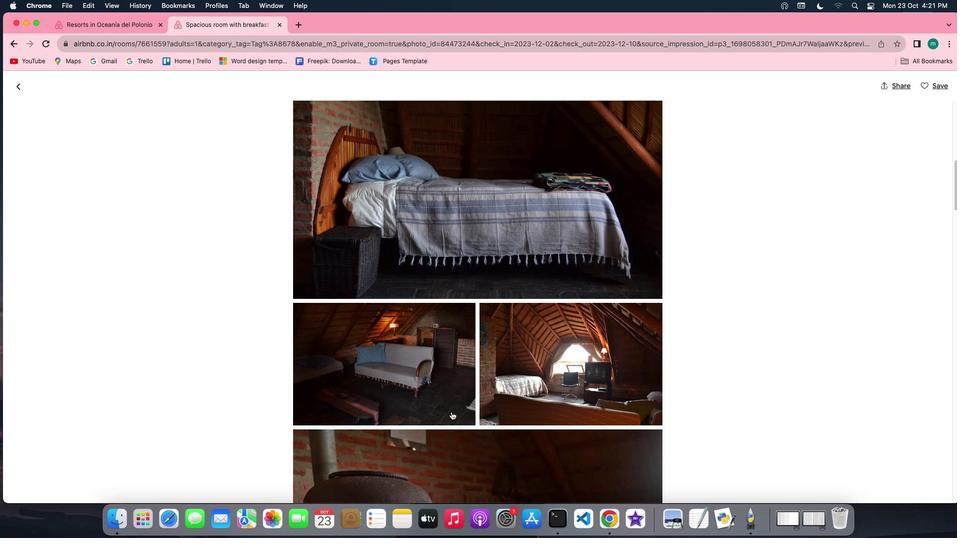 
Action: Mouse scrolled (451, 412) with delta (0, 0)
Screenshot: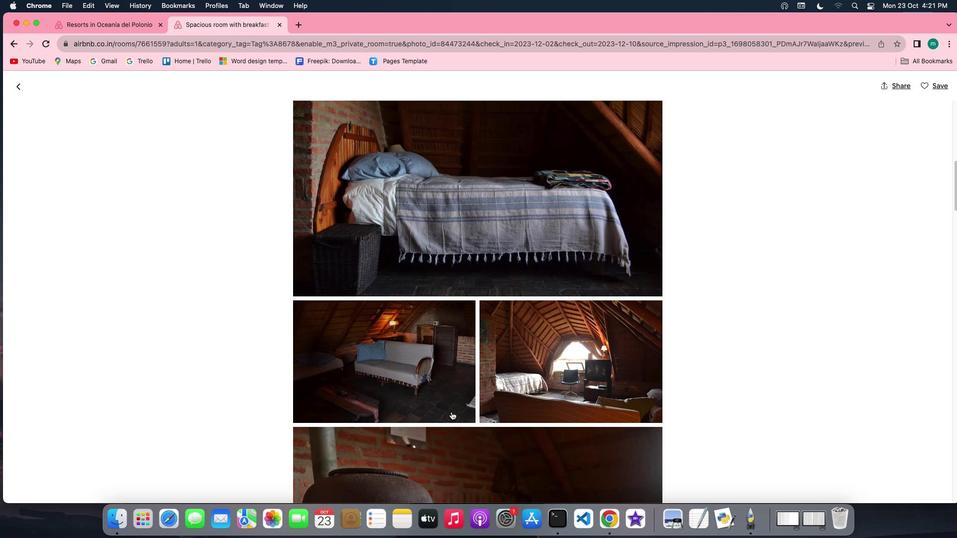 
Action: Mouse scrolled (451, 412) with delta (0, 0)
Screenshot: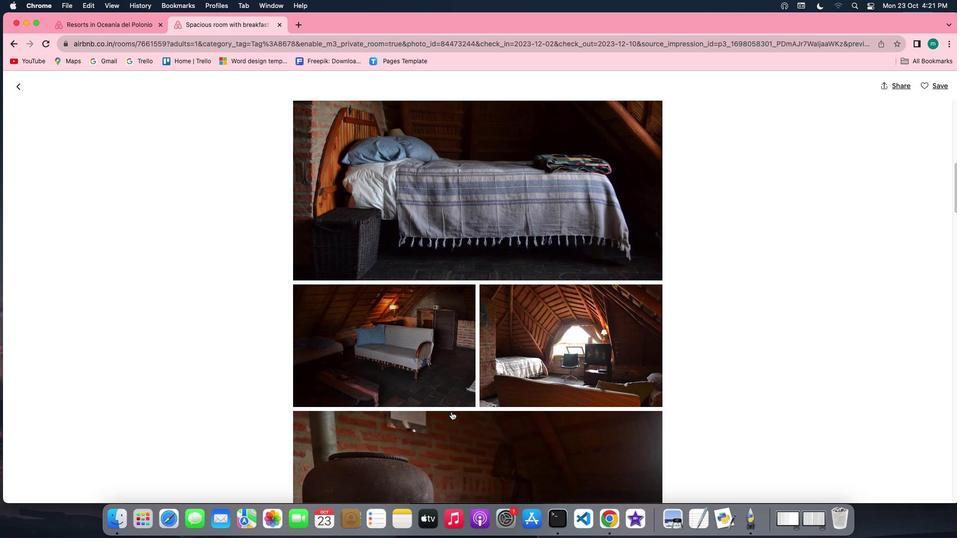 
Action: Mouse scrolled (451, 412) with delta (0, 0)
Screenshot: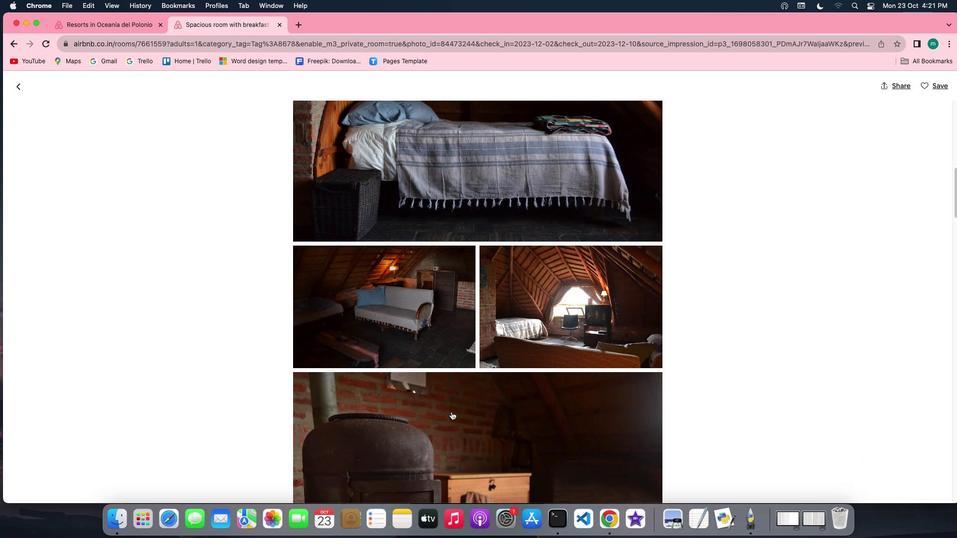 
Action: Mouse scrolled (451, 412) with delta (0, 0)
Screenshot: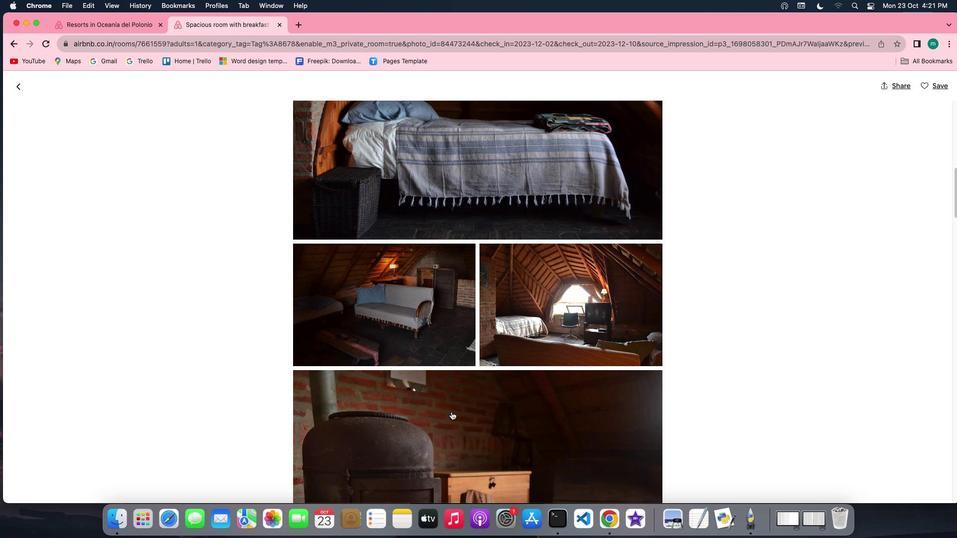 
Action: Mouse scrolled (451, 412) with delta (0, 0)
Screenshot: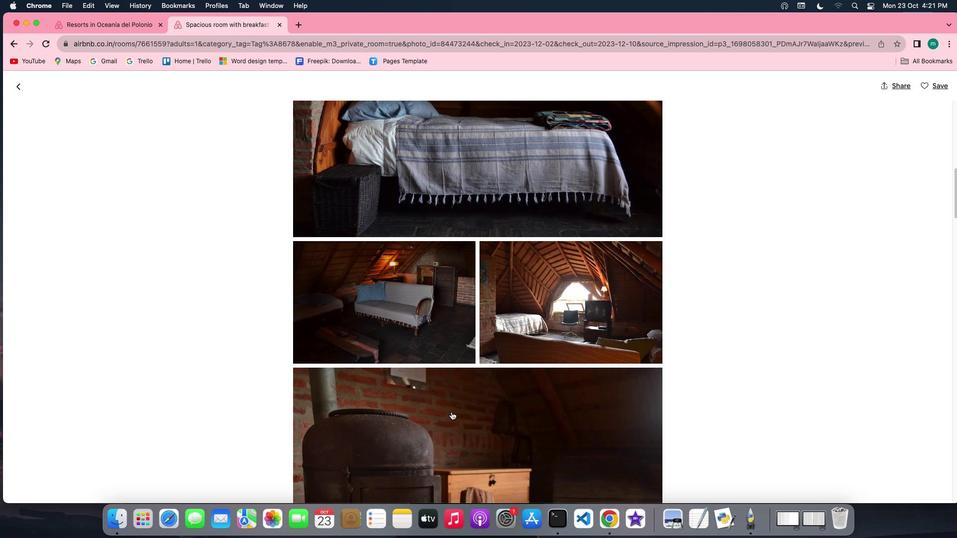 
Action: Mouse scrolled (451, 412) with delta (0, 0)
Screenshot: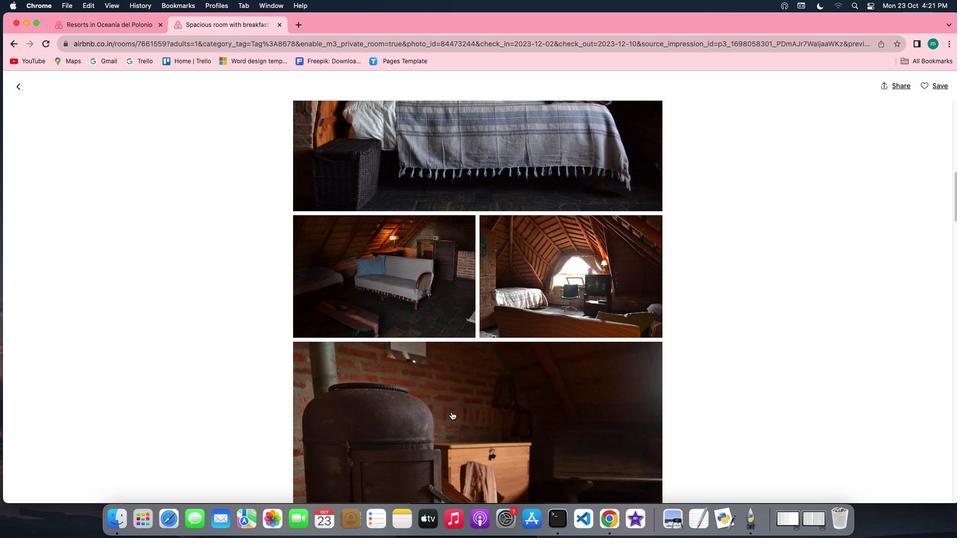 
Action: Mouse scrolled (451, 412) with delta (0, -1)
Screenshot: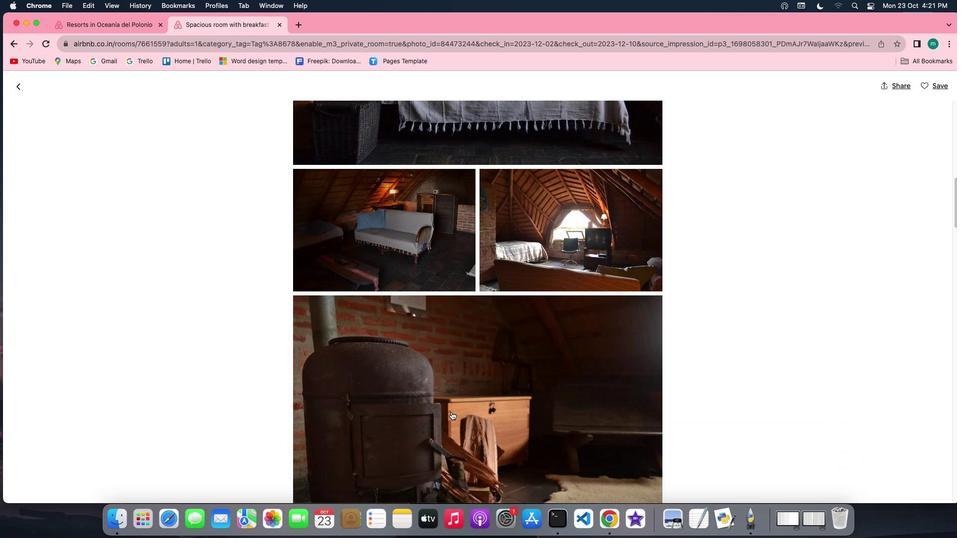 
Action: Mouse scrolled (451, 412) with delta (0, 0)
Screenshot: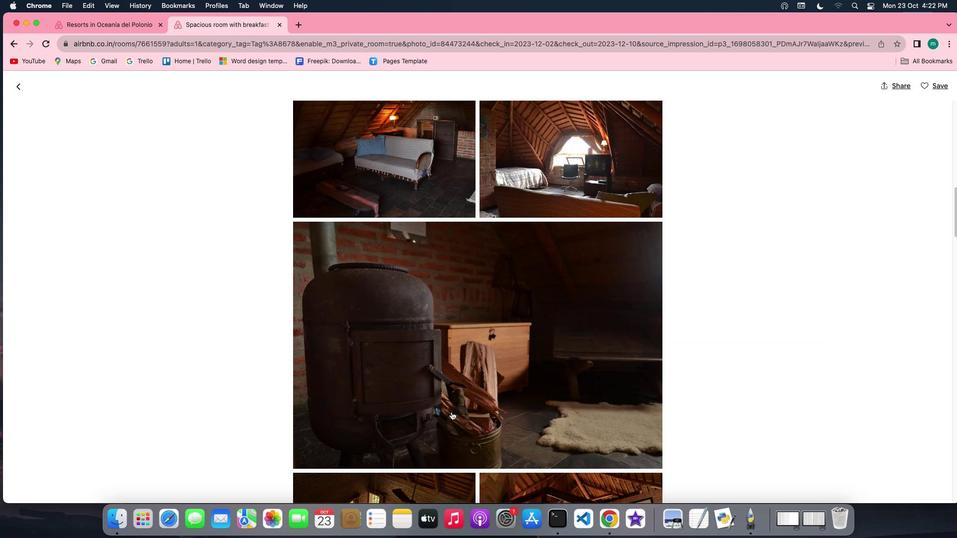 
Action: Mouse scrolled (451, 412) with delta (0, 0)
Screenshot: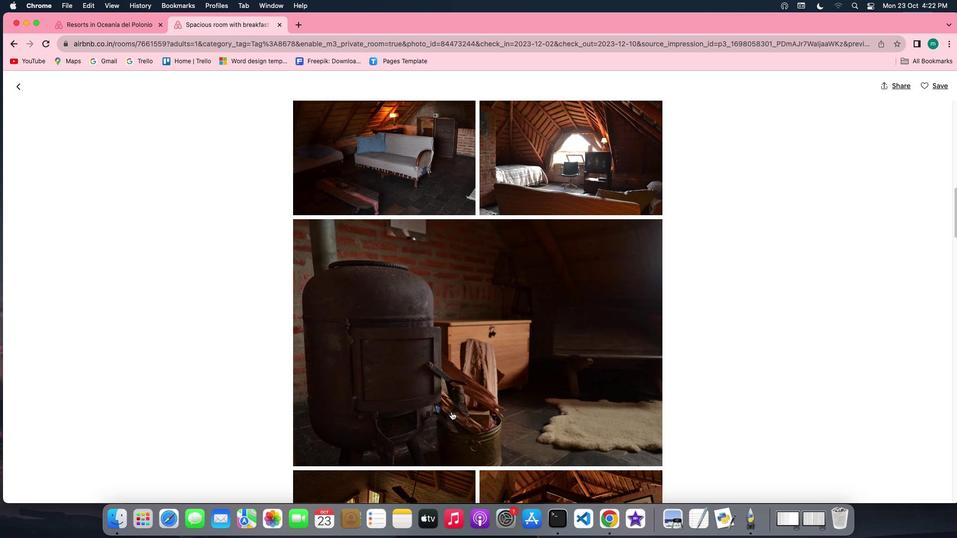 
Action: Mouse scrolled (451, 412) with delta (0, 0)
Screenshot: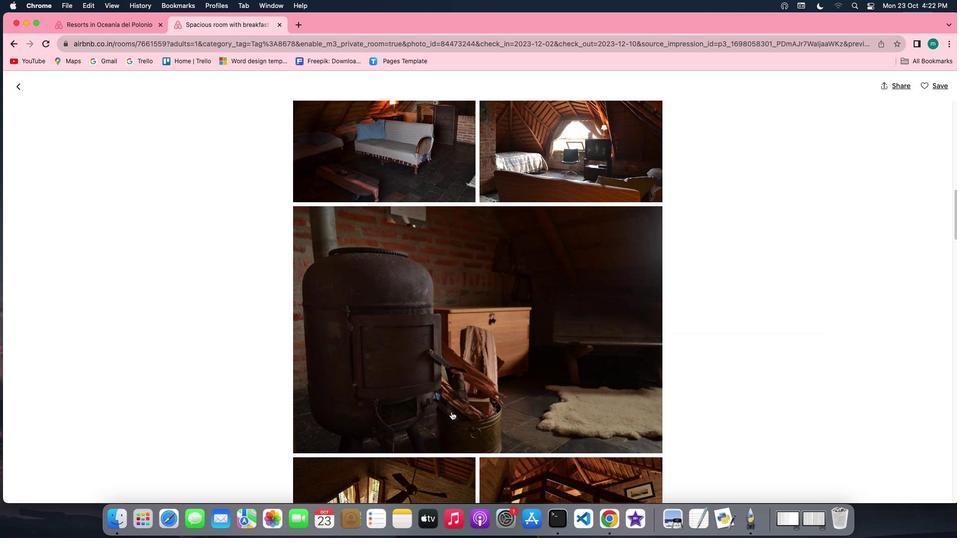 
Action: Mouse scrolled (451, 412) with delta (0, 0)
Screenshot: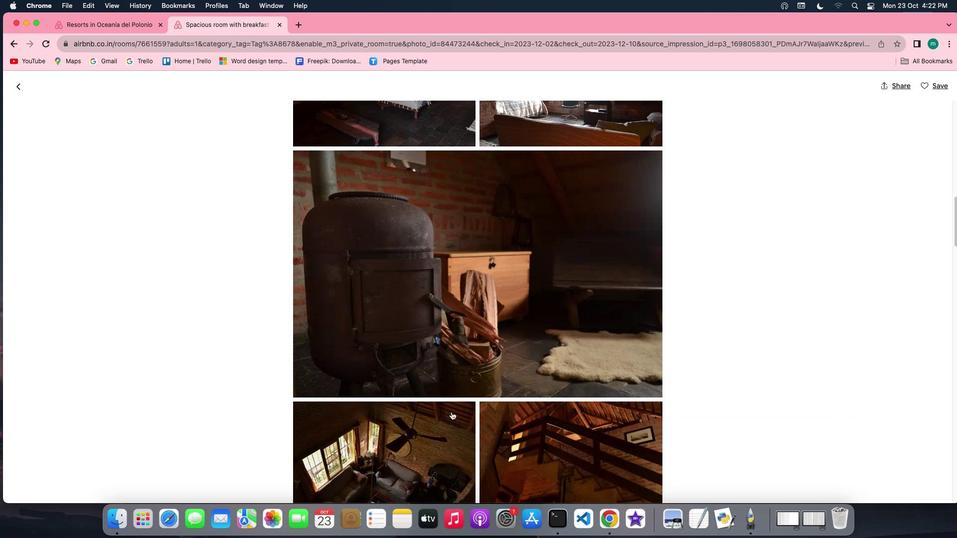 
Action: Mouse scrolled (451, 412) with delta (0, 0)
Screenshot: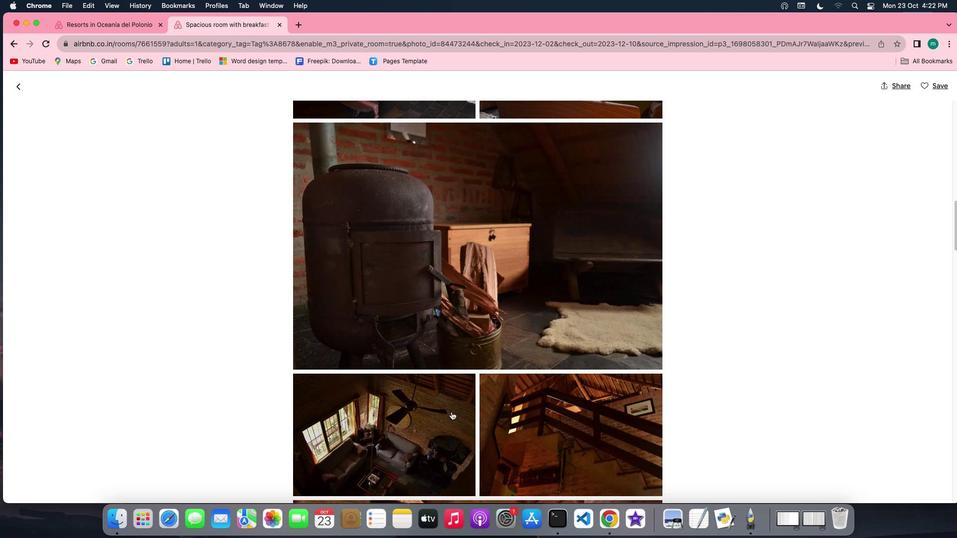 
Action: Mouse scrolled (451, 412) with delta (0, 0)
Screenshot: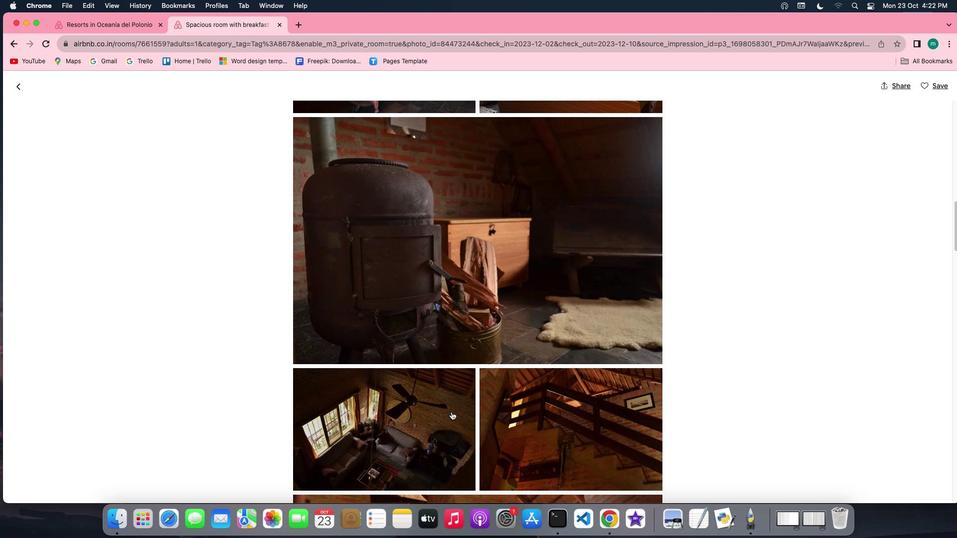 
Action: Mouse scrolled (451, 412) with delta (0, 0)
Screenshot: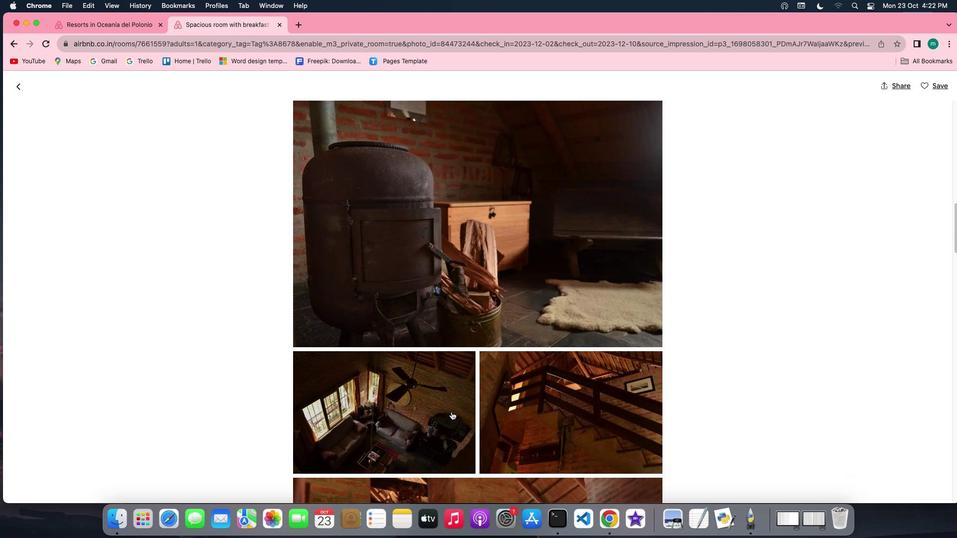 
Action: Mouse scrolled (451, 412) with delta (0, 0)
Screenshot: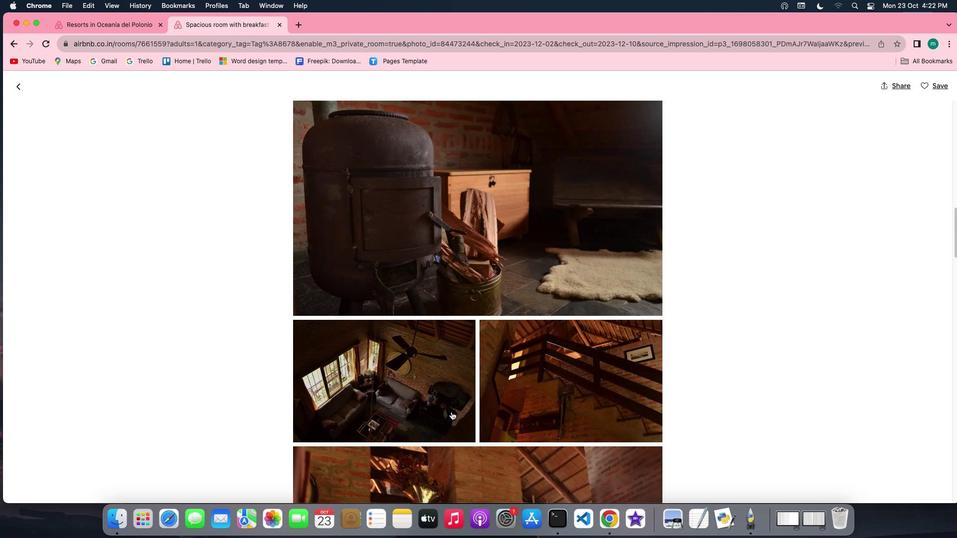 
Action: Mouse scrolled (451, 412) with delta (0, 0)
Screenshot: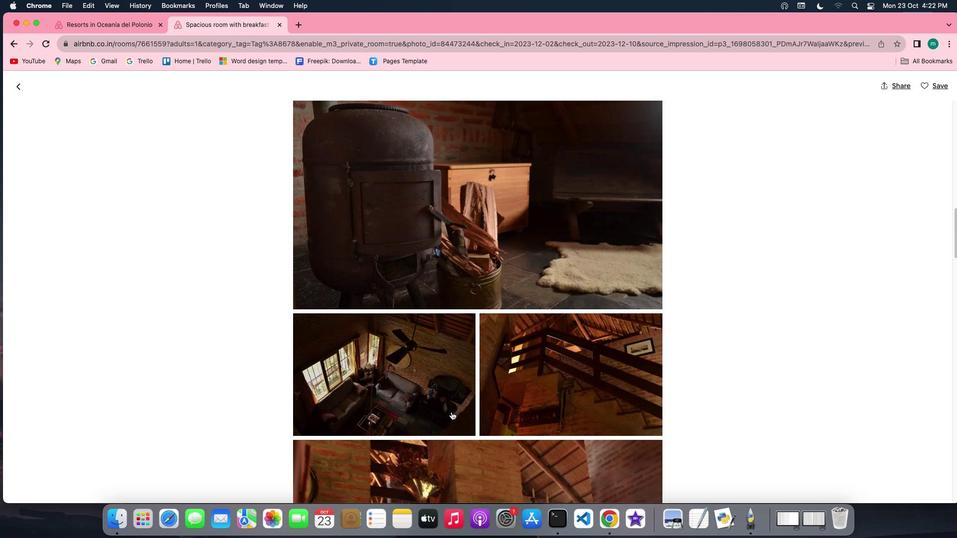 
Action: Mouse scrolled (451, 412) with delta (0, 0)
Screenshot: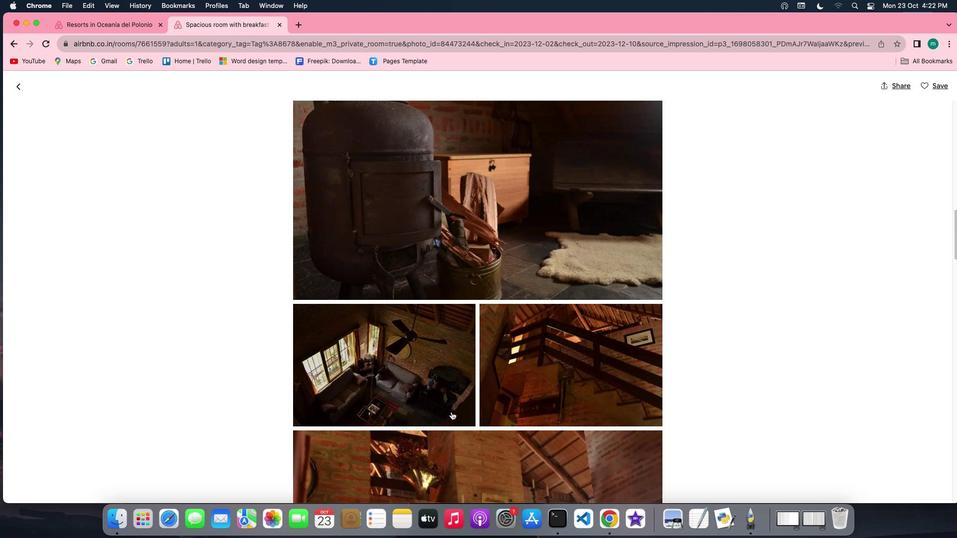 
Action: Mouse scrolled (451, 412) with delta (0, 0)
Screenshot: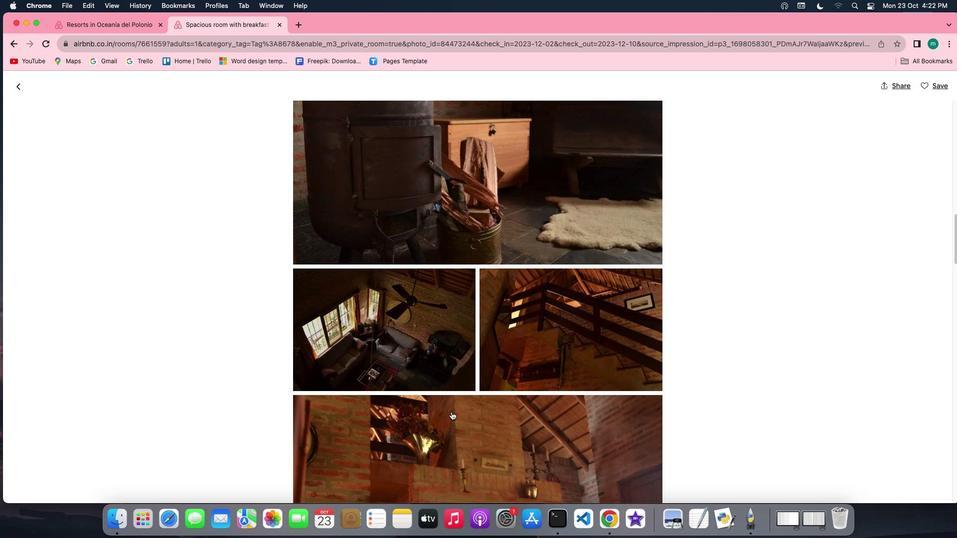 
Action: Mouse scrolled (451, 412) with delta (0, 0)
Screenshot: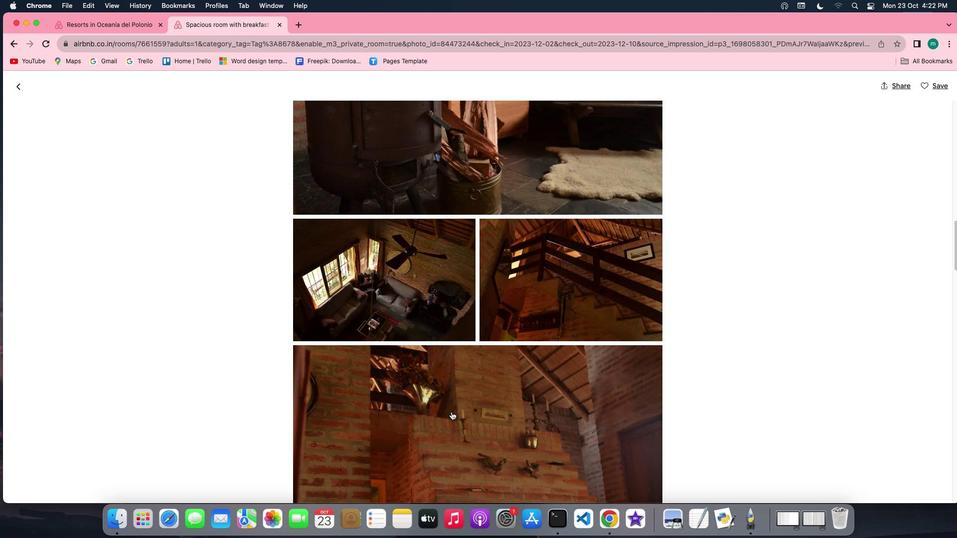 
Action: Mouse scrolled (451, 412) with delta (0, 0)
Screenshot: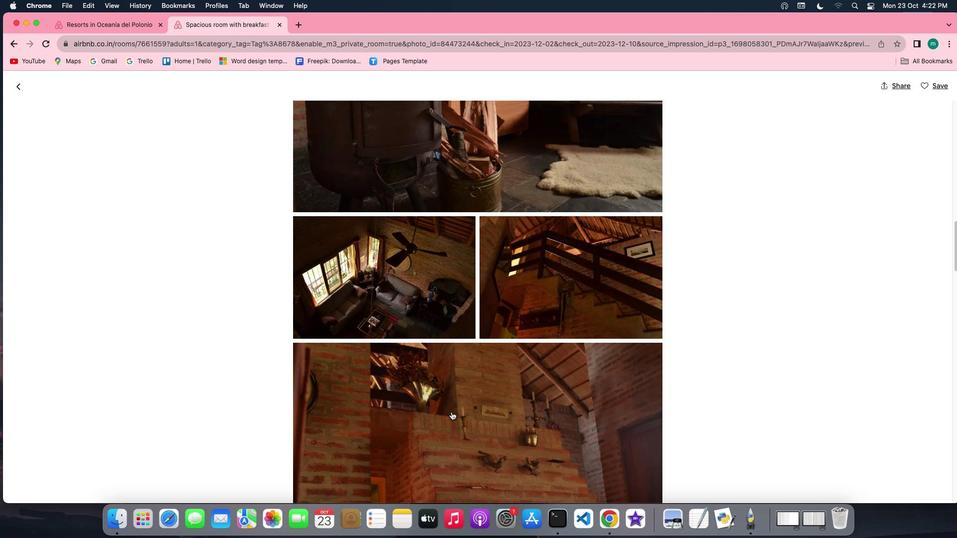 
Action: Mouse scrolled (451, 412) with delta (0, 0)
Screenshot: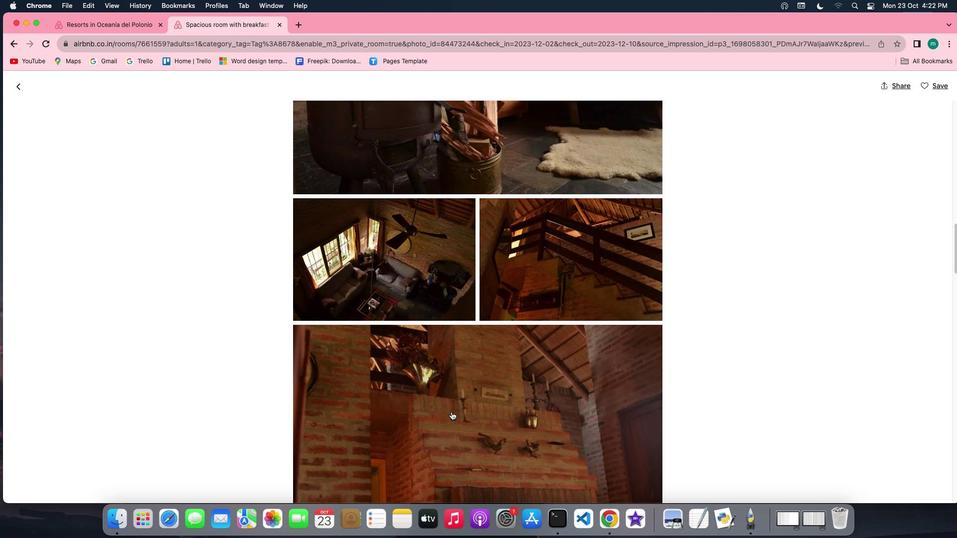 
Action: Mouse scrolled (451, 412) with delta (0, 0)
Screenshot: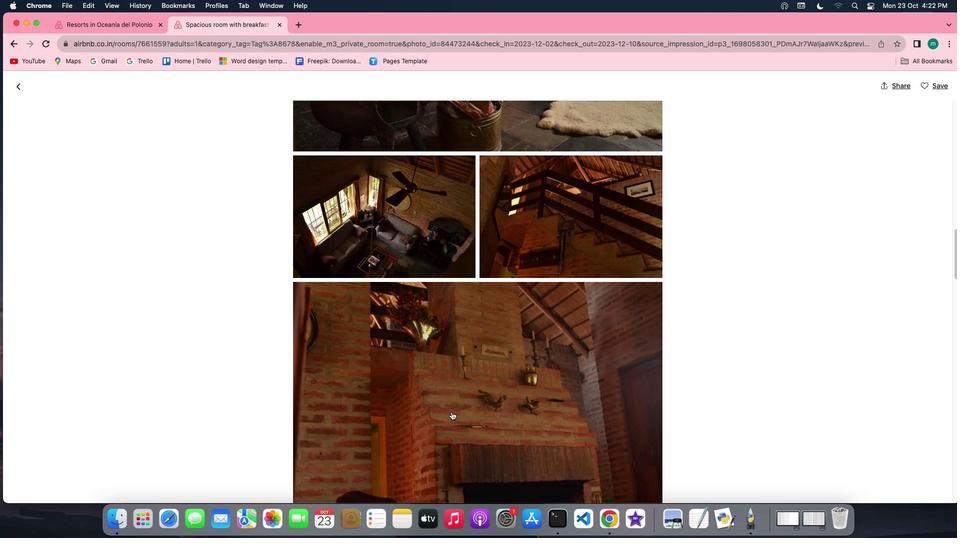 
Action: Mouse scrolled (451, 412) with delta (0, 0)
Screenshot: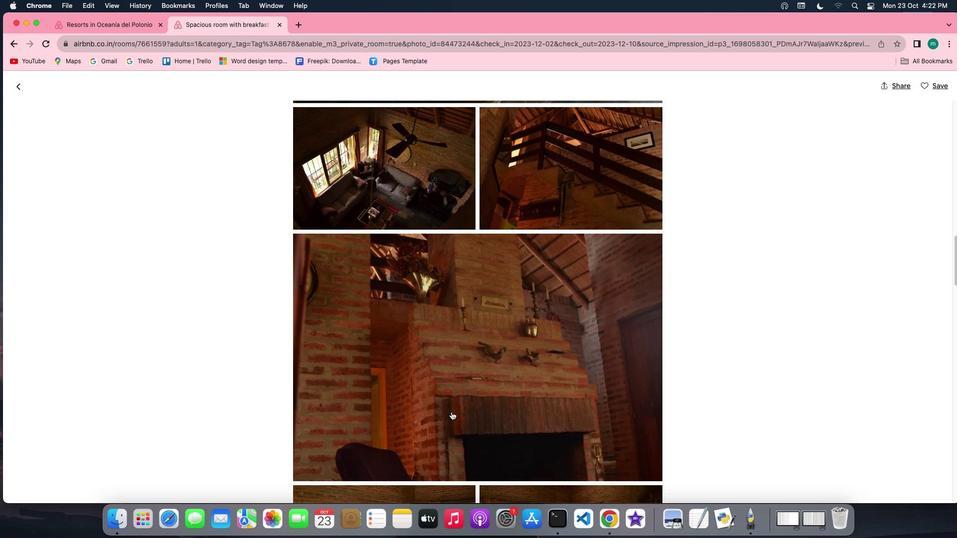 
Action: Mouse scrolled (451, 412) with delta (0, 0)
Screenshot: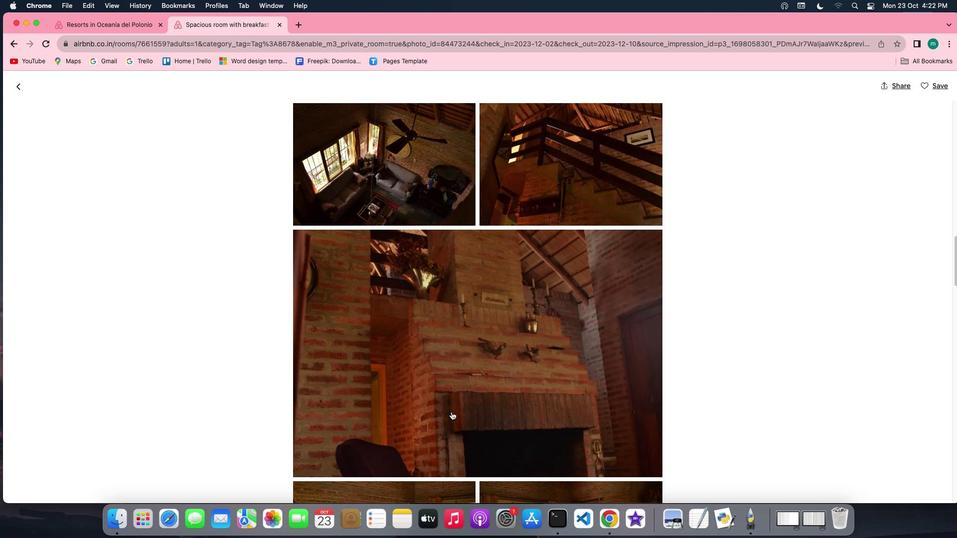 
Action: Mouse scrolled (451, 412) with delta (0, 0)
Screenshot: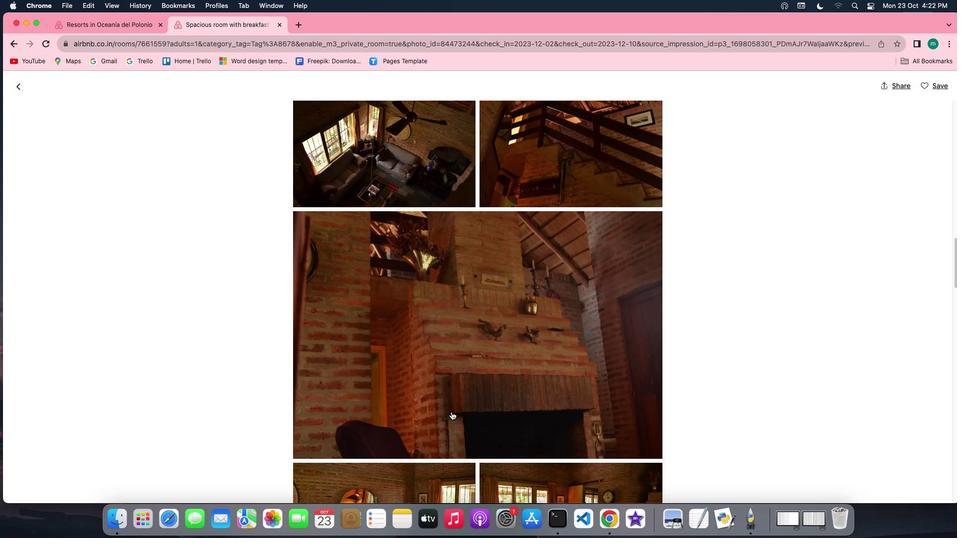 
Action: Mouse scrolled (451, 412) with delta (0, 0)
Screenshot: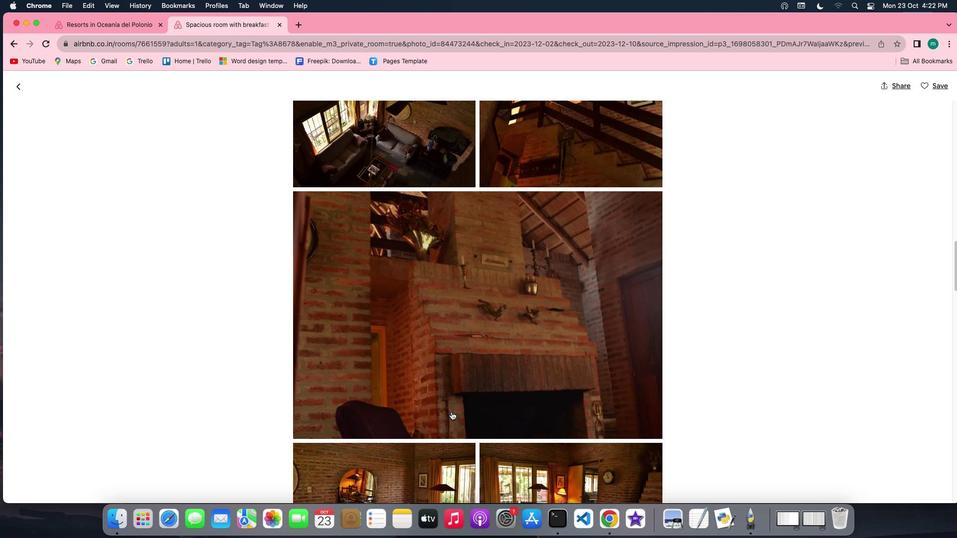 
Action: Mouse scrolled (451, 412) with delta (0, 0)
Screenshot: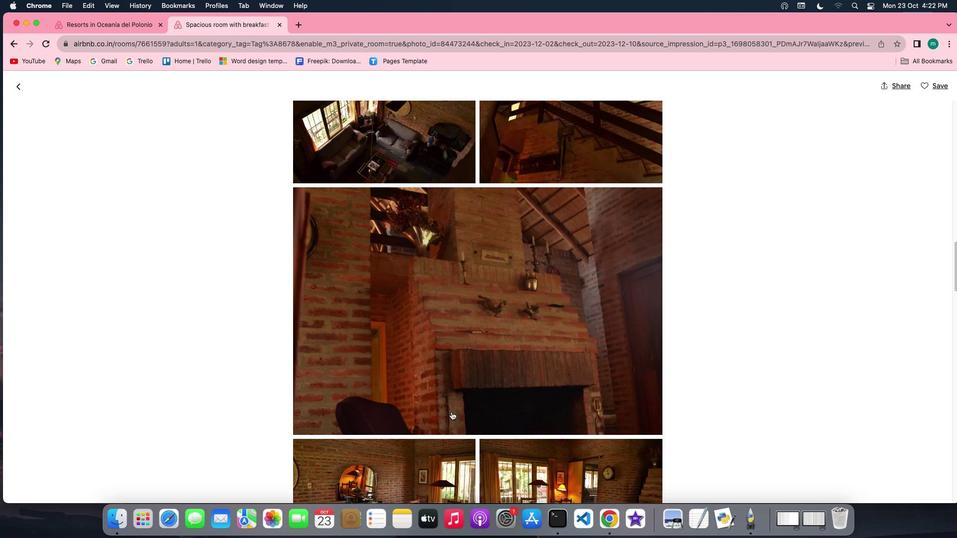 
Action: Mouse scrolled (451, 412) with delta (0, 0)
Screenshot: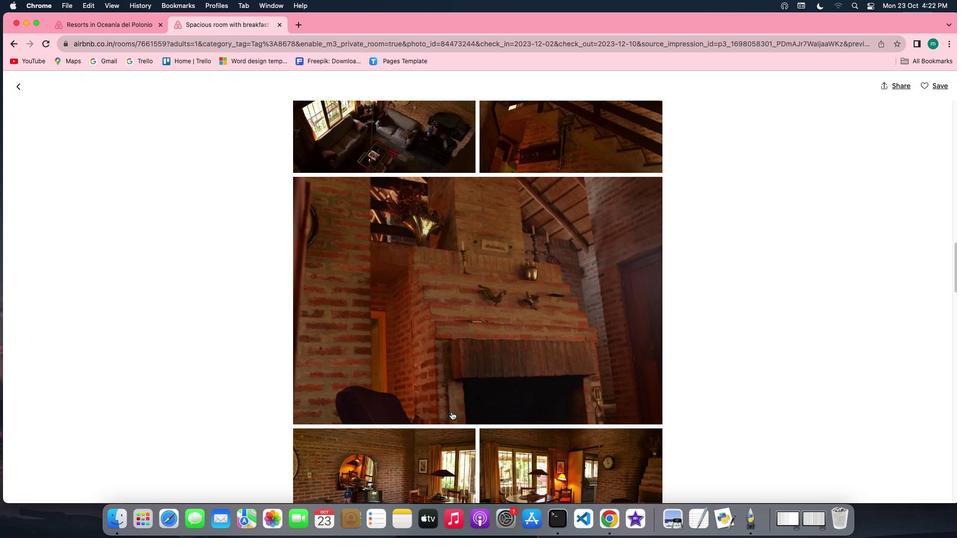 
Action: Mouse scrolled (451, 412) with delta (0, 0)
Screenshot: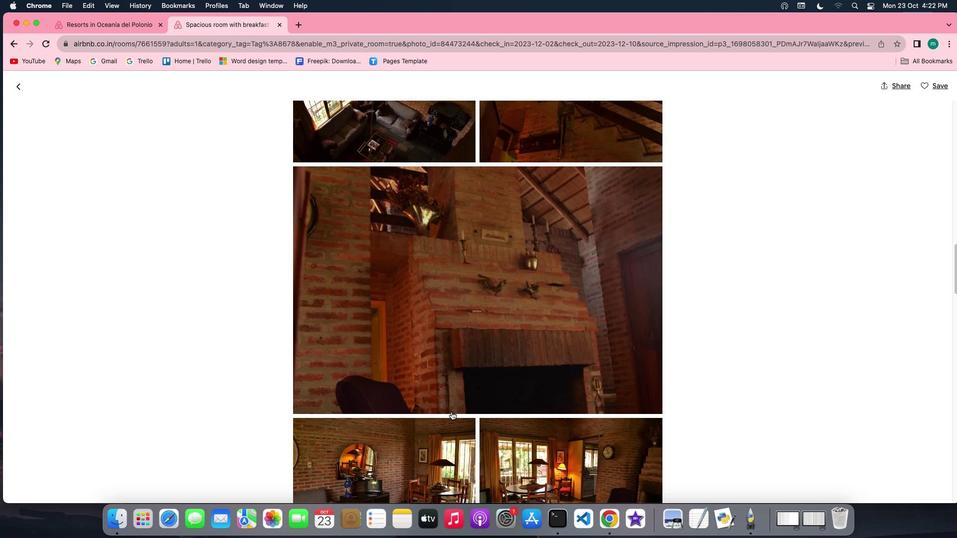 
Action: Mouse scrolled (451, 412) with delta (0, 0)
Screenshot: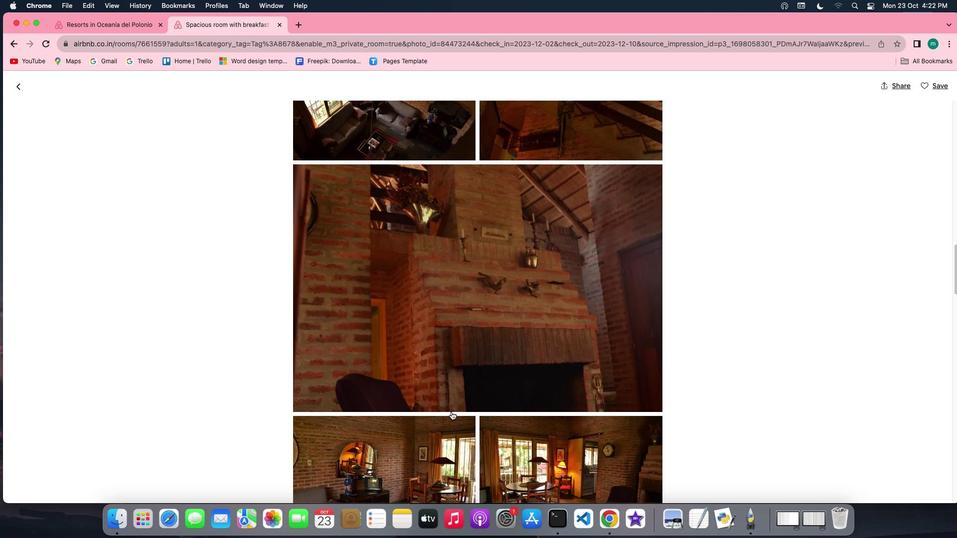 
Action: Mouse scrolled (451, 412) with delta (0, 0)
Screenshot: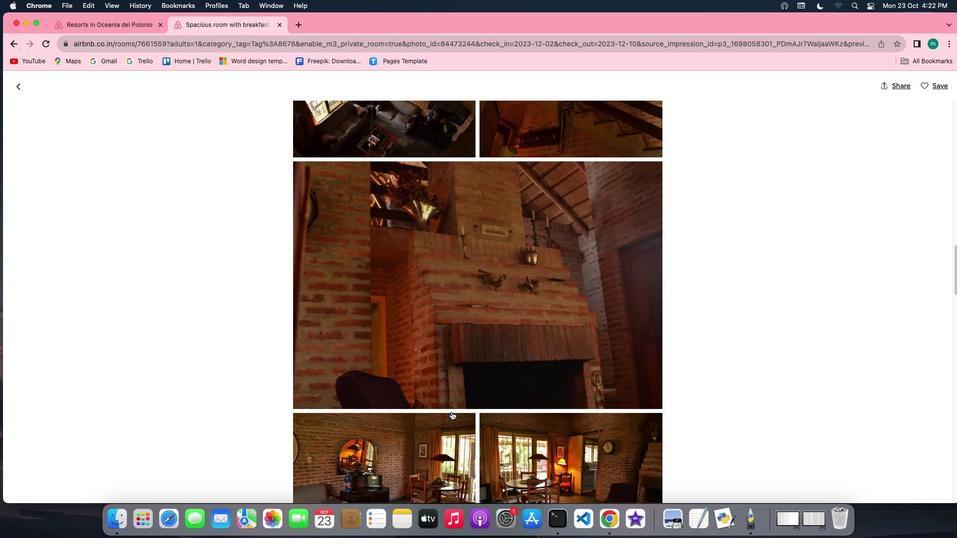 
Action: Mouse scrolled (451, 412) with delta (0, 0)
Screenshot: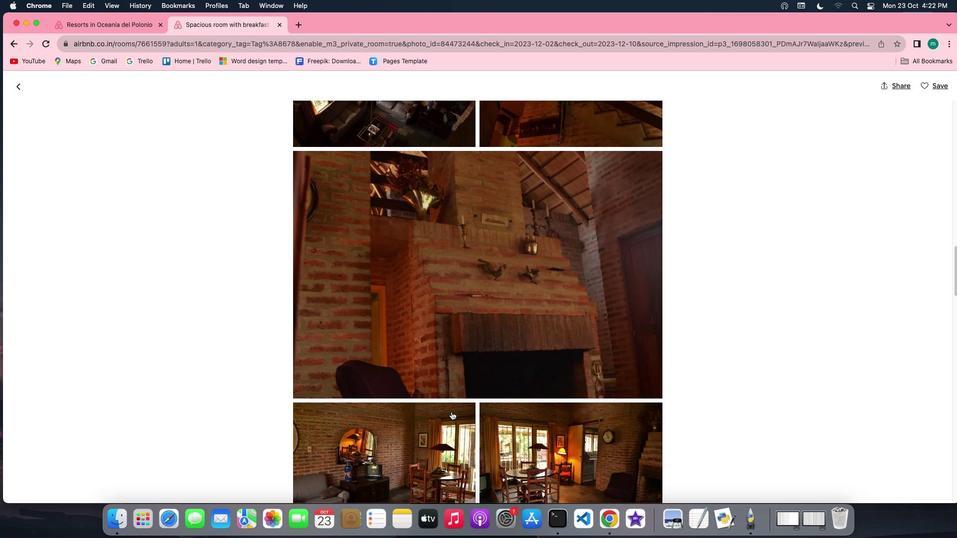 
Action: Mouse scrolled (451, 412) with delta (0, 0)
Screenshot: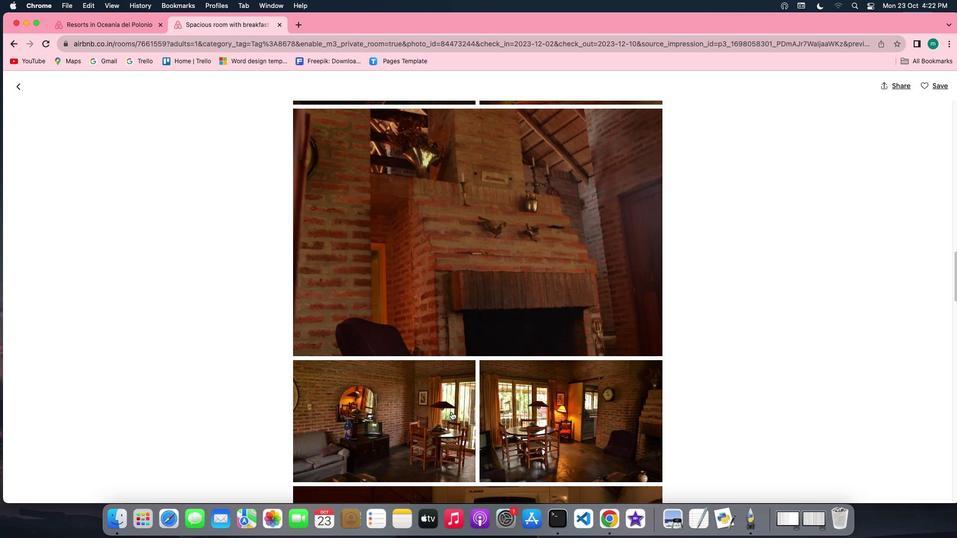 
Action: Mouse scrolled (451, 412) with delta (0, 0)
Screenshot: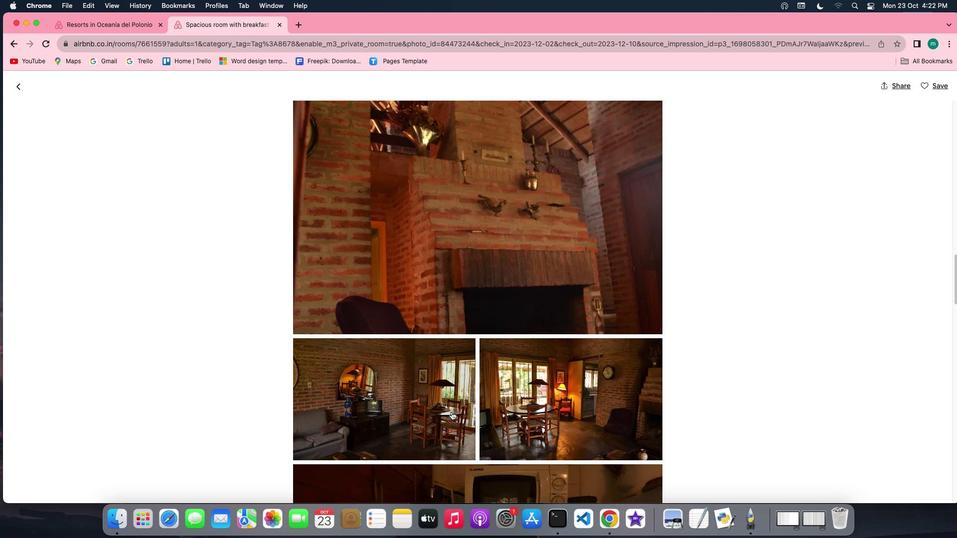 
Action: Mouse scrolled (451, 412) with delta (0, 0)
Screenshot: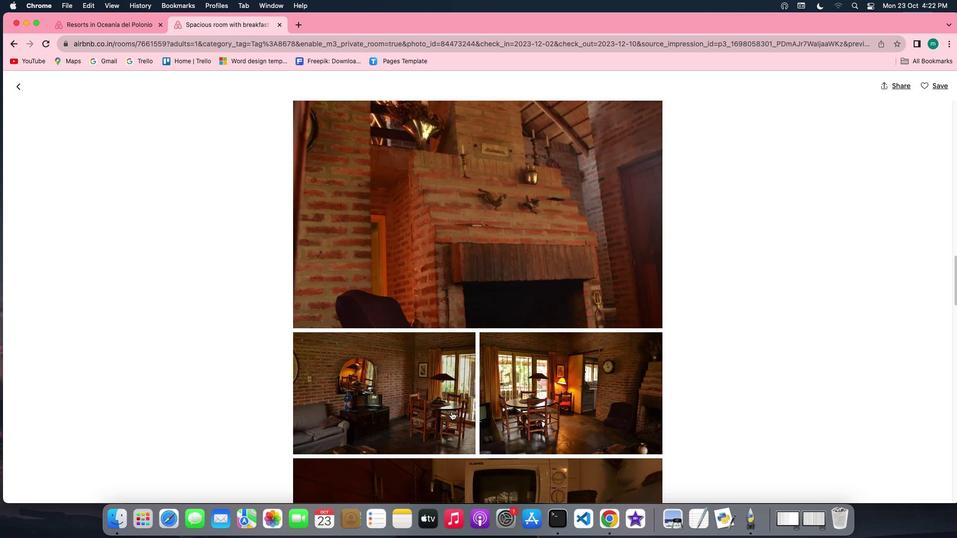 
Action: Mouse scrolled (451, 412) with delta (0, 0)
Screenshot: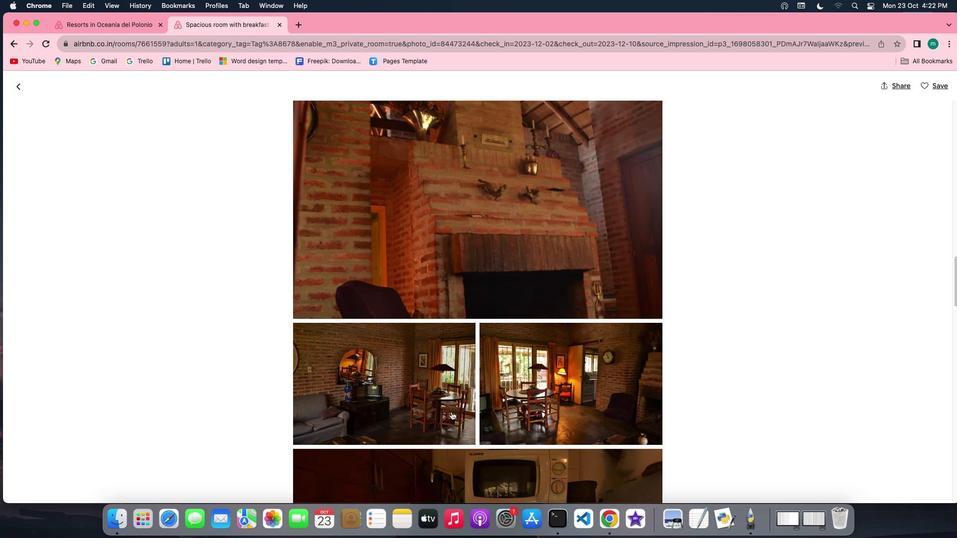 
Action: Mouse scrolled (451, 412) with delta (0, 0)
Screenshot: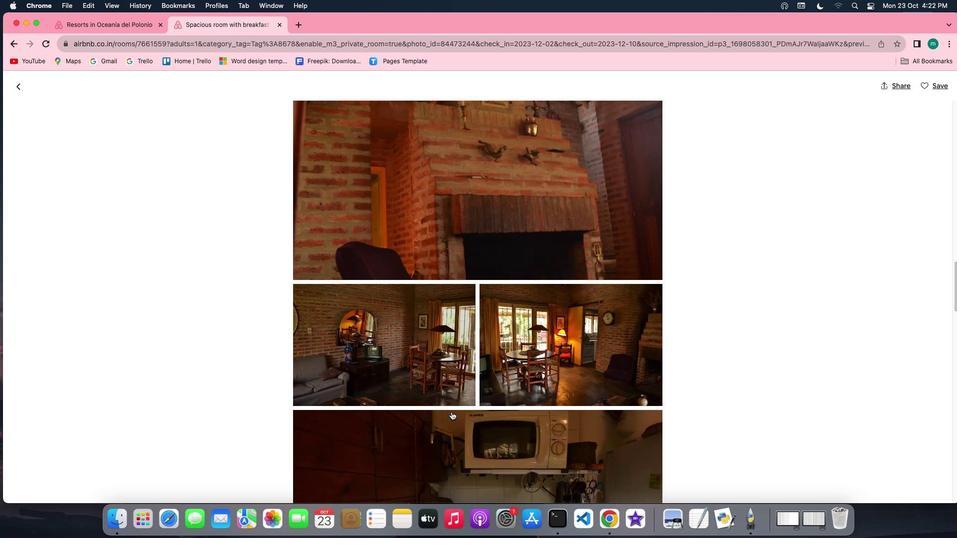 
Action: Mouse scrolled (451, 412) with delta (0, 0)
Screenshot: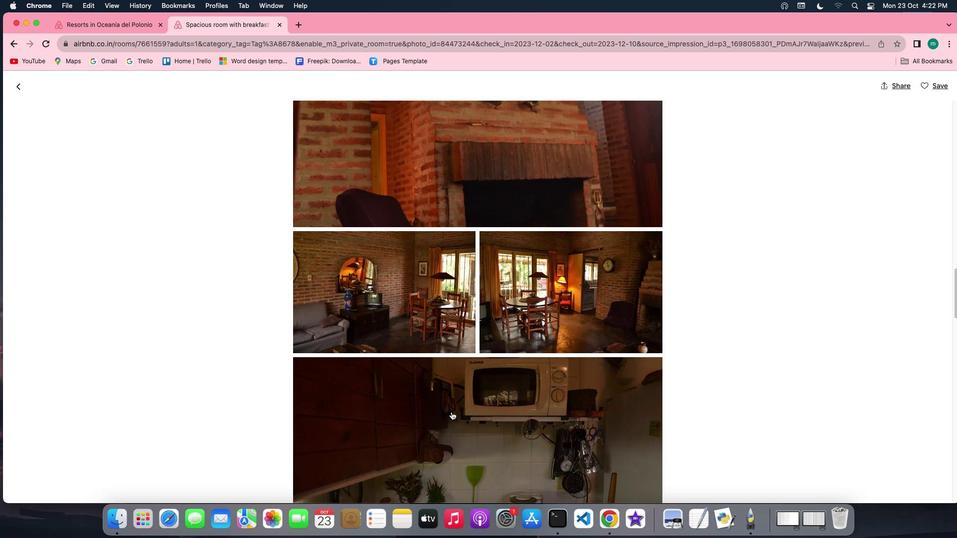 
Action: Mouse scrolled (451, 412) with delta (0, 0)
Screenshot: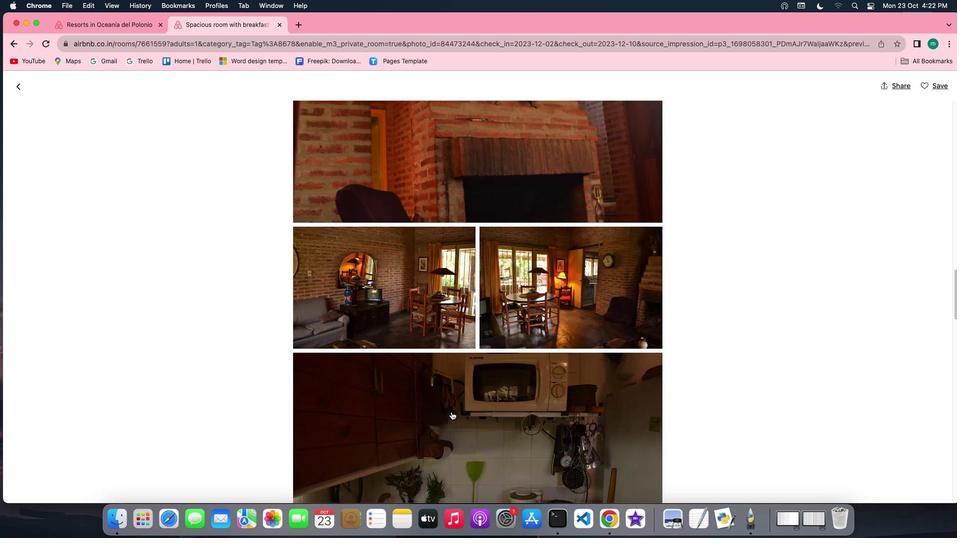 
Action: Mouse scrolled (451, 412) with delta (0, 0)
Screenshot: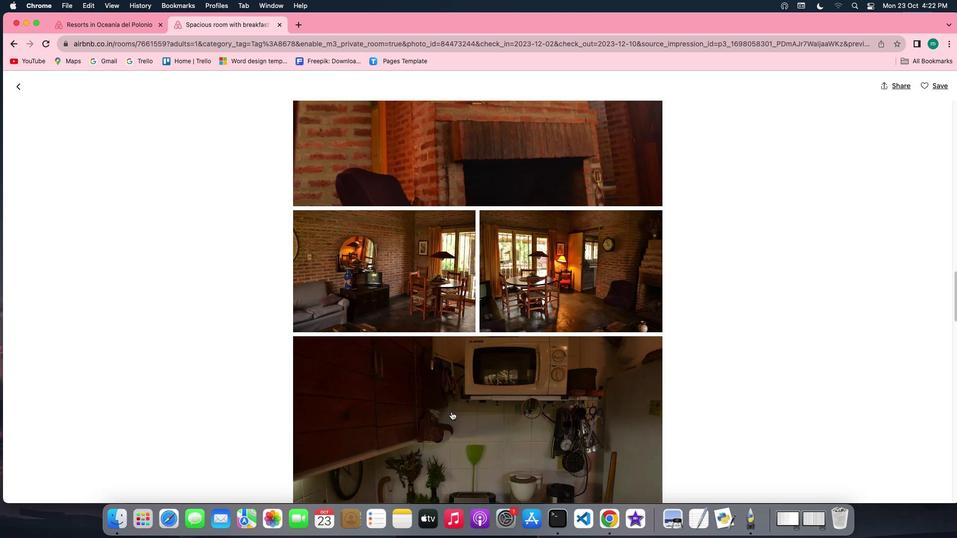 
Action: Mouse scrolled (451, 412) with delta (0, 0)
Screenshot: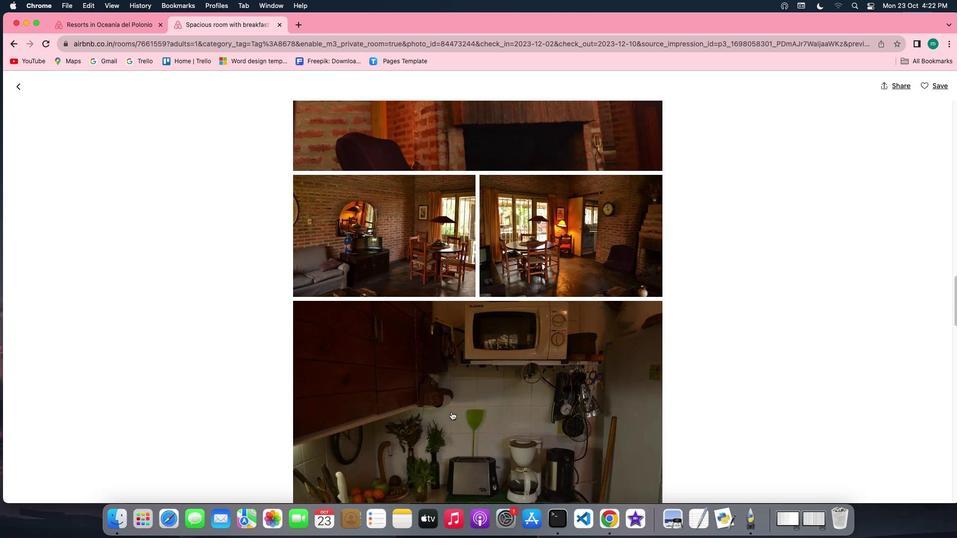 
Action: Mouse scrolled (451, 412) with delta (0, 0)
Screenshot: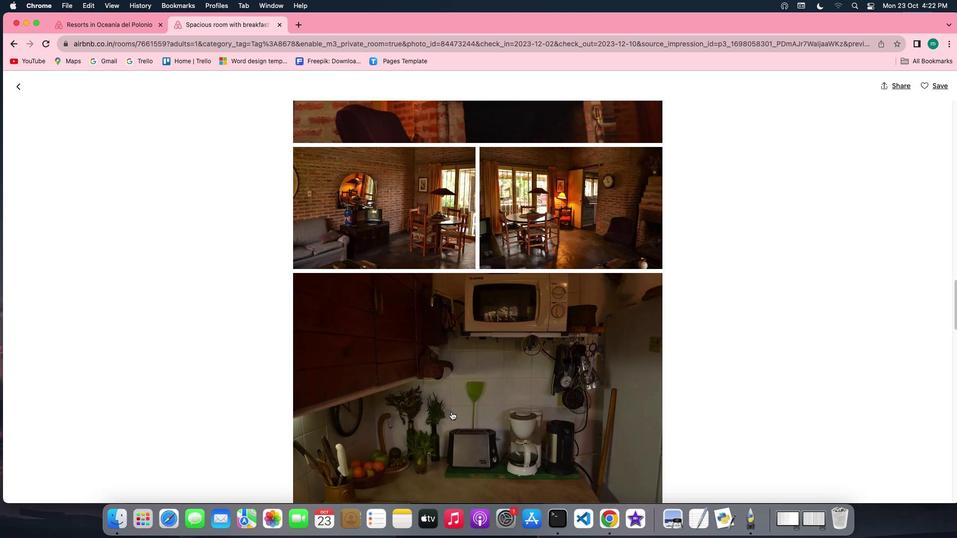 
Action: Mouse scrolled (451, 412) with delta (0, 0)
Screenshot: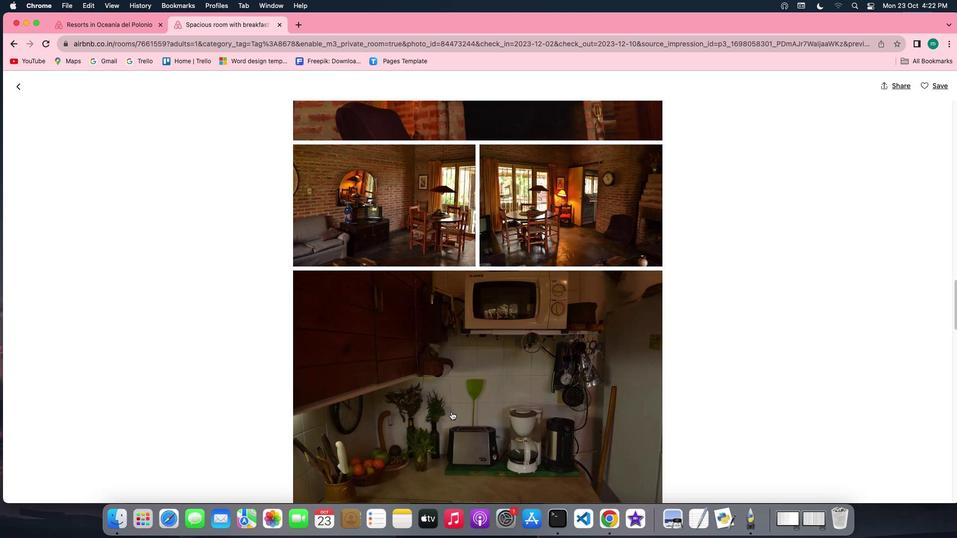 
Action: Mouse scrolled (451, 412) with delta (0, 0)
Screenshot: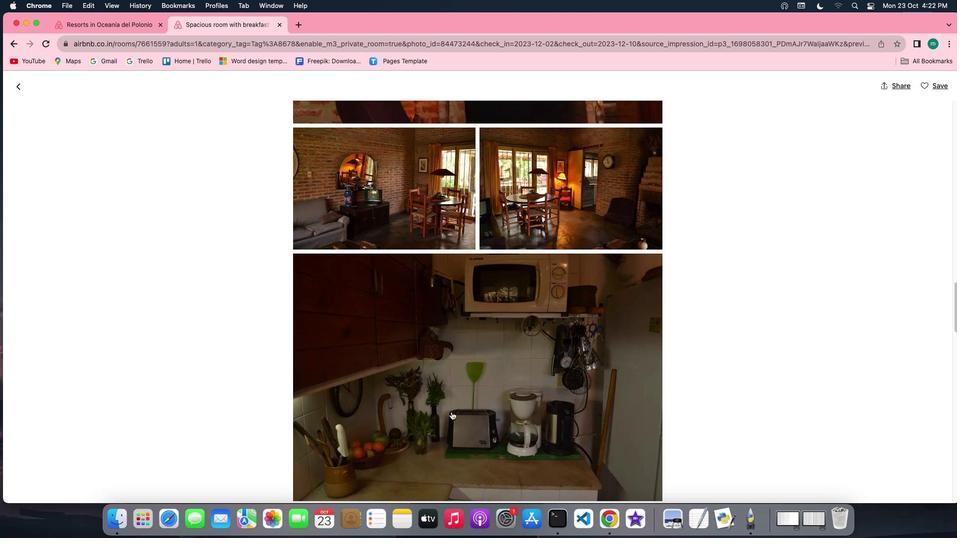 
Action: Mouse scrolled (451, 412) with delta (0, -1)
Screenshot: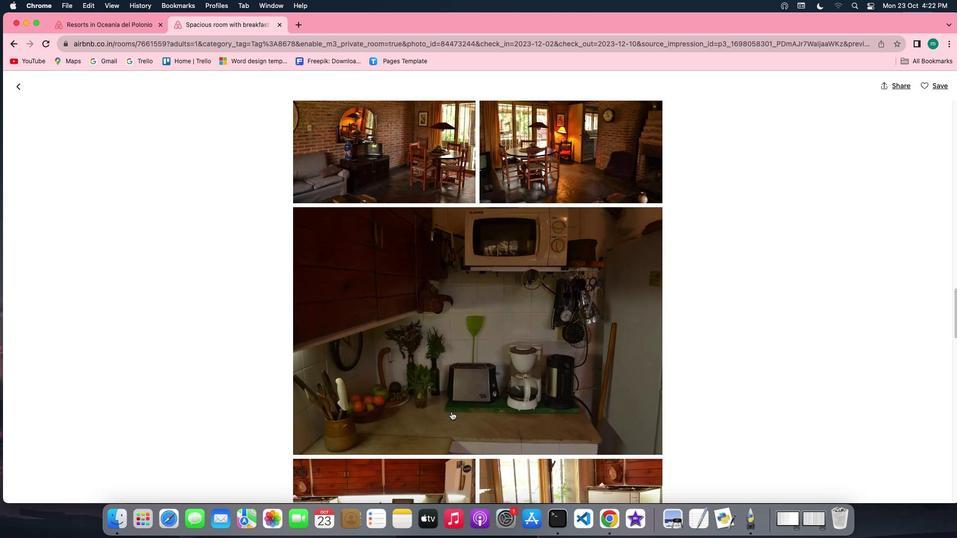 
Action: Mouse scrolled (451, 412) with delta (0, 0)
Screenshot: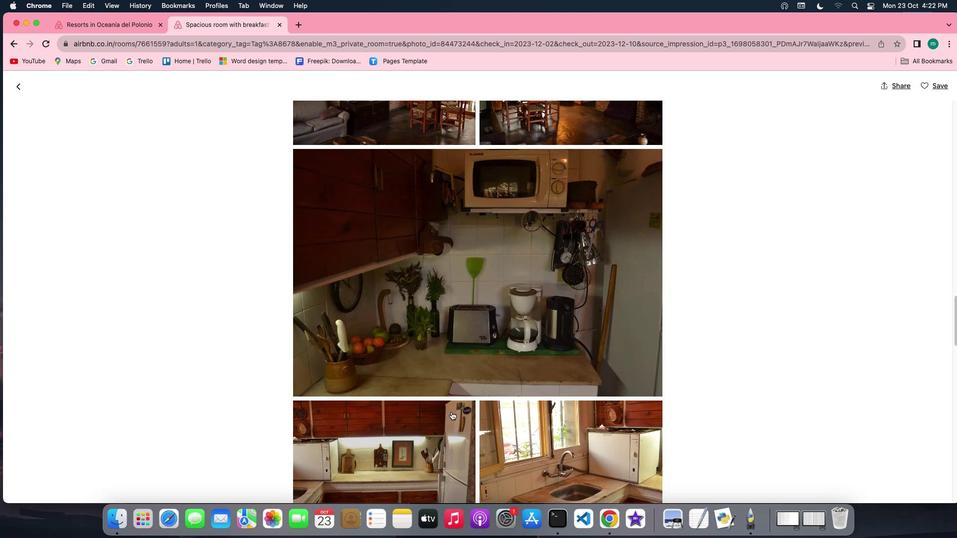 
Action: Mouse scrolled (451, 412) with delta (0, 0)
Screenshot: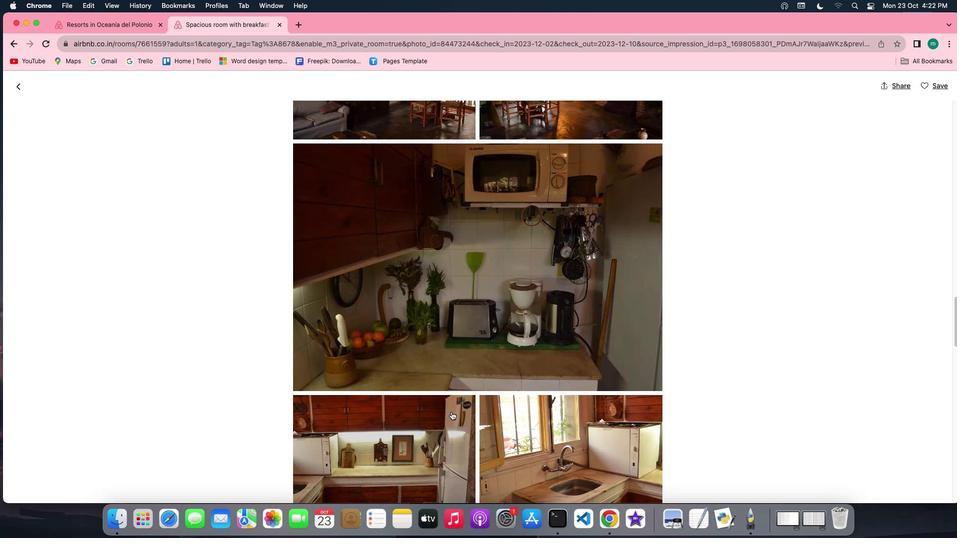 
Action: Mouse scrolled (451, 412) with delta (0, 0)
Screenshot: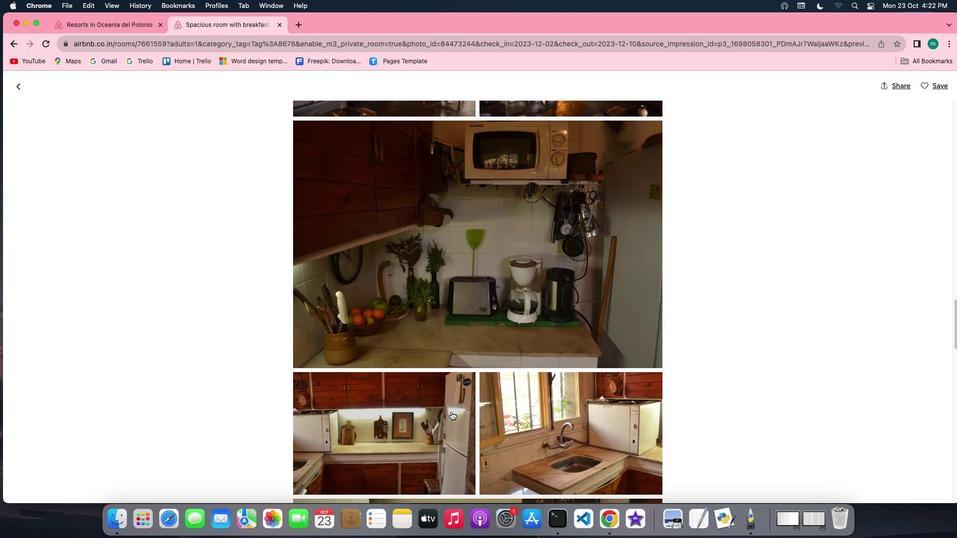 
Action: Mouse scrolled (451, 412) with delta (0, 0)
Screenshot: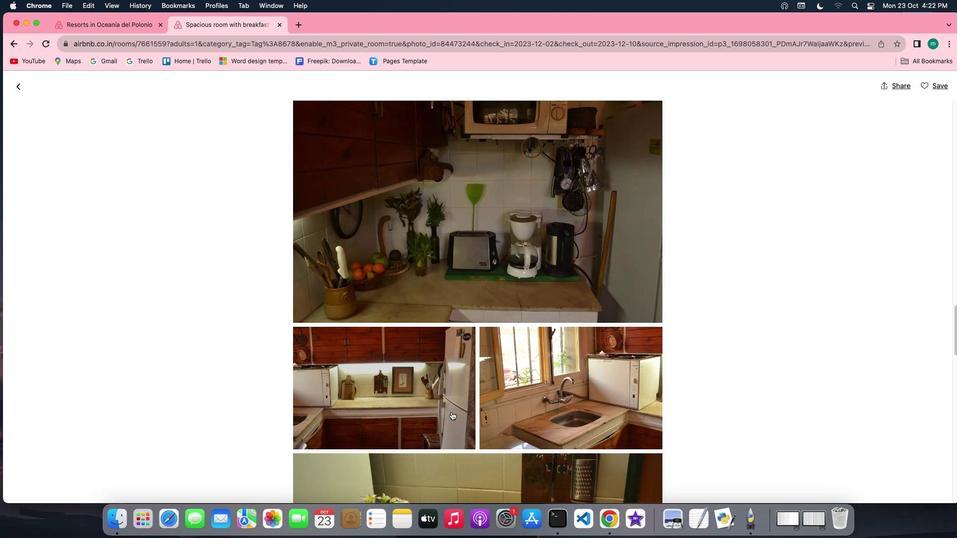 
Action: Mouse scrolled (451, 412) with delta (0, 0)
Screenshot: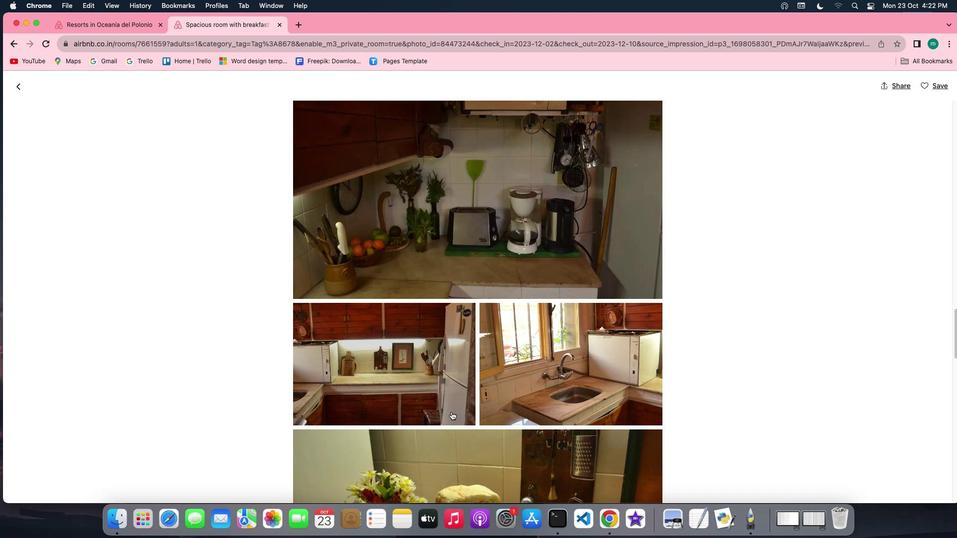 
Action: Mouse scrolled (451, 412) with delta (0, 0)
Screenshot: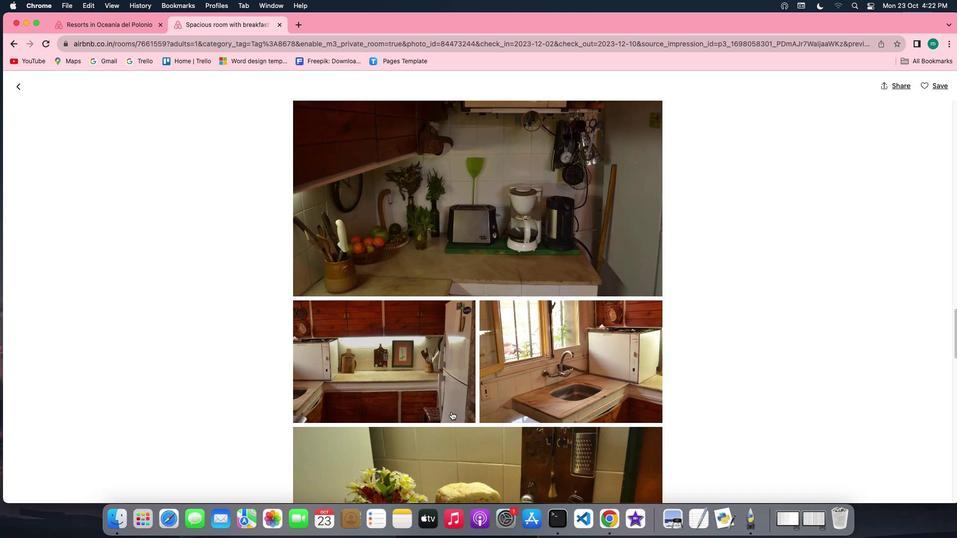 
Action: Mouse scrolled (451, 412) with delta (0, 0)
Screenshot: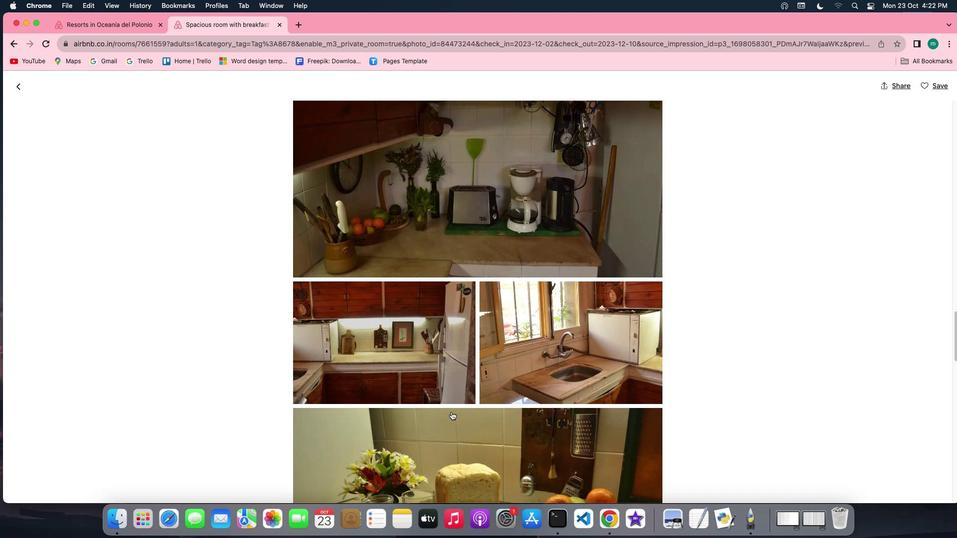 
Action: Mouse scrolled (451, 412) with delta (0, -1)
Screenshot: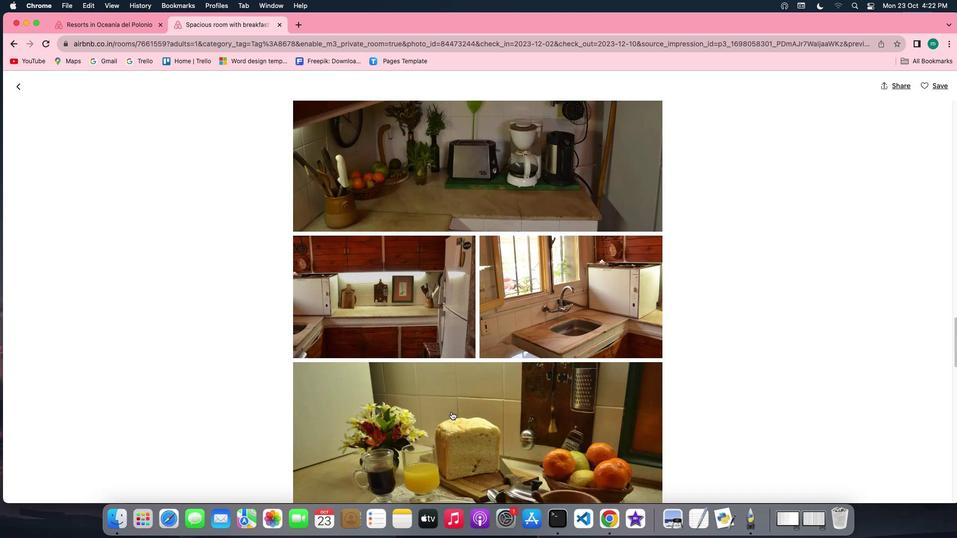 
Action: Mouse scrolled (451, 412) with delta (0, 0)
Screenshot: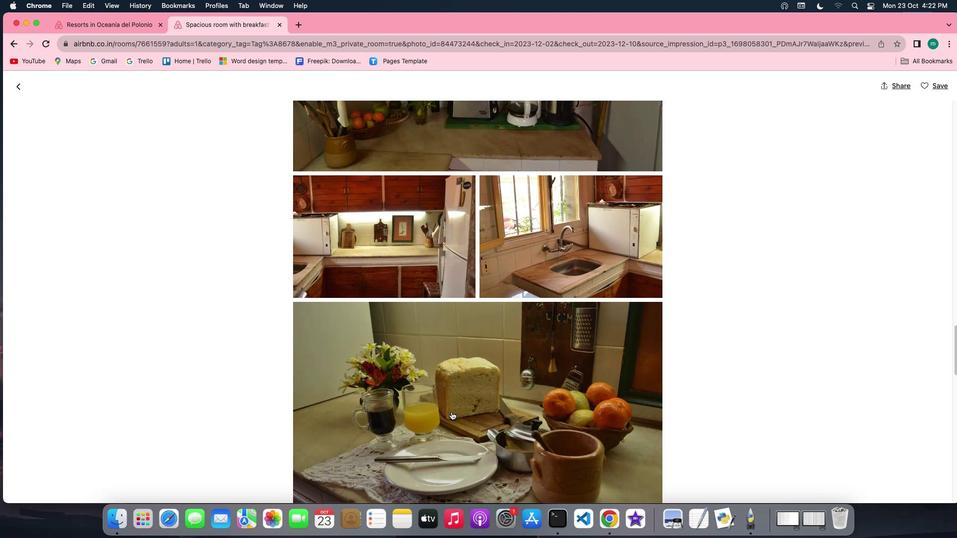 
Action: Mouse scrolled (451, 412) with delta (0, 0)
Screenshot: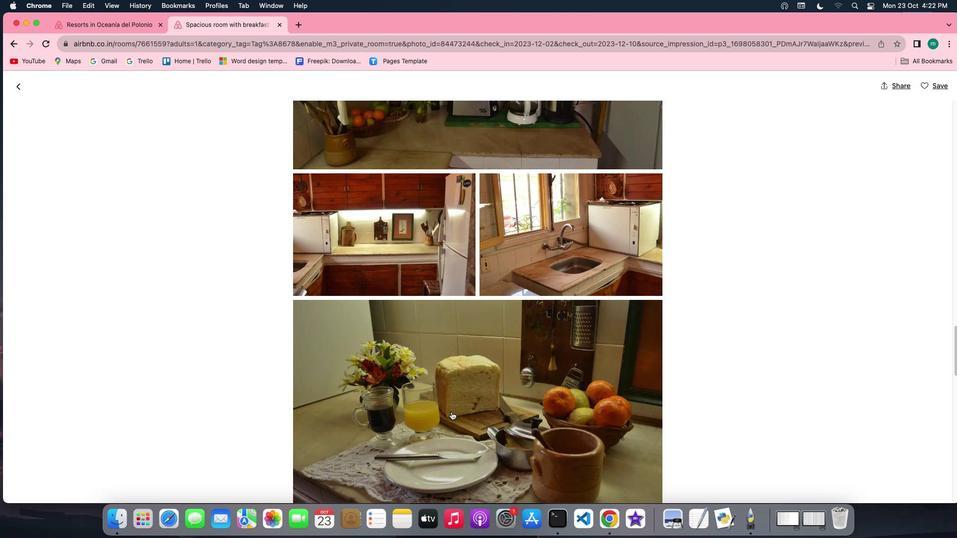 
Action: Mouse scrolled (451, 412) with delta (0, 0)
Screenshot: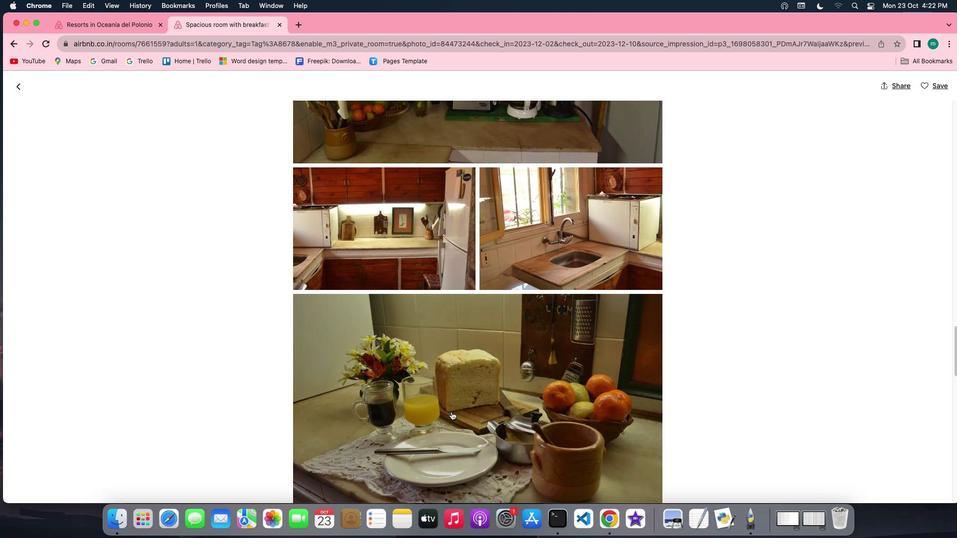 
Action: Mouse scrolled (451, 412) with delta (0, -1)
Screenshot: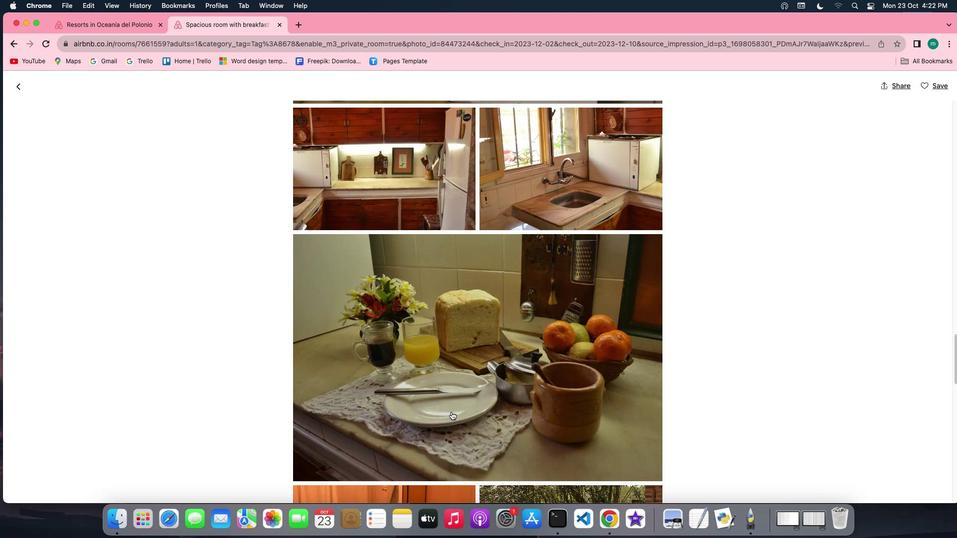 
Action: Mouse scrolled (451, 412) with delta (0, 0)
Screenshot: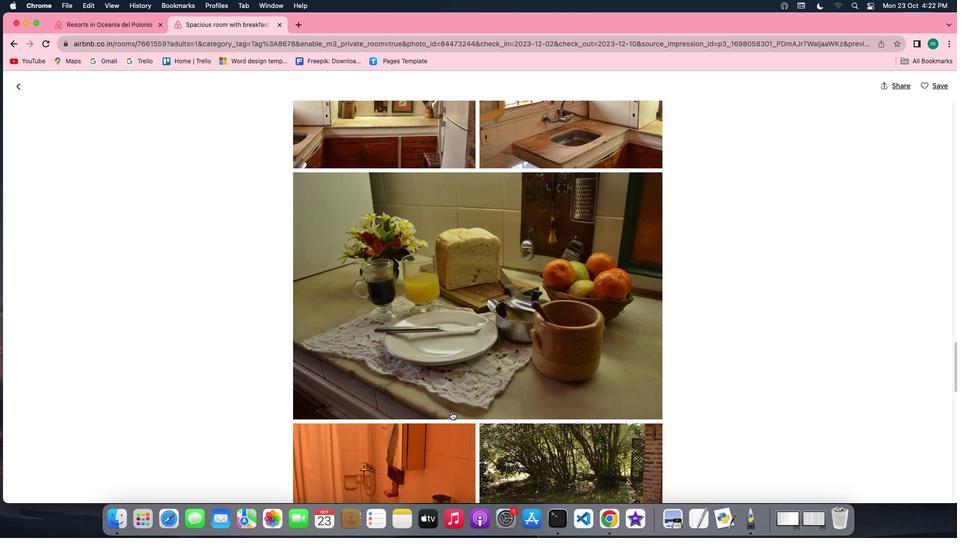 
Action: Mouse scrolled (451, 412) with delta (0, 0)
Screenshot: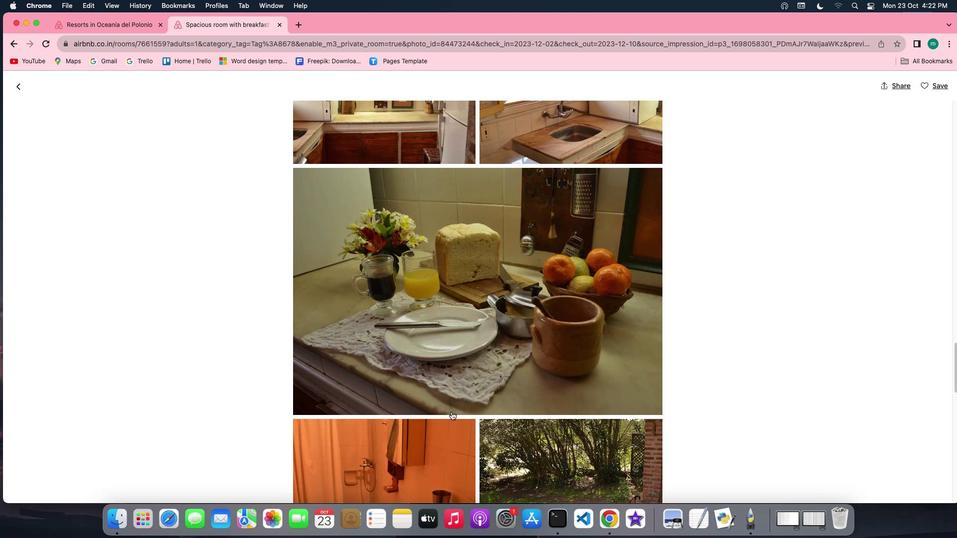 
Action: Mouse scrolled (451, 412) with delta (0, -1)
Screenshot: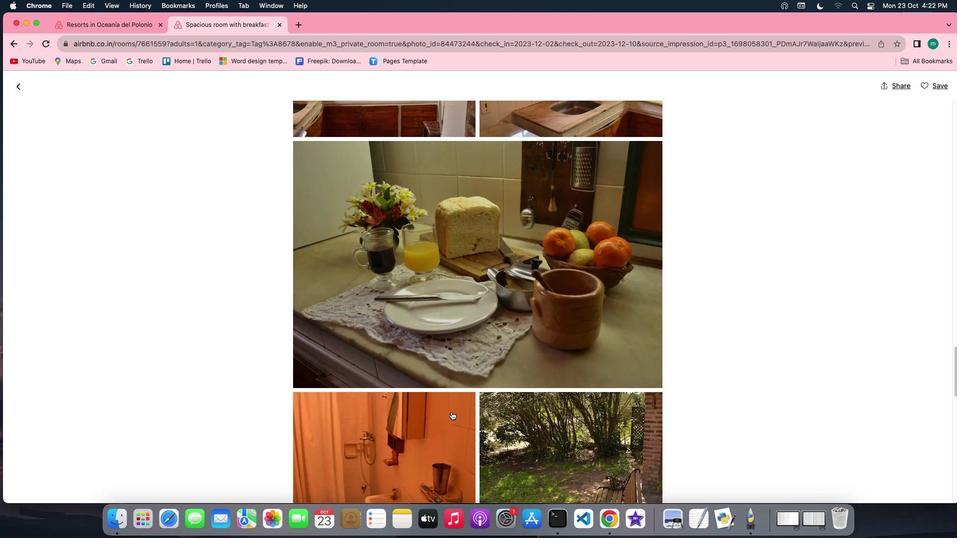 
Action: Mouse scrolled (451, 412) with delta (0, -1)
Screenshot: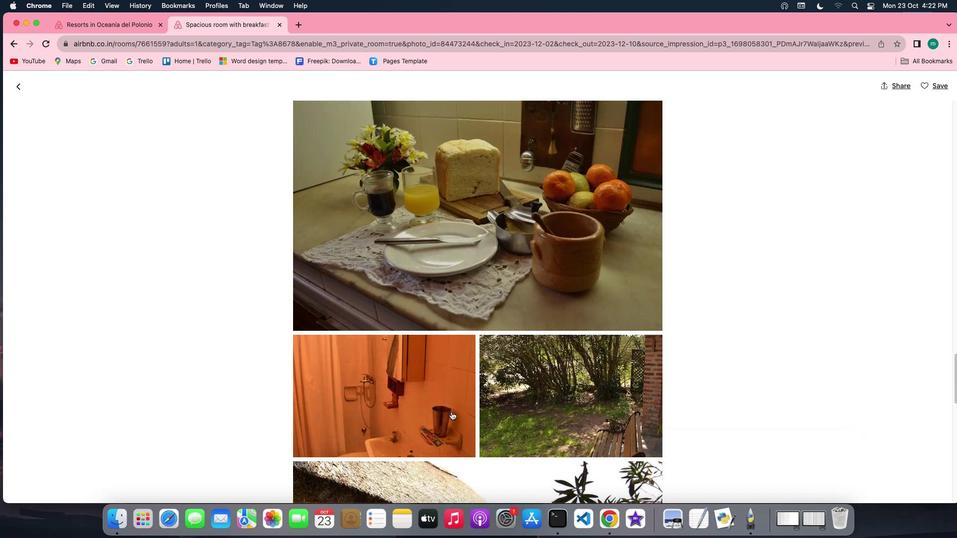 
Action: Mouse scrolled (451, 412) with delta (0, -1)
Screenshot: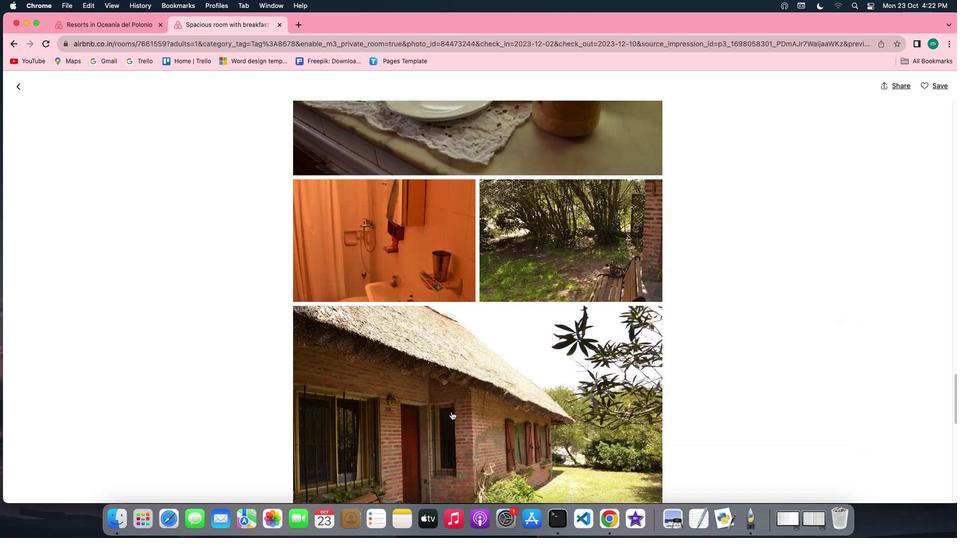 
Action: Mouse scrolled (451, 412) with delta (0, 0)
Screenshot: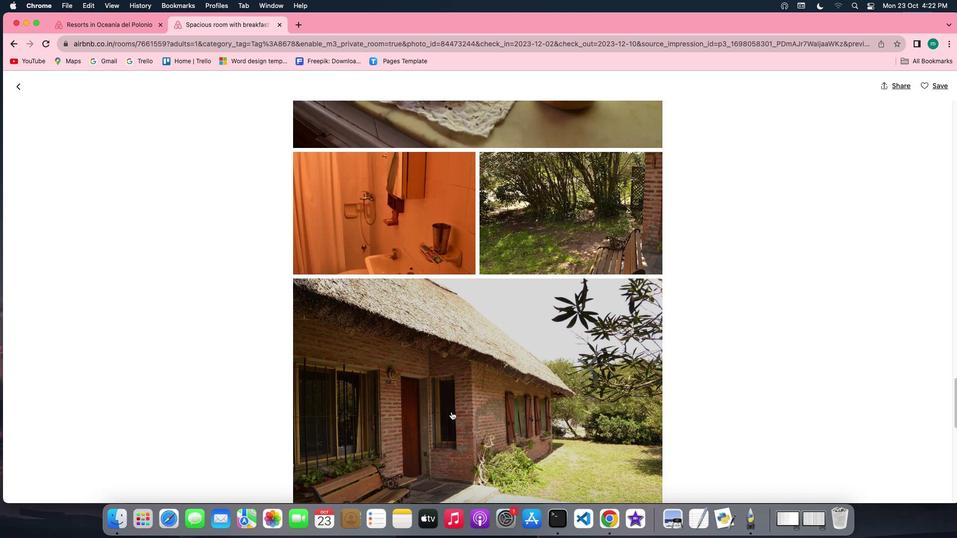 
Action: Mouse scrolled (451, 412) with delta (0, 0)
Screenshot: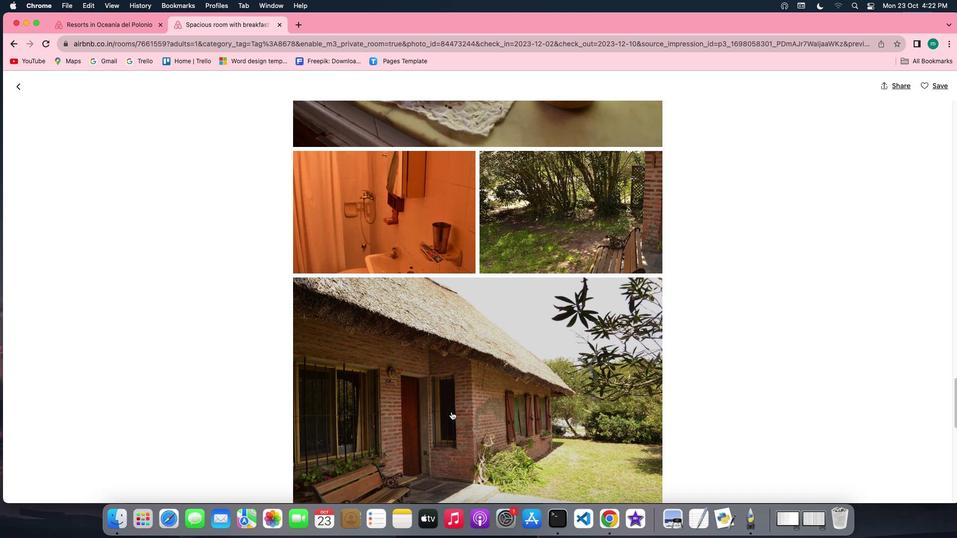 
Action: Mouse scrolled (451, 412) with delta (0, 0)
Screenshot: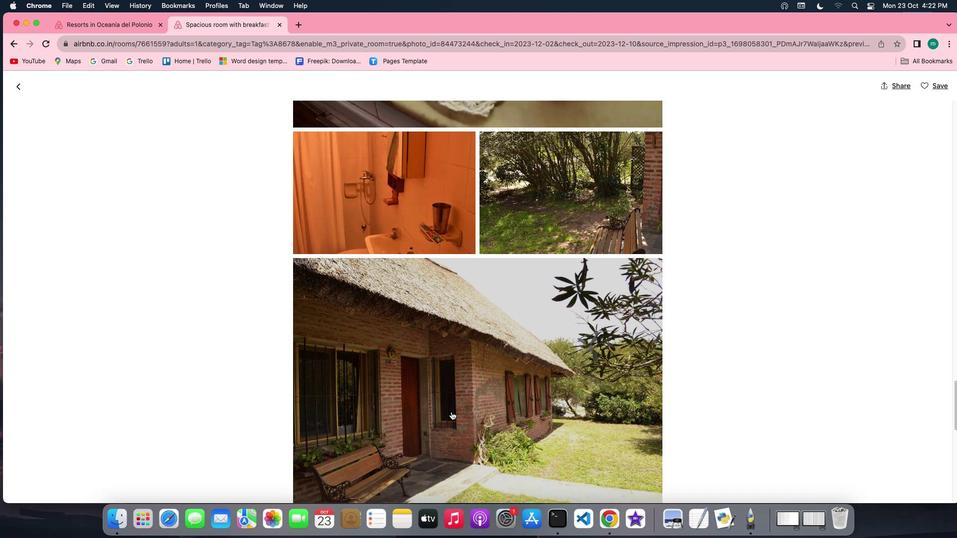
Action: Mouse scrolled (451, 412) with delta (0, 0)
Screenshot: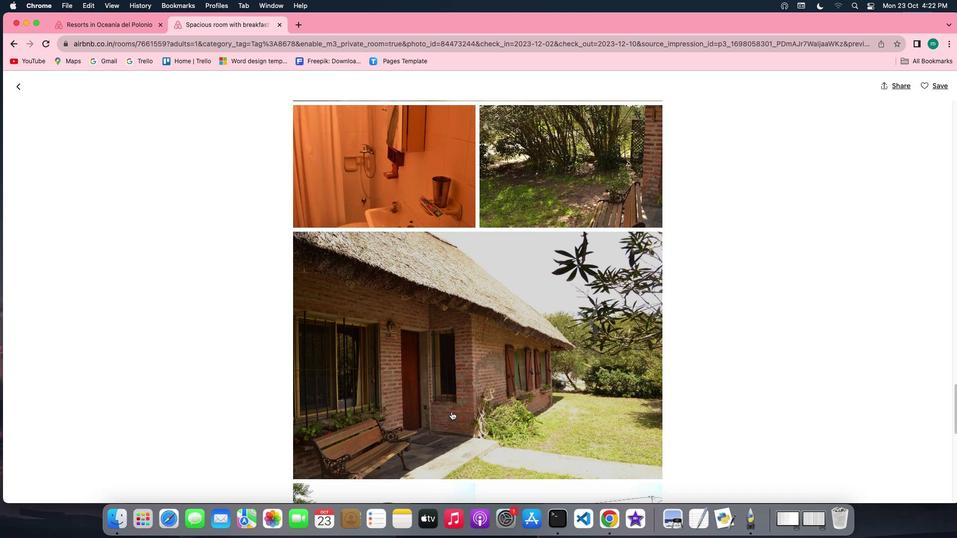 
Action: Mouse scrolled (451, 412) with delta (0, 0)
Screenshot: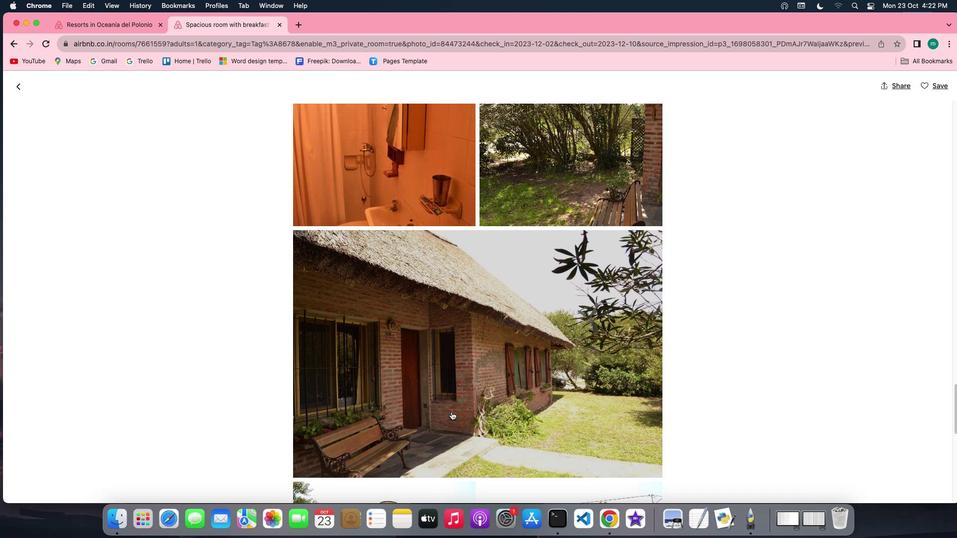 
Action: Mouse scrolled (451, 412) with delta (0, 0)
Screenshot: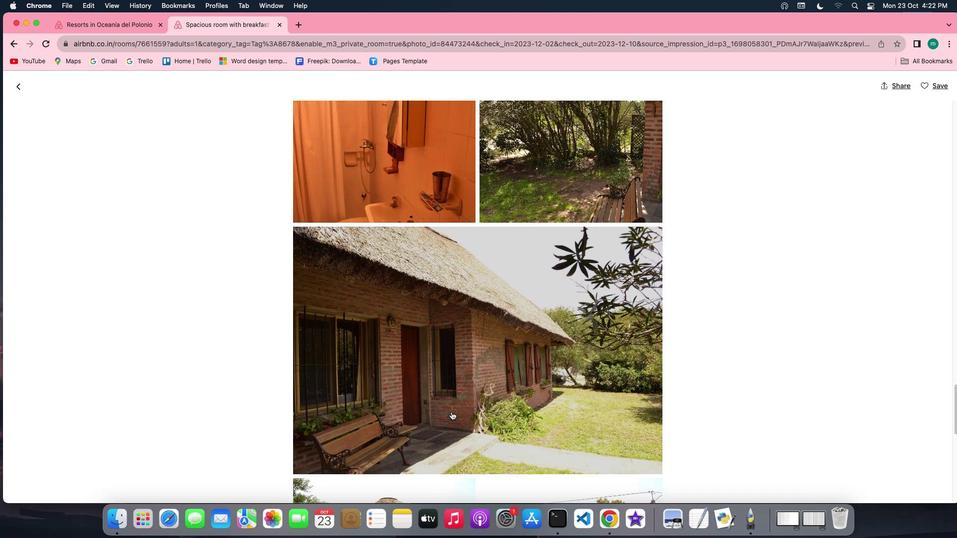 
Action: Mouse scrolled (451, 412) with delta (0, 0)
Screenshot: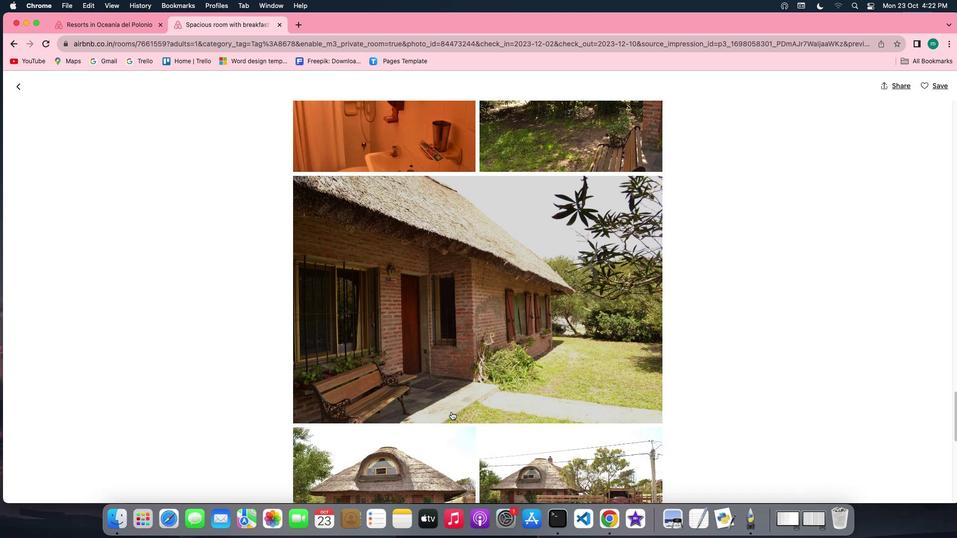 
Action: Mouse scrolled (451, 412) with delta (0, 0)
Screenshot: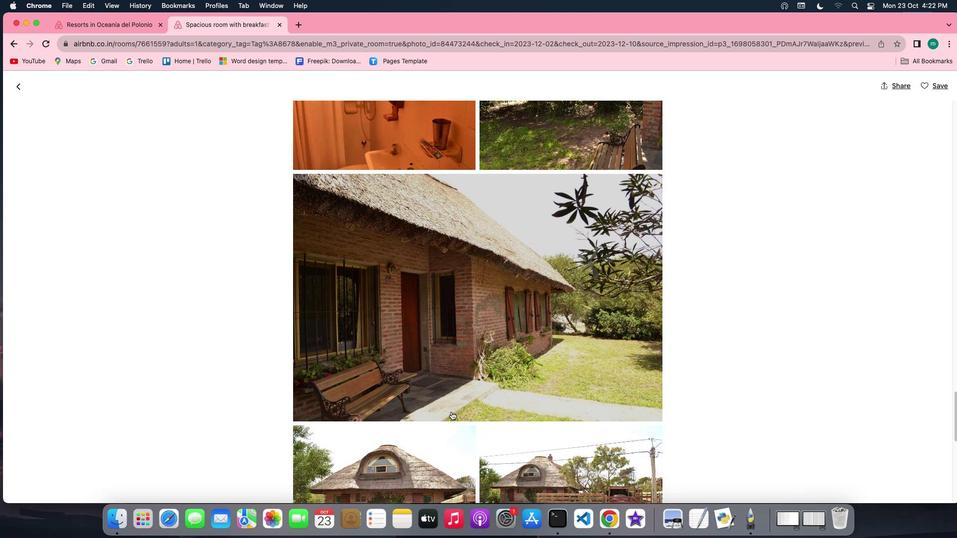 
Action: Mouse scrolled (451, 412) with delta (0, 0)
Screenshot: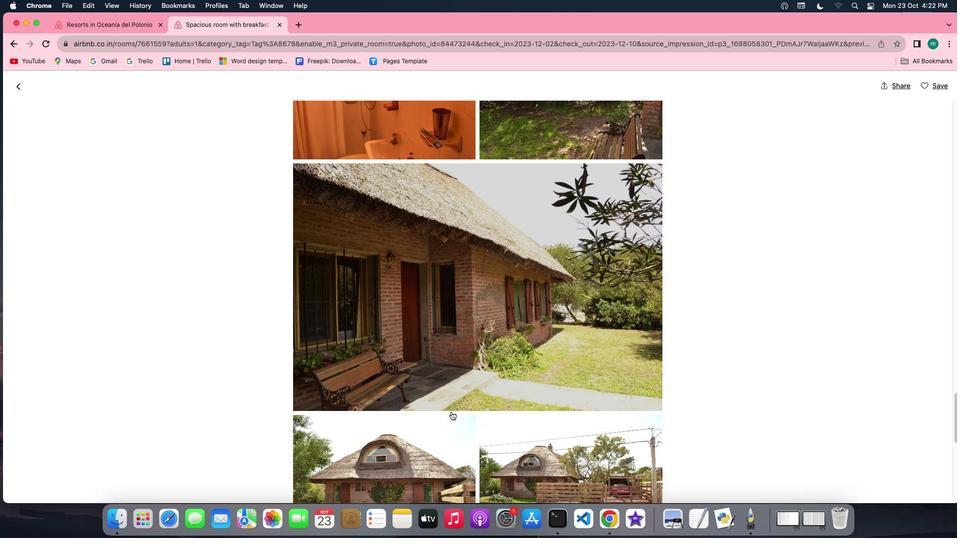 
Action: Mouse scrolled (451, 412) with delta (0, 0)
Screenshot: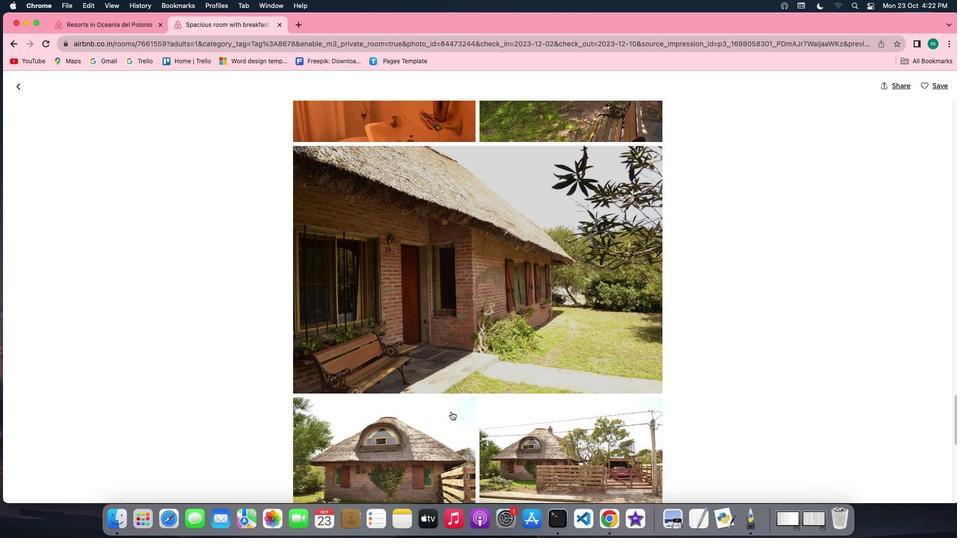 
Action: Mouse scrolled (451, 412) with delta (0, 0)
Screenshot: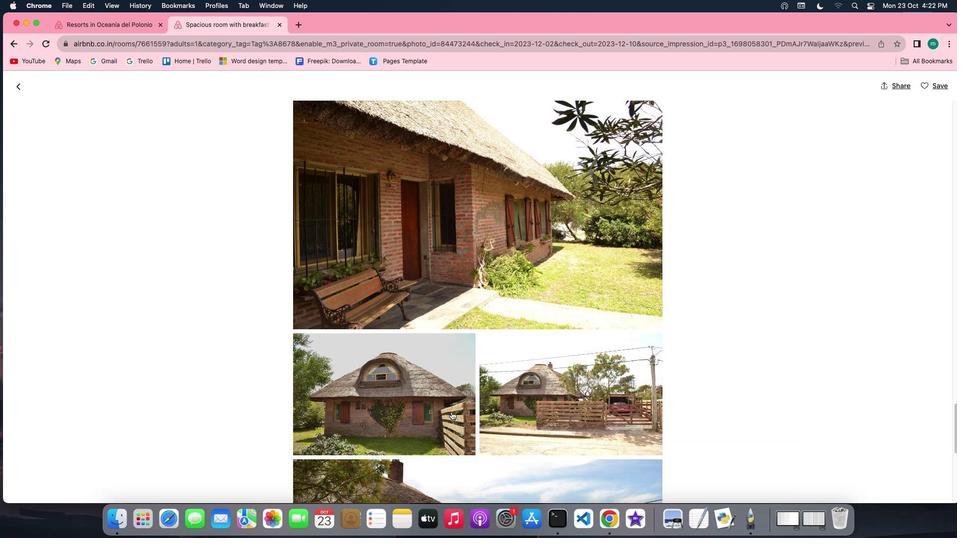 
Action: Mouse scrolled (451, 412) with delta (0, 0)
Screenshot: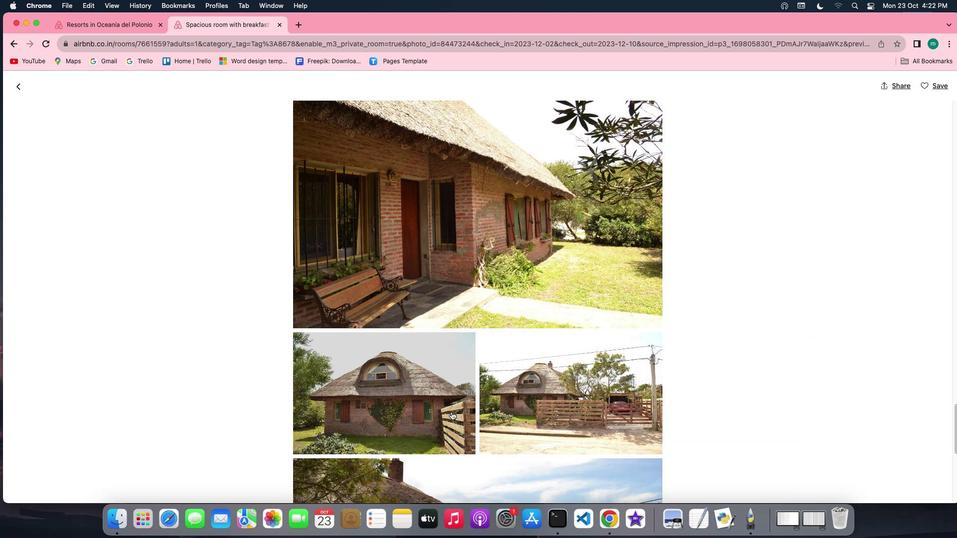 
Action: Mouse scrolled (451, 412) with delta (0, 0)
Screenshot: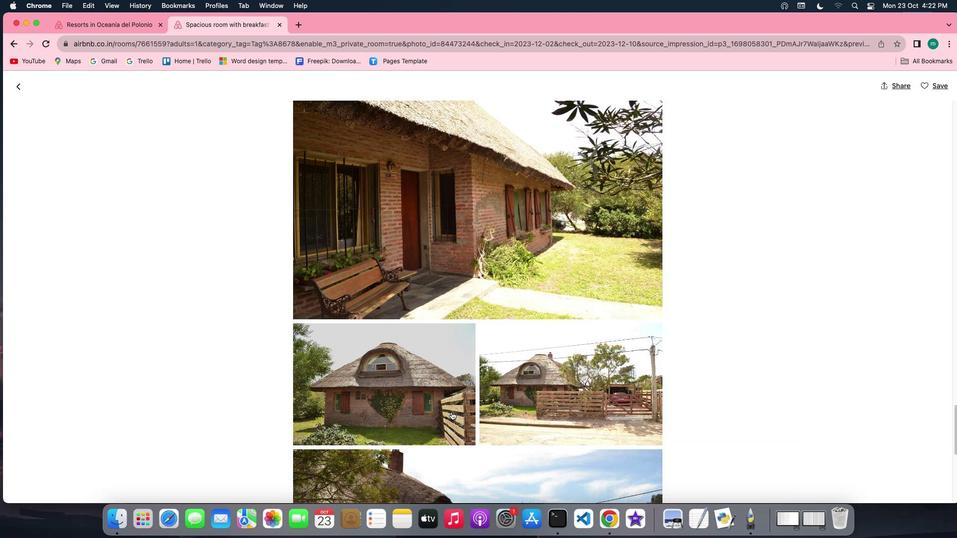
Action: Mouse scrolled (451, 412) with delta (0, 0)
Screenshot: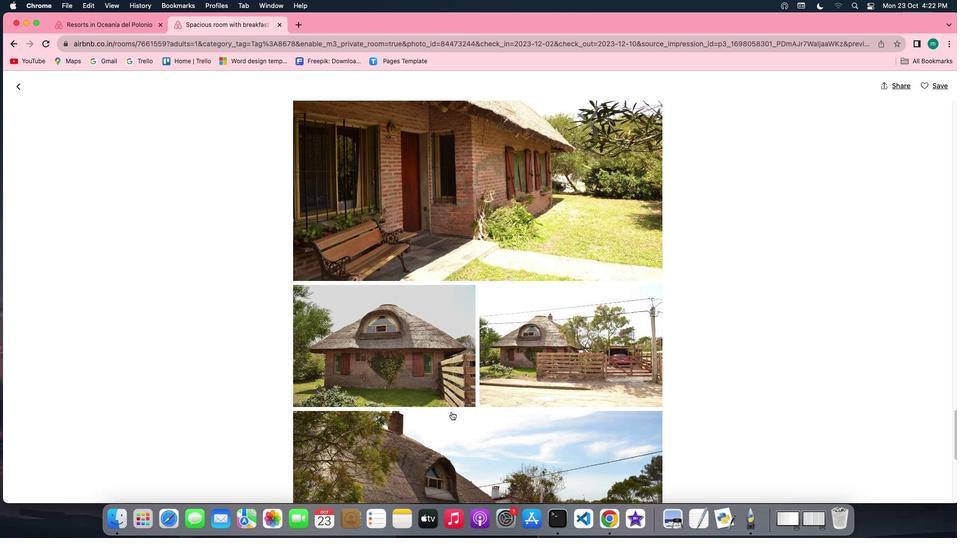 
Action: Mouse scrolled (451, 412) with delta (0, 0)
Screenshot: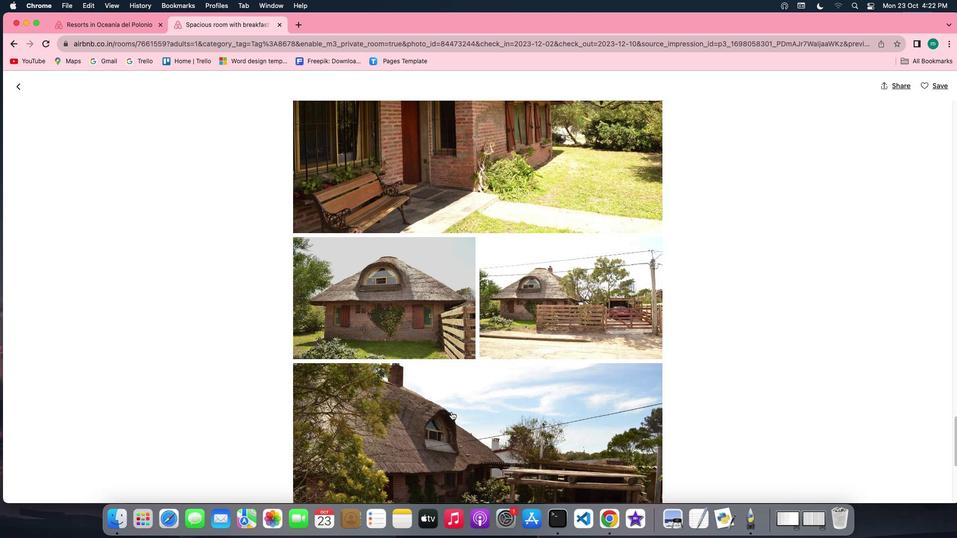 
Action: Mouse scrolled (451, 412) with delta (0, 0)
Screenshot: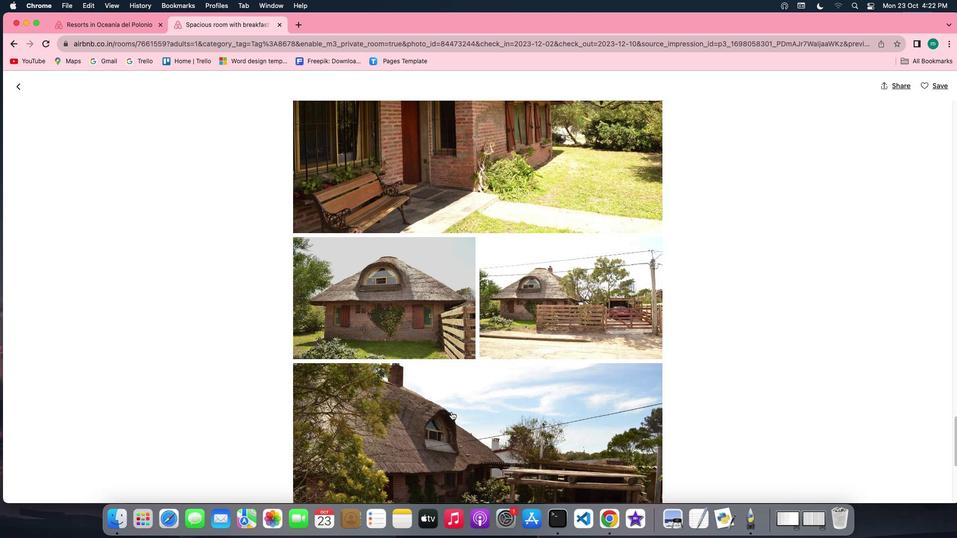 
Action: Mouse scrolled (451, 412) with delta (0, 0)
Screenshot: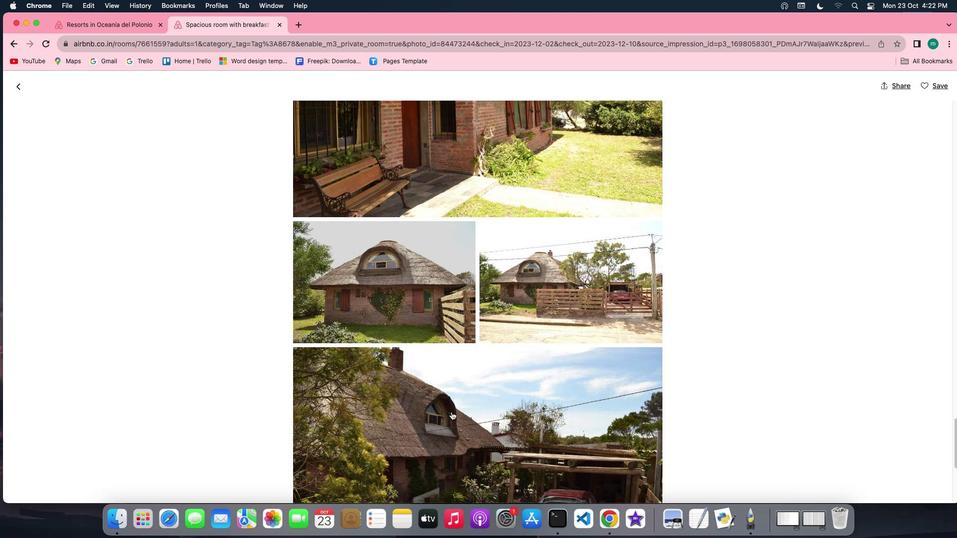 
Action: Mouse scrolled (451, 412) with delta (0, 0)
Screenshot: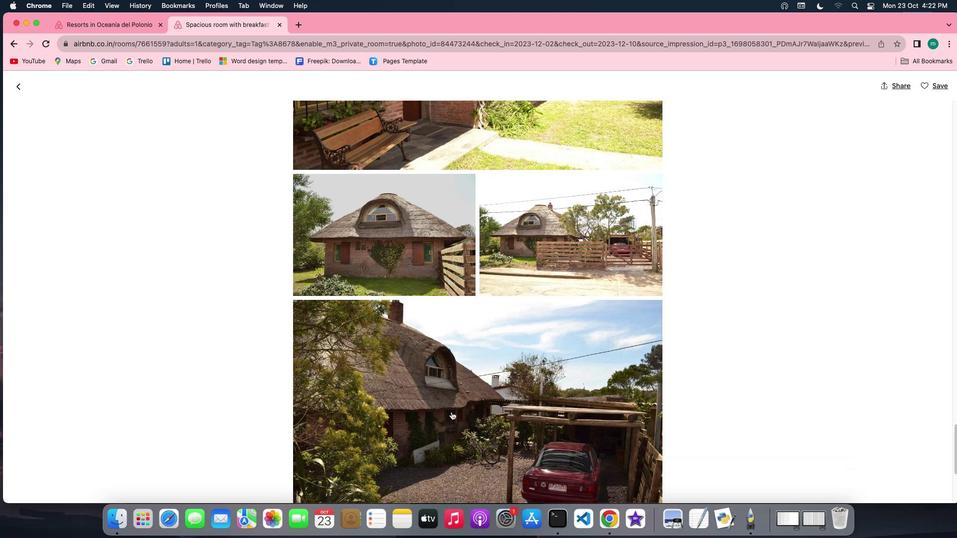 
Action: Mouse scrolled (451, 412) with delta (0, 0)
Screenshot: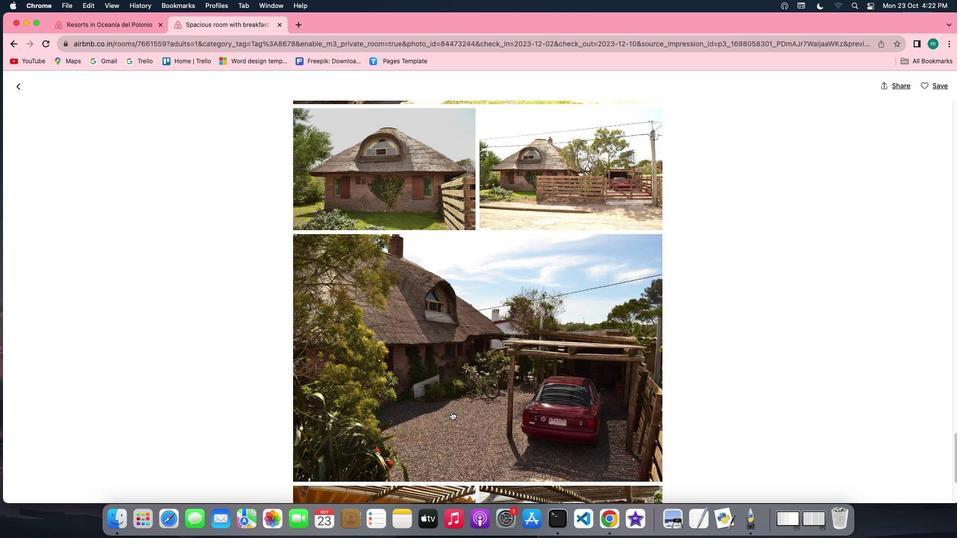 
Action: Mouse scrolled (451, 412) with delta (0, 0)
Screenshot: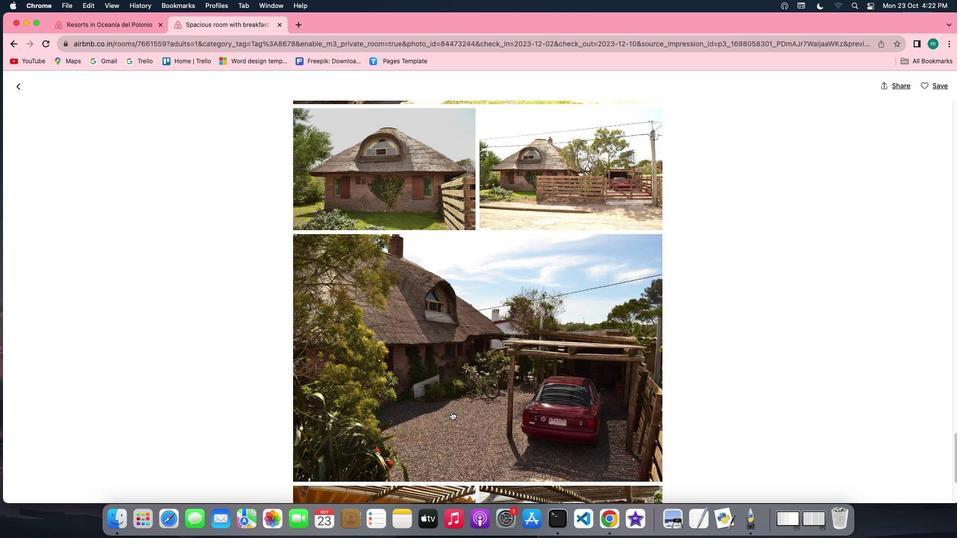 
Action: Mouse scrolled (451, 412) with delta (0, 0)
Screenshot: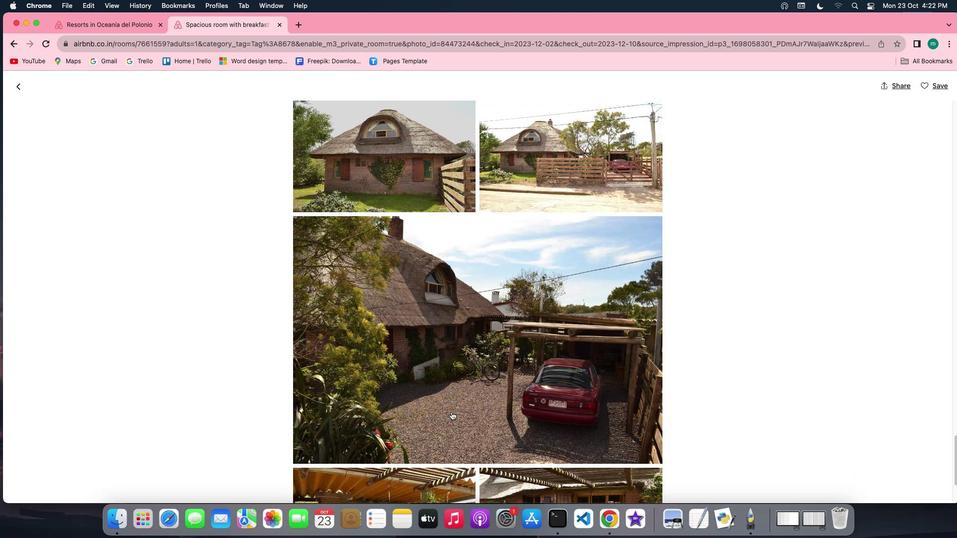 
Action: Mouse scrolled (451, 412) with delta (0, -1)
Screenshot: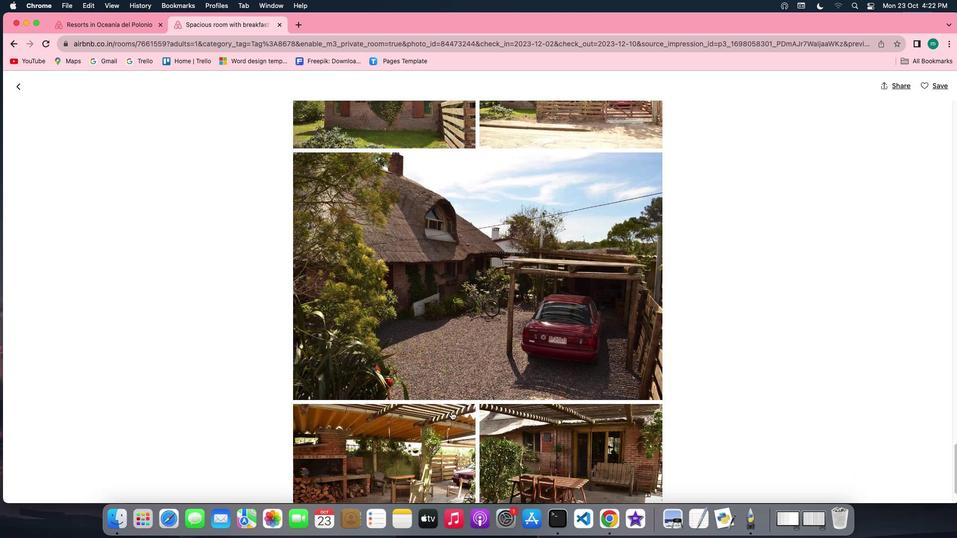 
Action: Mouse scrolled (451, 412) with delta (0, 0)
Screenshot: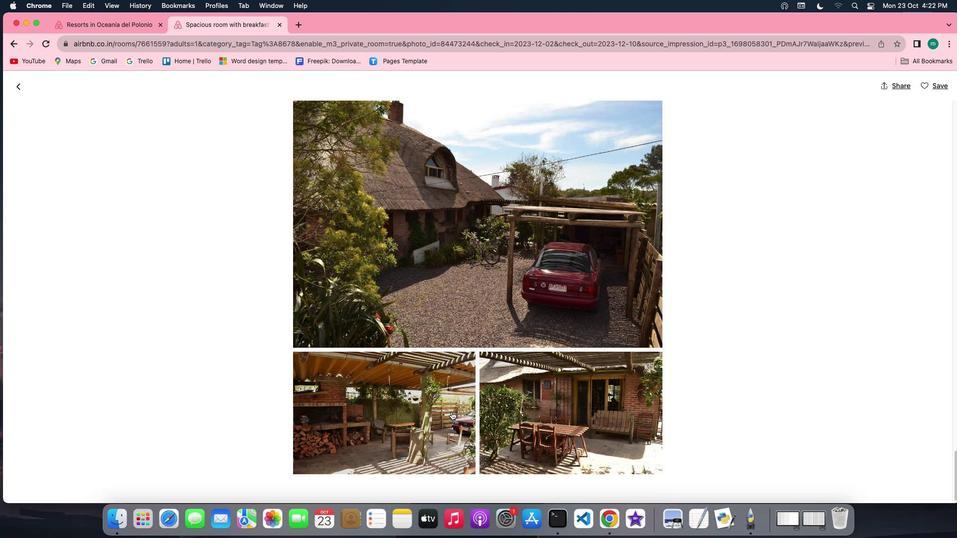 
Action: Mouse scrolled (451, 412) with delta (0, 0)
Screenshot: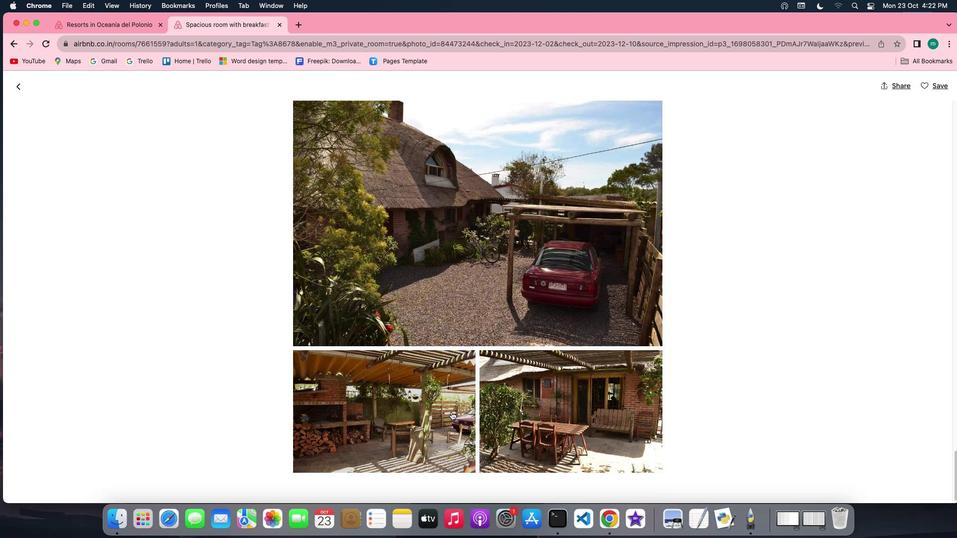
Action: Mouse scrolled (451, 412) with delta (0, 0)
Screenshot: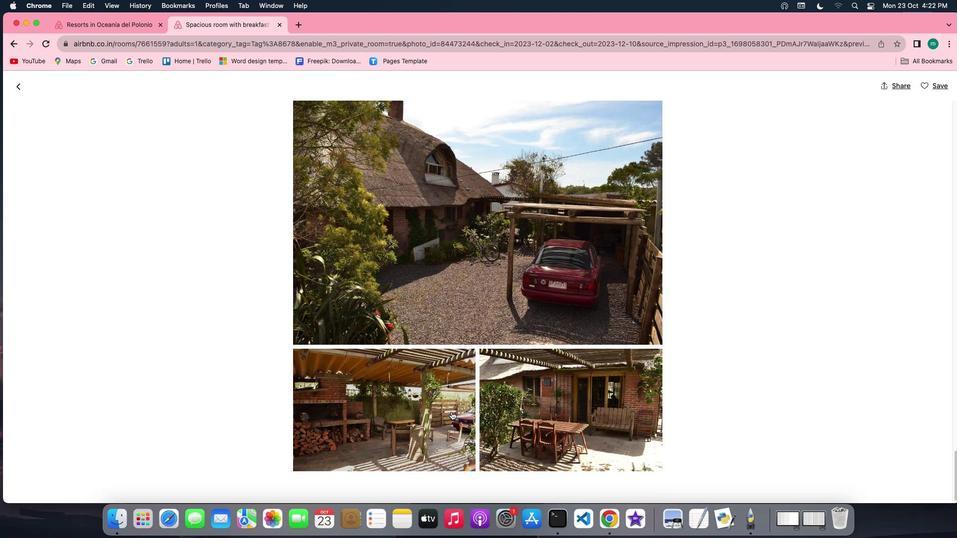 
Action: Mouse scrolled (451, 412) with delta (0, 0)
Screenshot: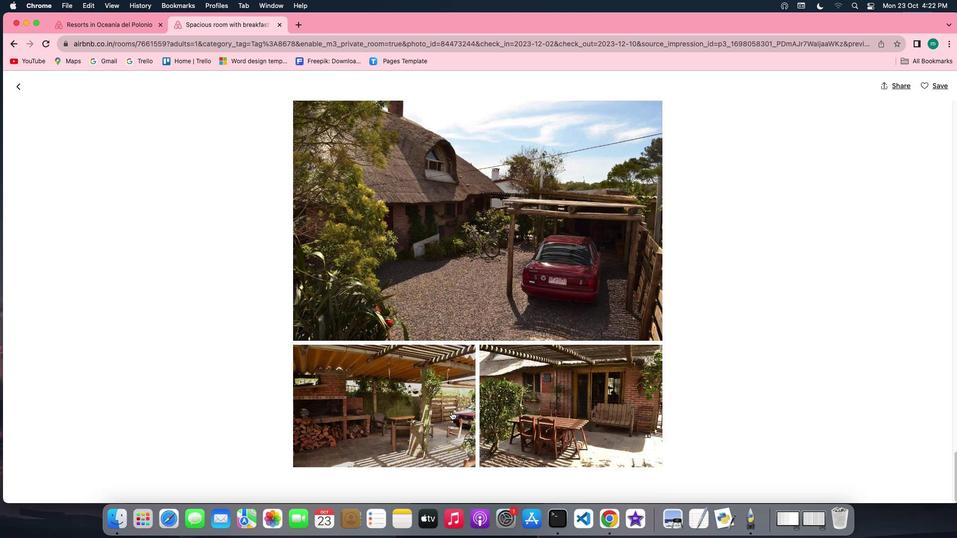 
Action: Mouse scrolled (451, 412) with delta (0, 0)
Screenshot: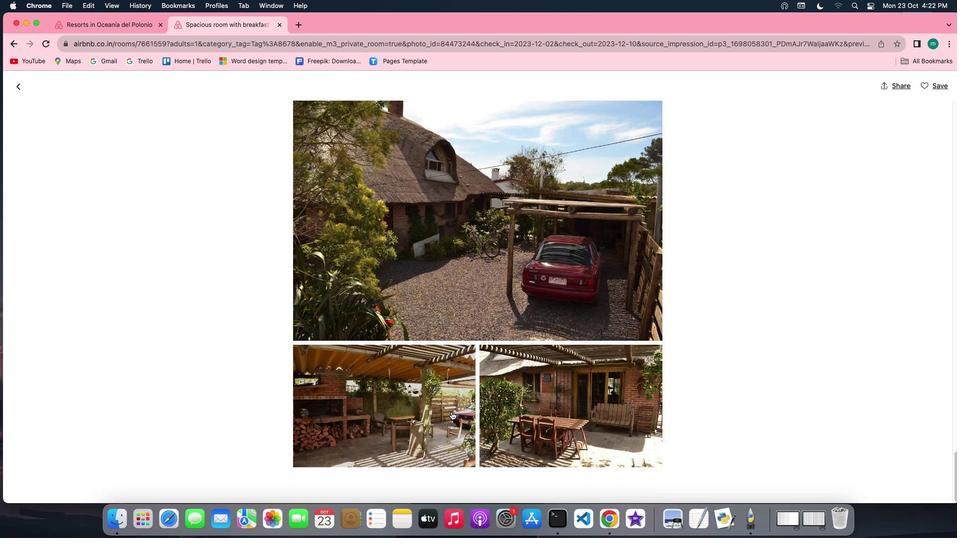 
Action: Mouse scrolled (451, 412) with delta (0, 0)
Screenshot: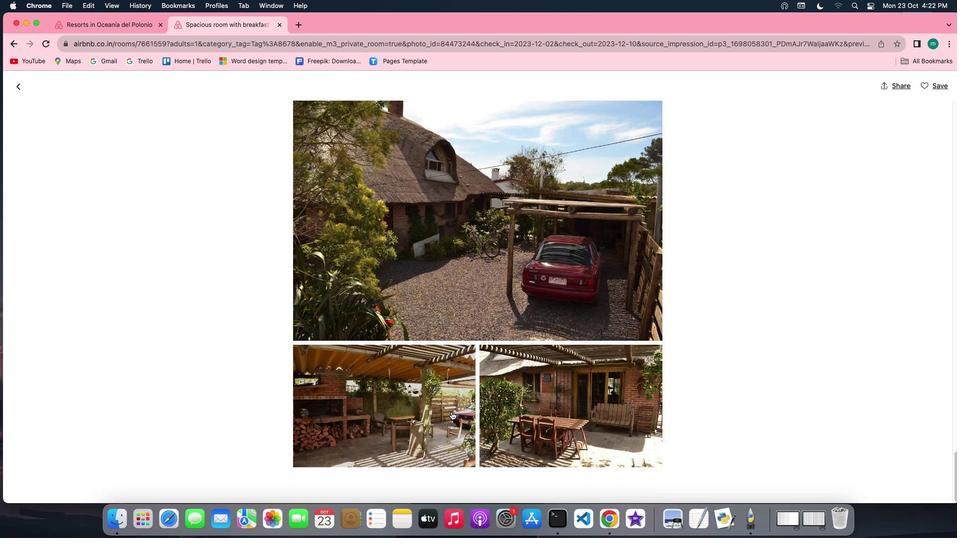 
Action: Mouse scrolled (451, 412) with delta (0, 0)
Screenshot: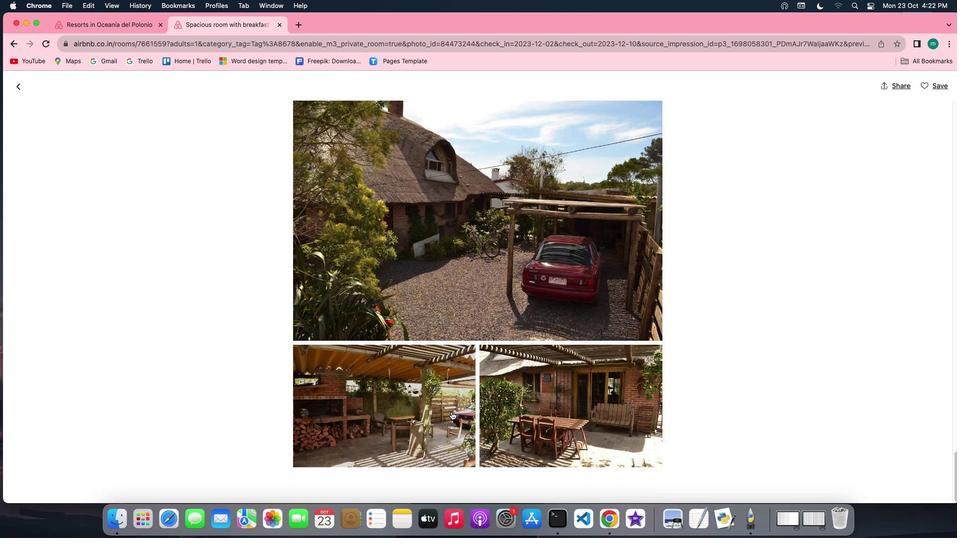 
Action: Mouse scrolled (451, 412) with delta (0, 0)
Screenshot: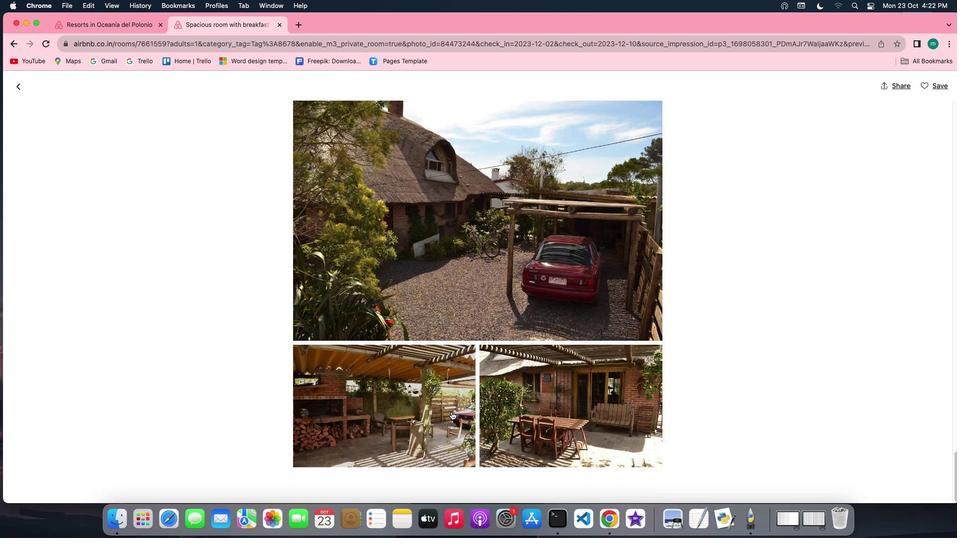 
Action: Mouse scrolled (451, 412) with delta (0, 0)
Screenshot: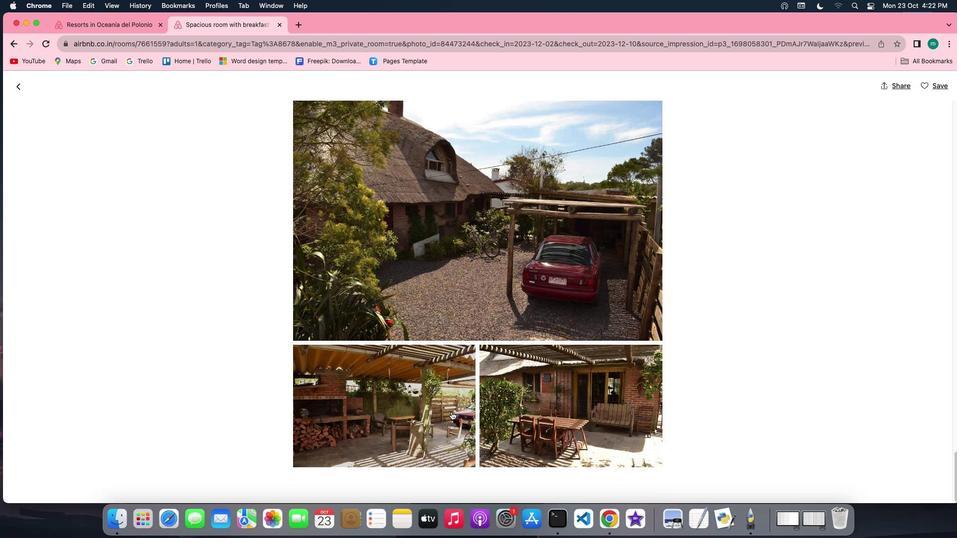 
Action: Mouse scrolled (451, 412) with delta (0, 0)
Screenshot: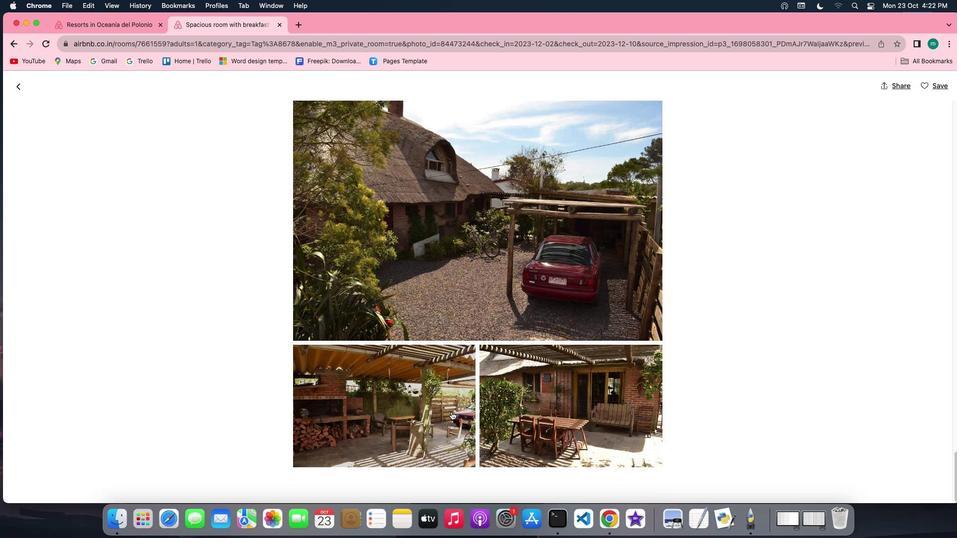 
Action: Mouse scrolled (451, 412) with delta (0, -1)
Screenshot: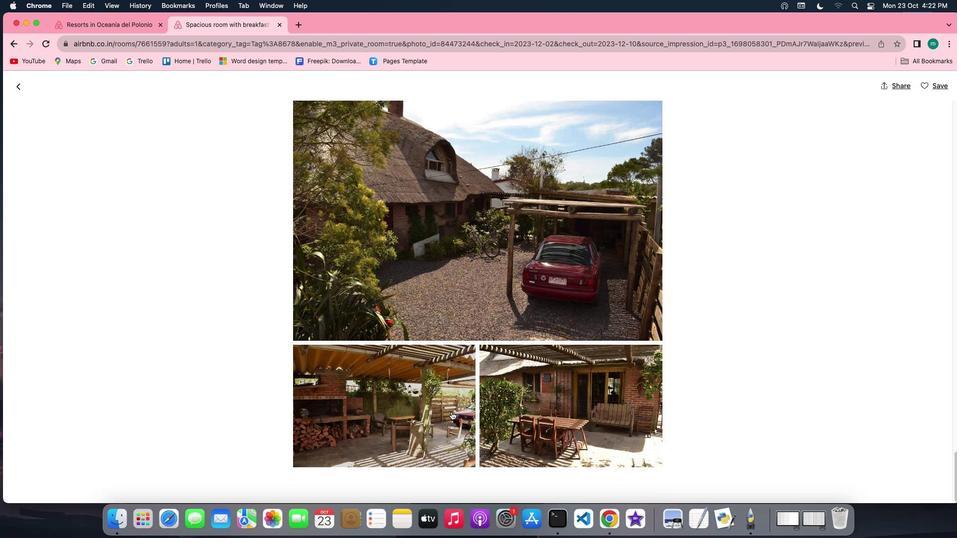 
Action: Mouse scrolled (451, 412) with delta (0, -1)
Screenshot: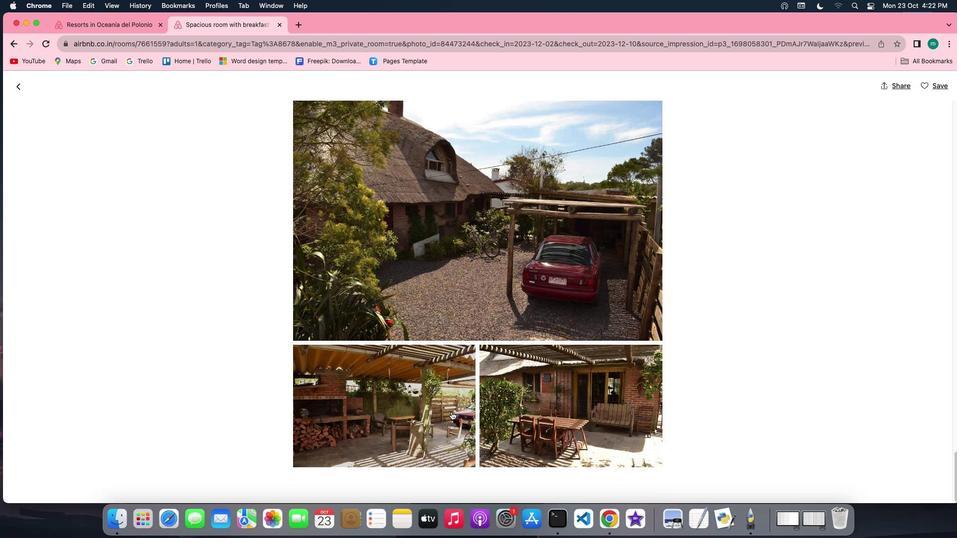 
Action: Mouse moved to (17, 87)
Screenshot: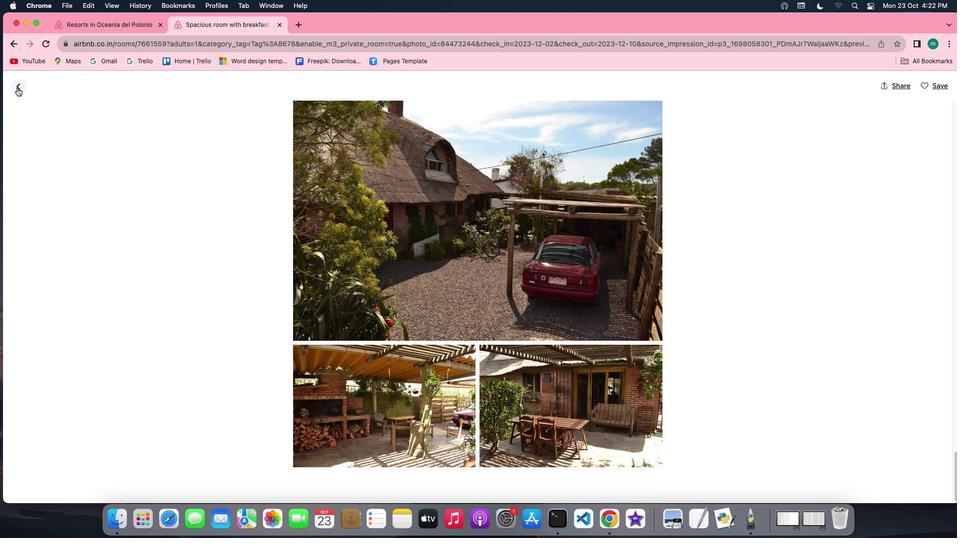 
Action: Mouse pressed left at (17, 87)
Screenshot: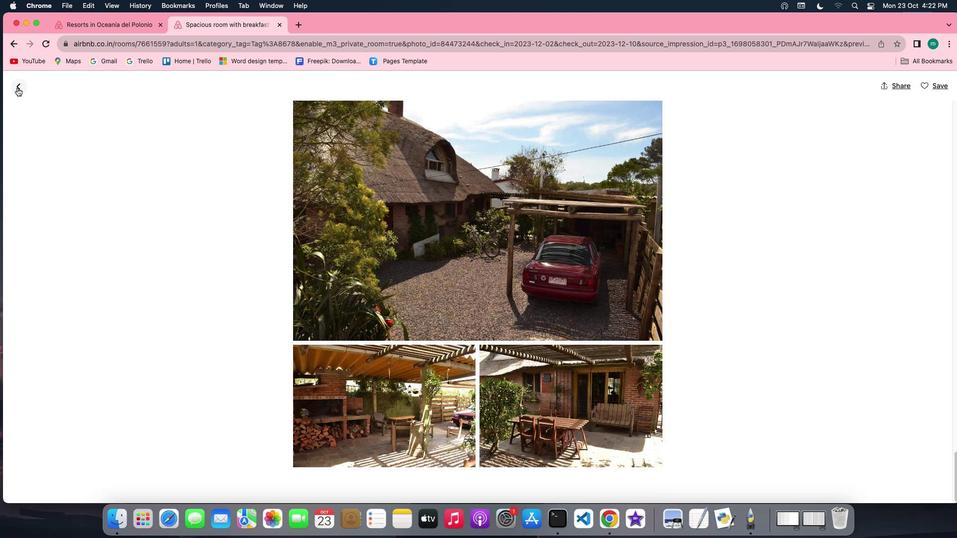 
Action: Mouse moved to (459, 358)
Screenshot: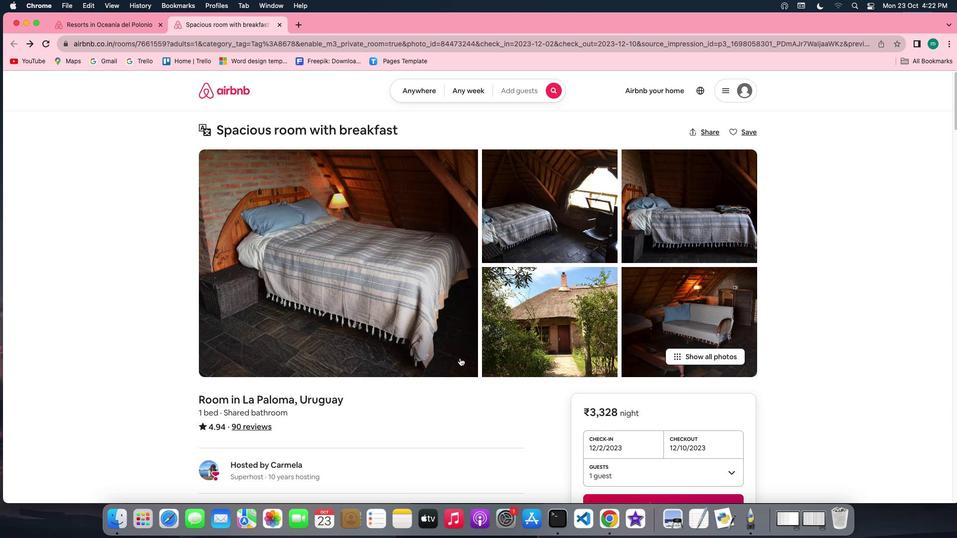 
Action: Mouse scrolled (459, 358) with delta (0, 0)
Screenshot: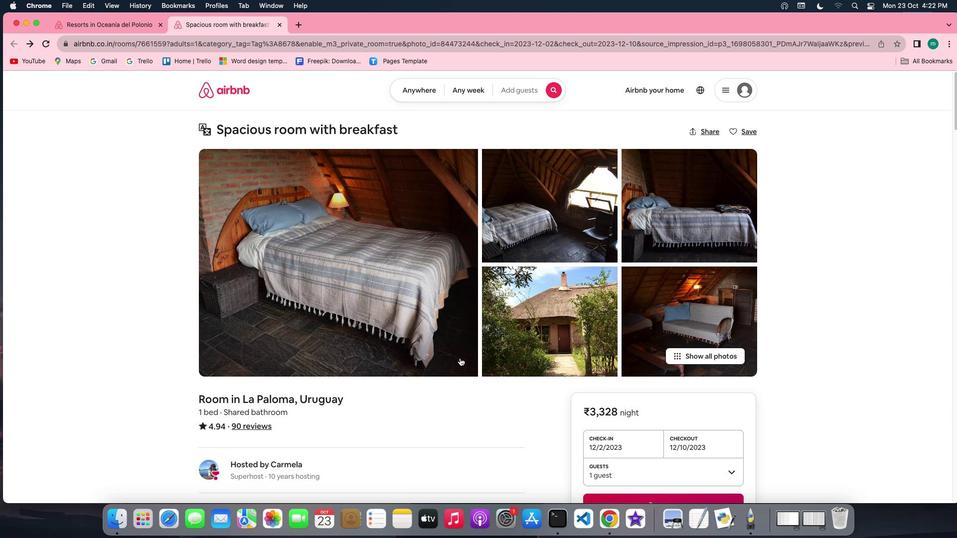 
Action: Mouse scrolled (459, 358) with delta (0, 0)
Screenshot: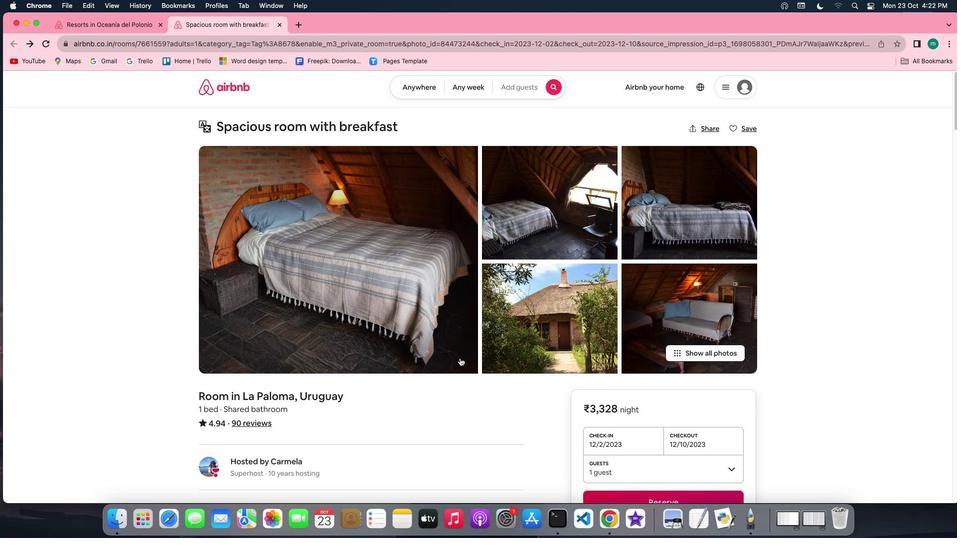 
Action: Mouse scrolled (459, 358) with delta (0, 0)
Screenshot: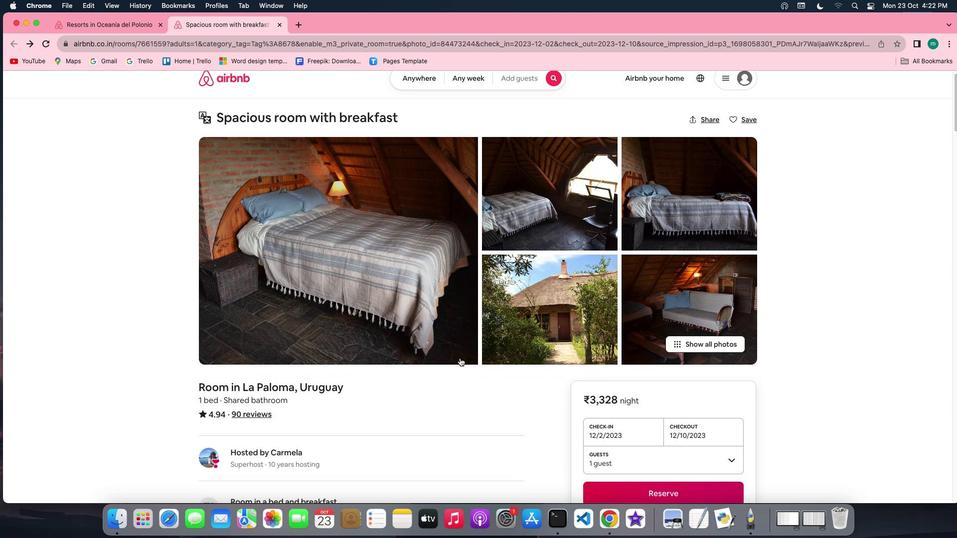 
Action: Mouse scrolled (459, 358) with delta (0, -1)
Screenshot: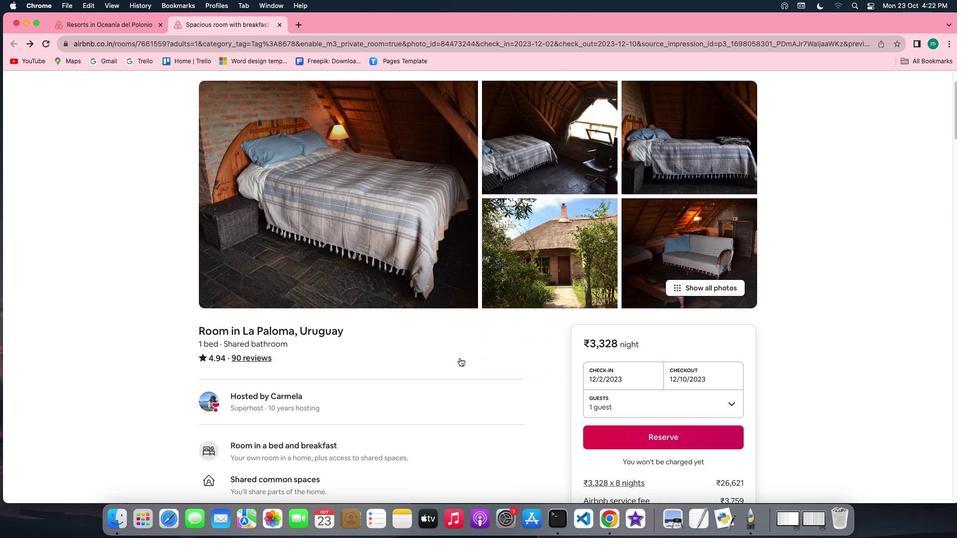 
Action: Mouse scrolled (459, 358) with delta (0, 0)
Screenshot: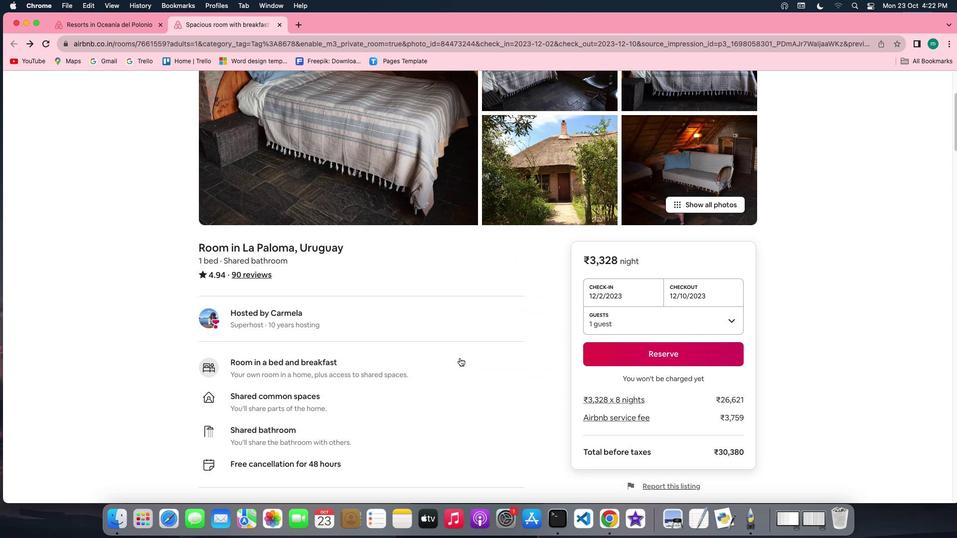 
Action: Mouse scrolled (459, 358) with delta (0, 0)
Screenshot: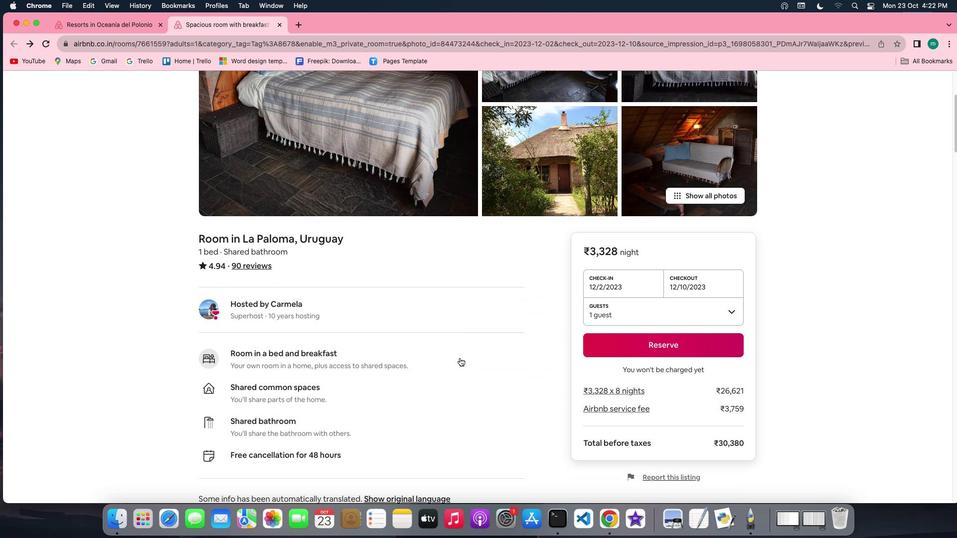 
Action: Mouse scrolled (459, 358) with delta (0, -1)
Screenshot: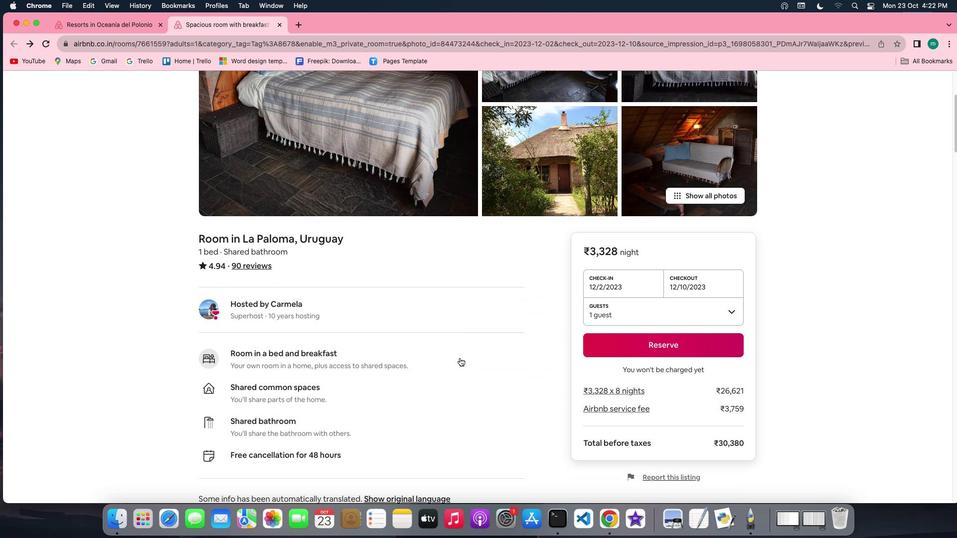 
Action: Mouse scrolled (459, 358) with delta (0, -1)
Screenshot: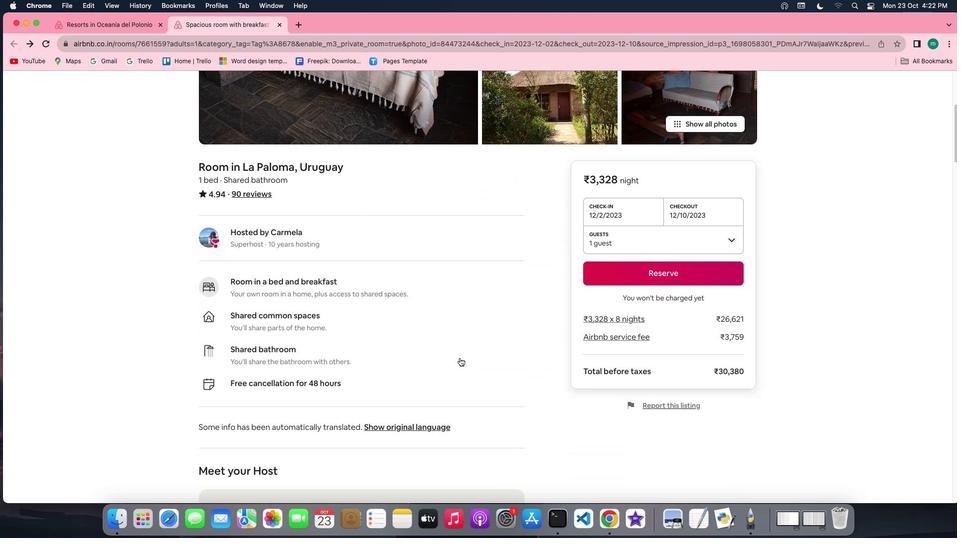 
Action: Mouse scrolled (459, 358) with delta (0, -1)
Screenshot: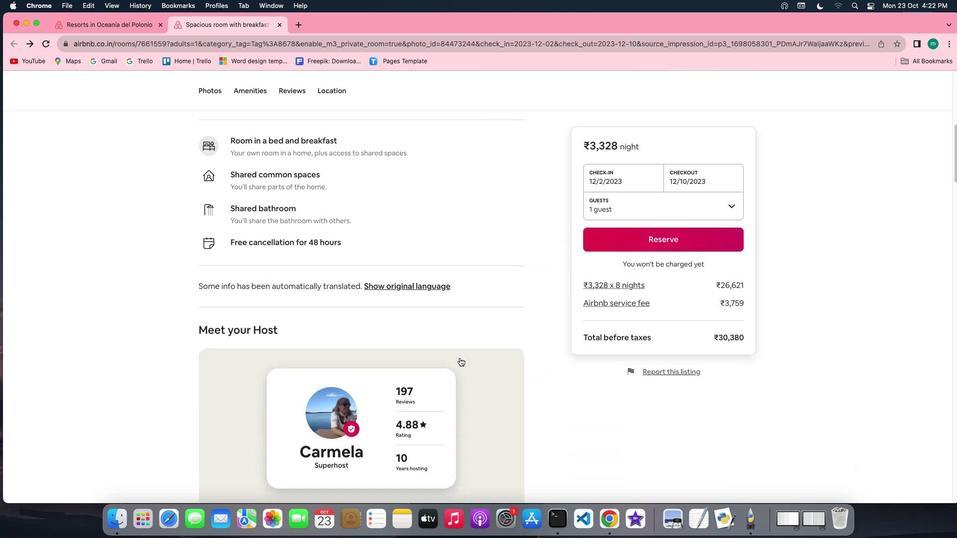
Action: Mouse scrolled (459, 358) with delta (0, 0)
Screenshot: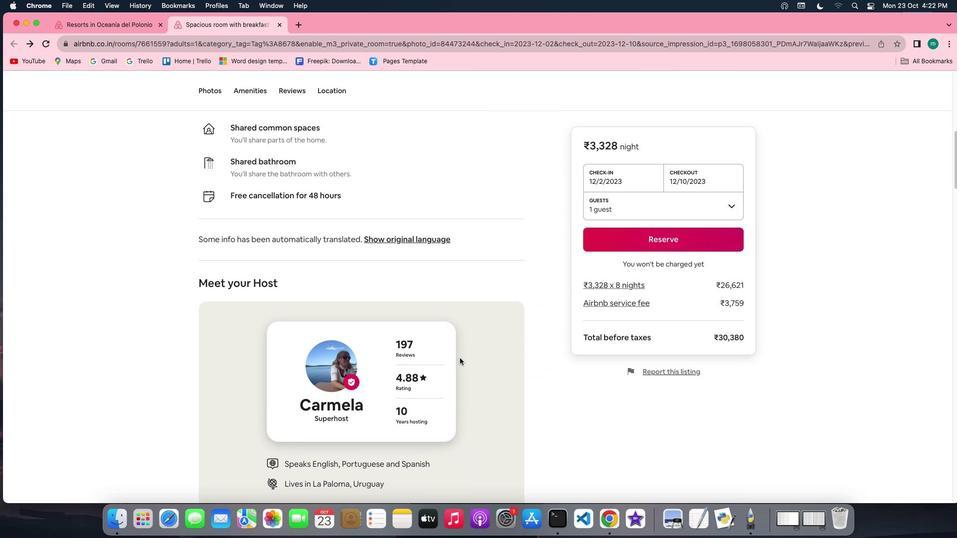 
Action: Mouse scrolled (459, 358) with delta (0, 0)
Screenshot: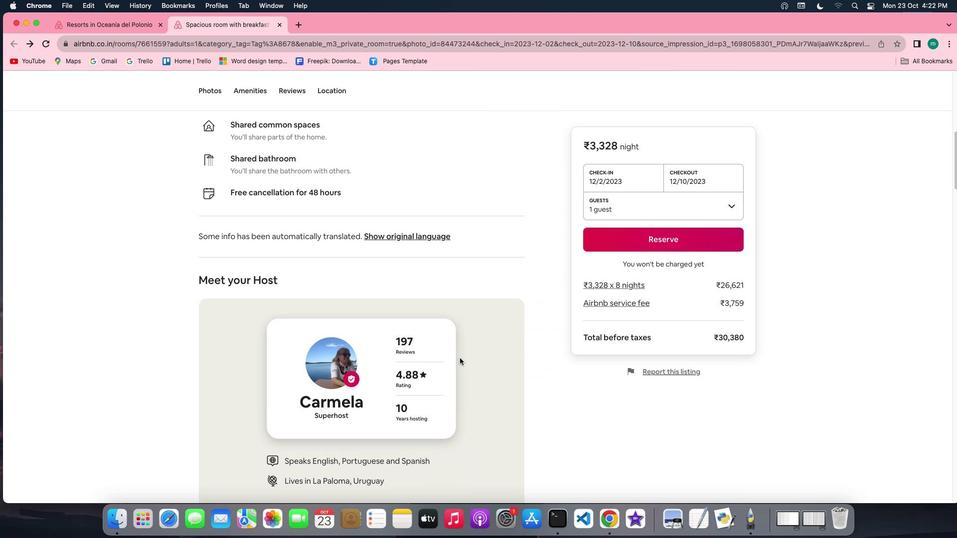 
Action: Mouse scrolled (459, 358) with delta (0, 0)
Screenshot: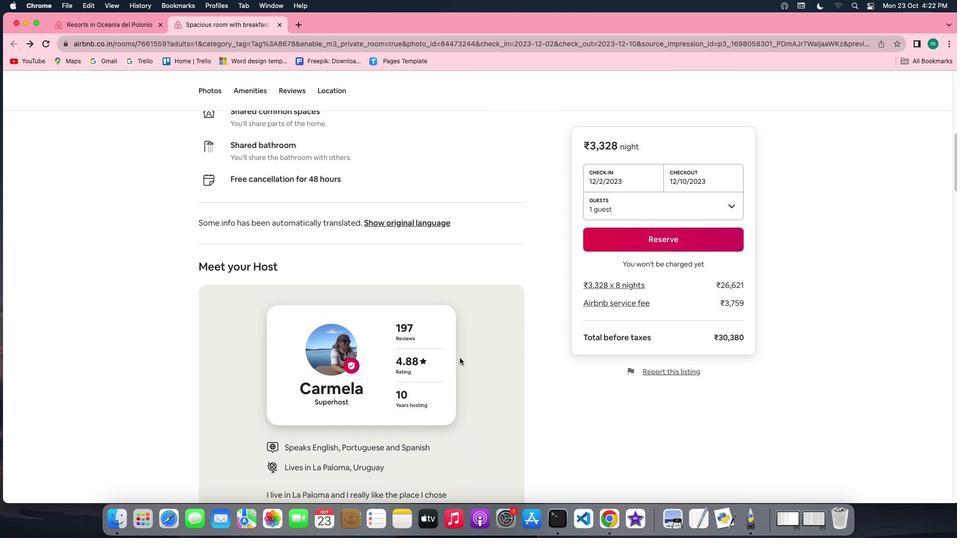 
Action: Mouse scrolled (459, 358) with delta (0, 0)
Screenshot: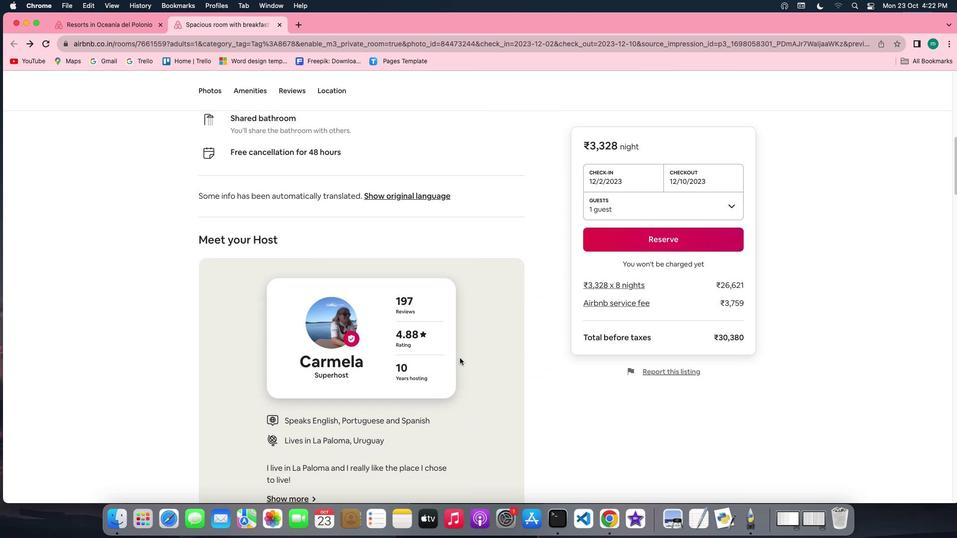 
Action: Mouse scrolled (459, 358) with delta (0, 0)
Screenshot: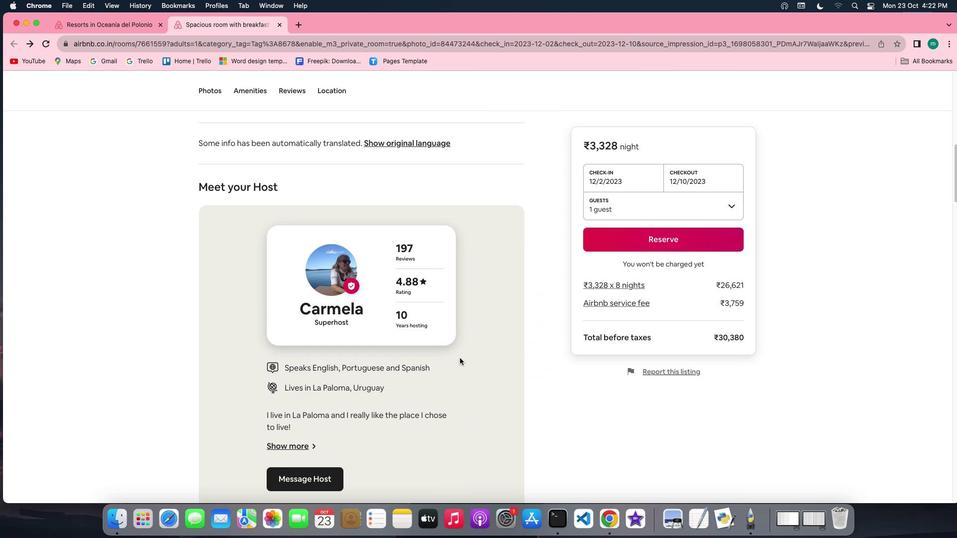 
Action: Mouse scrolled (459, 358) with delta (0, 0)
Screenshot: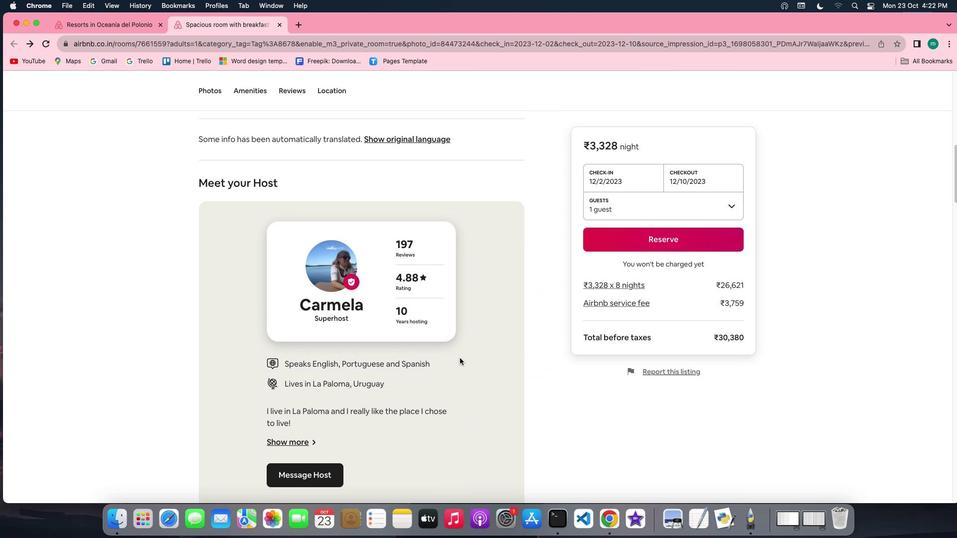 
Action: Mouse scrolled (459, 358) with delta (0, 0)
Screenshot: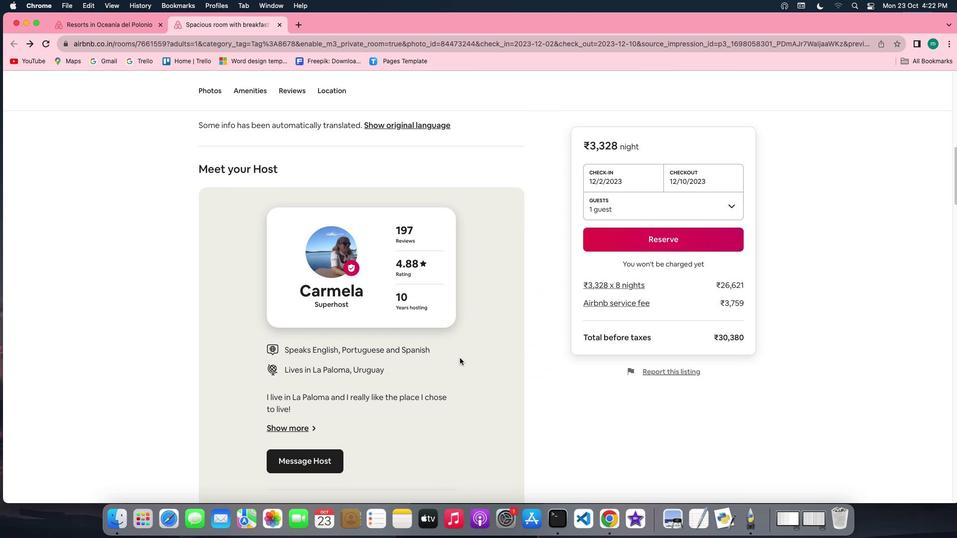 
Action: Mouse scrolled (459, 358) with delta (0, -1)
Screenshot: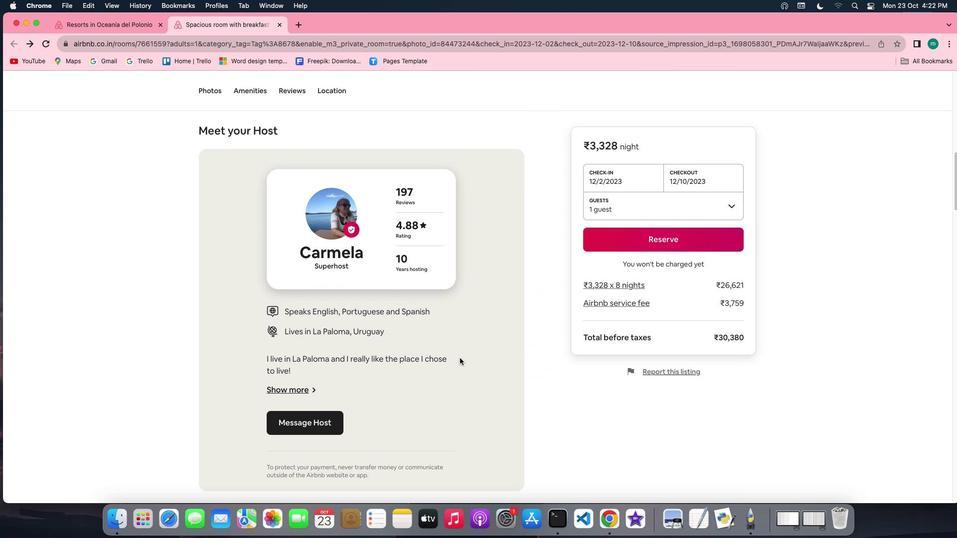 
Action: Mouse scrolled (459, 358) with delta (0, -2)
Screenshot: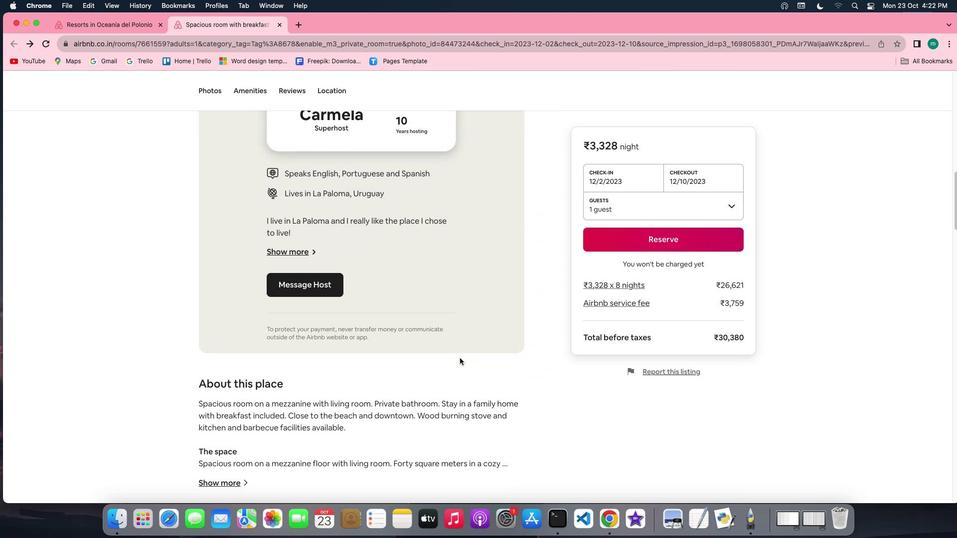 
Action: Mouse scrolled (459, 358) with delta (0, 0)
Screenshot: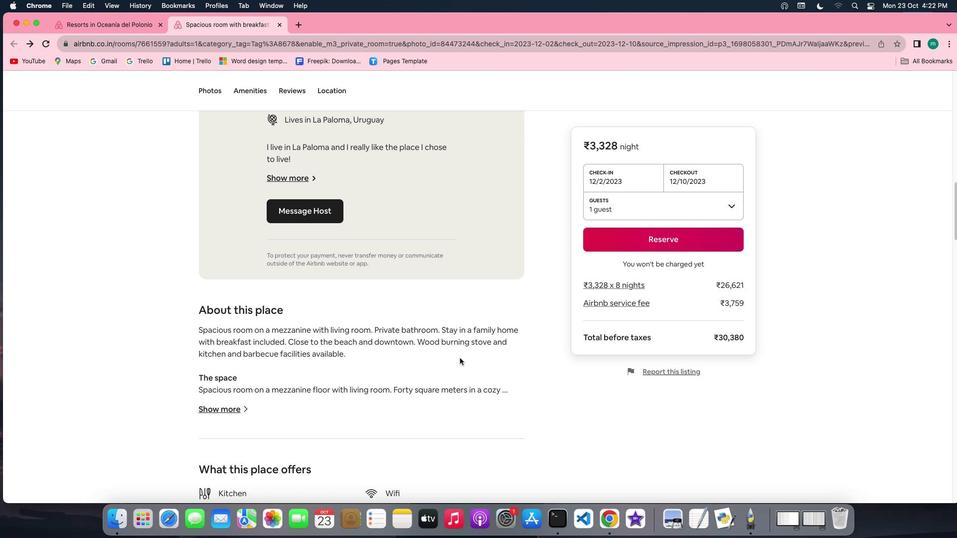 
Action: Mouse scrolled (459, 358) with delta (0, 0)
Screenshot: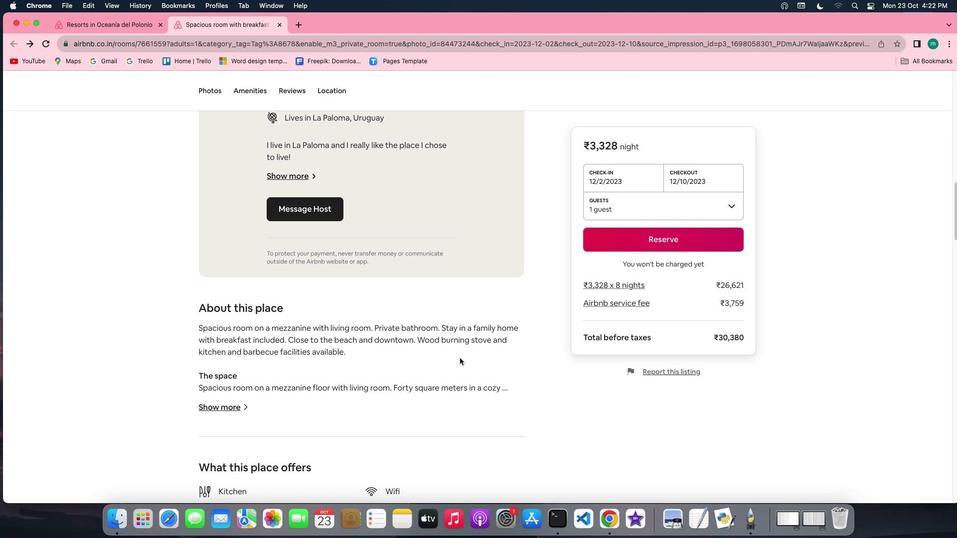 
Action: Mouse scrolled (459, 358) with delta (0, 0)
Screenshot: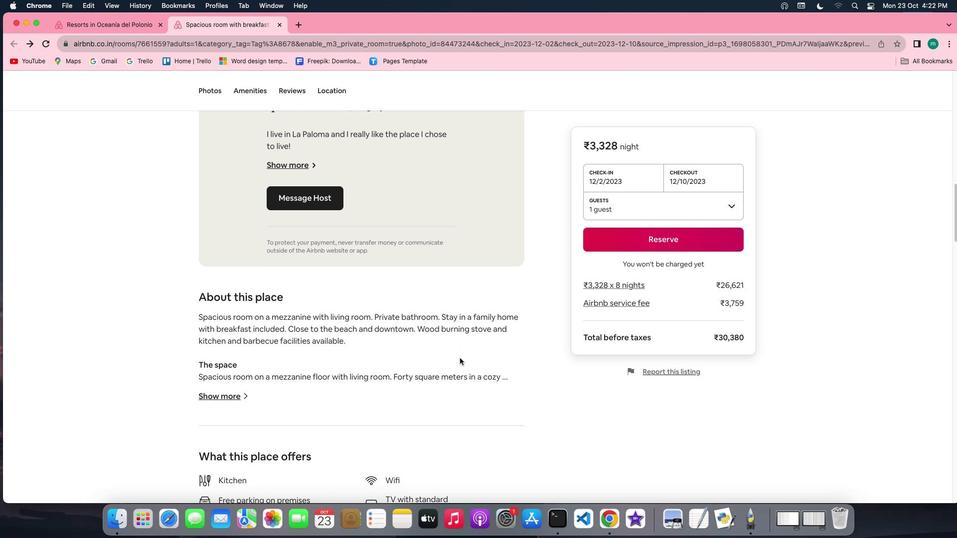 
Action: Mouse scrolled (459, 358) with delta (0, 0)
Screenshot: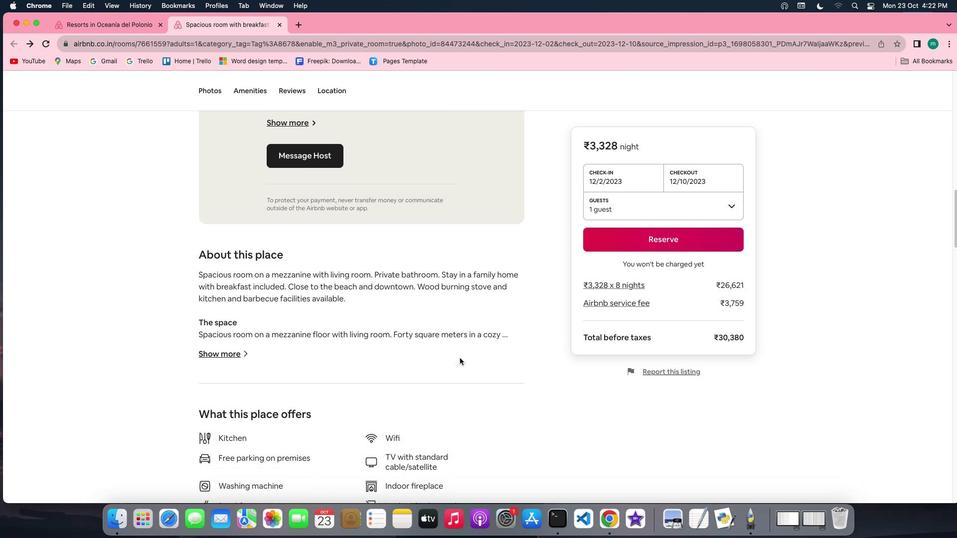 
Action: Mouse moved to (220, 325)
